 Task: Search one way flight ticket for 3 adults in first from North Platte: North Platte Regional Airport (lee Bird Field) to Greenville: Pitt-greenville Airport on 5-2-2023. Choice of flights is Southwest. Number of bags: 11 checked bags. Price is upto 72000. Outbound departure time preference is 8:45.
Action: Mouse moved to (407, 345)
Screenshot: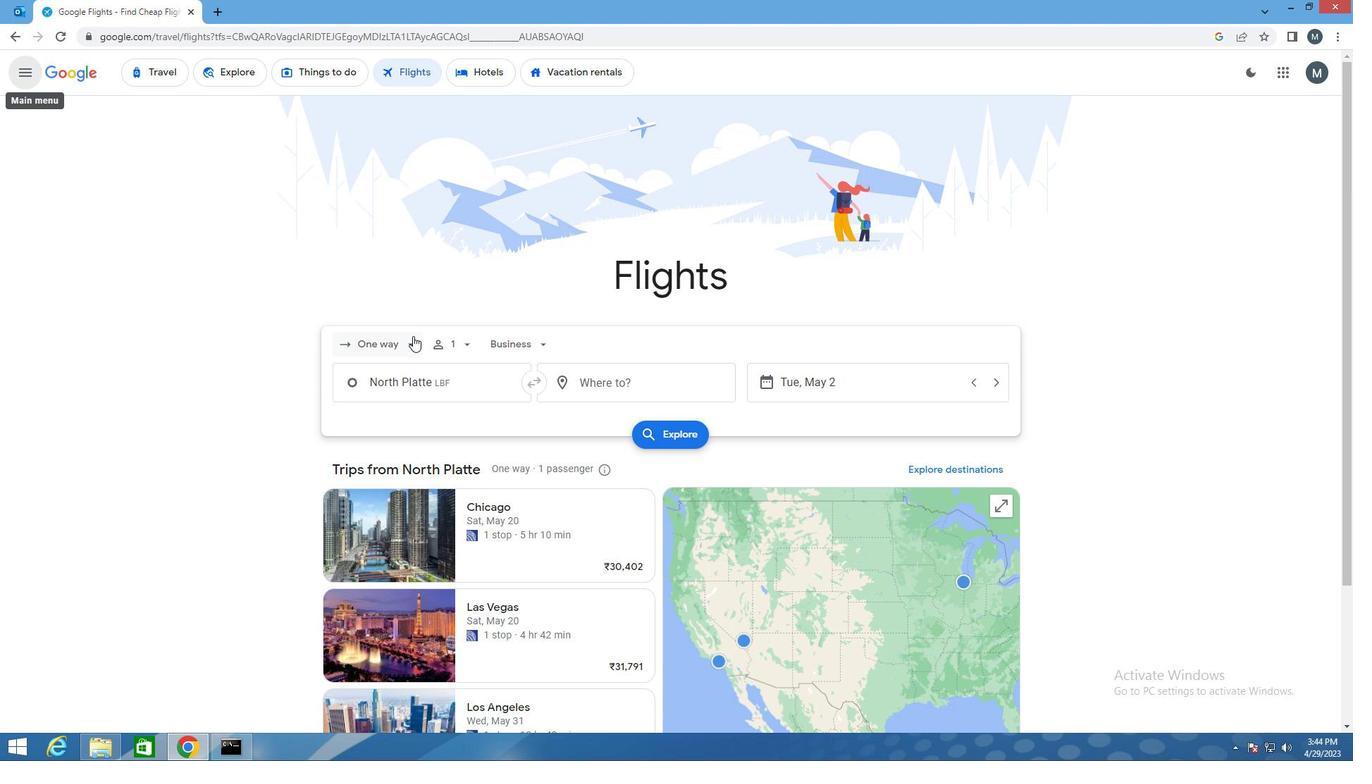 
Action: Mouse pressed left at (407, 345)
Screenshot: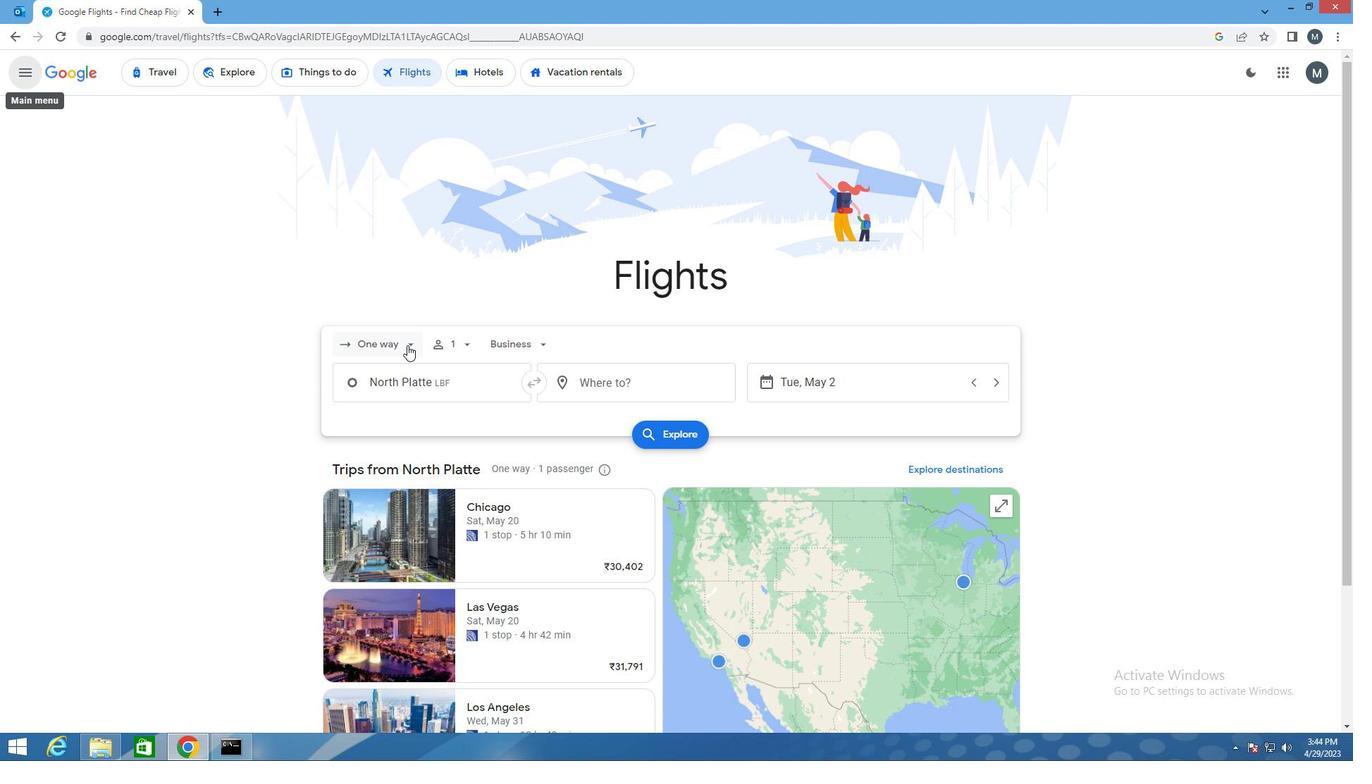 
Action: Mouse moved to (414, 401)
Screenshot: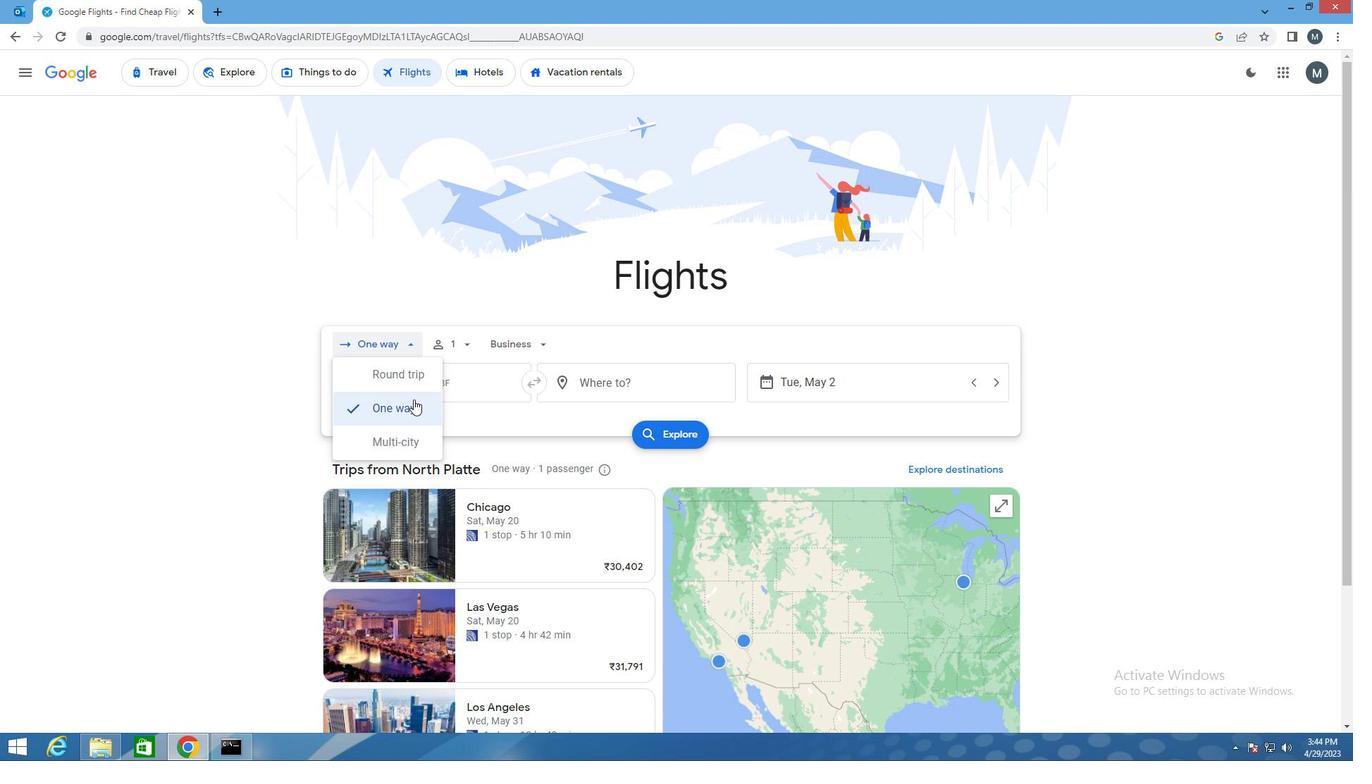 
Action: Mouse pressed left at (414, 401)
Screenshot: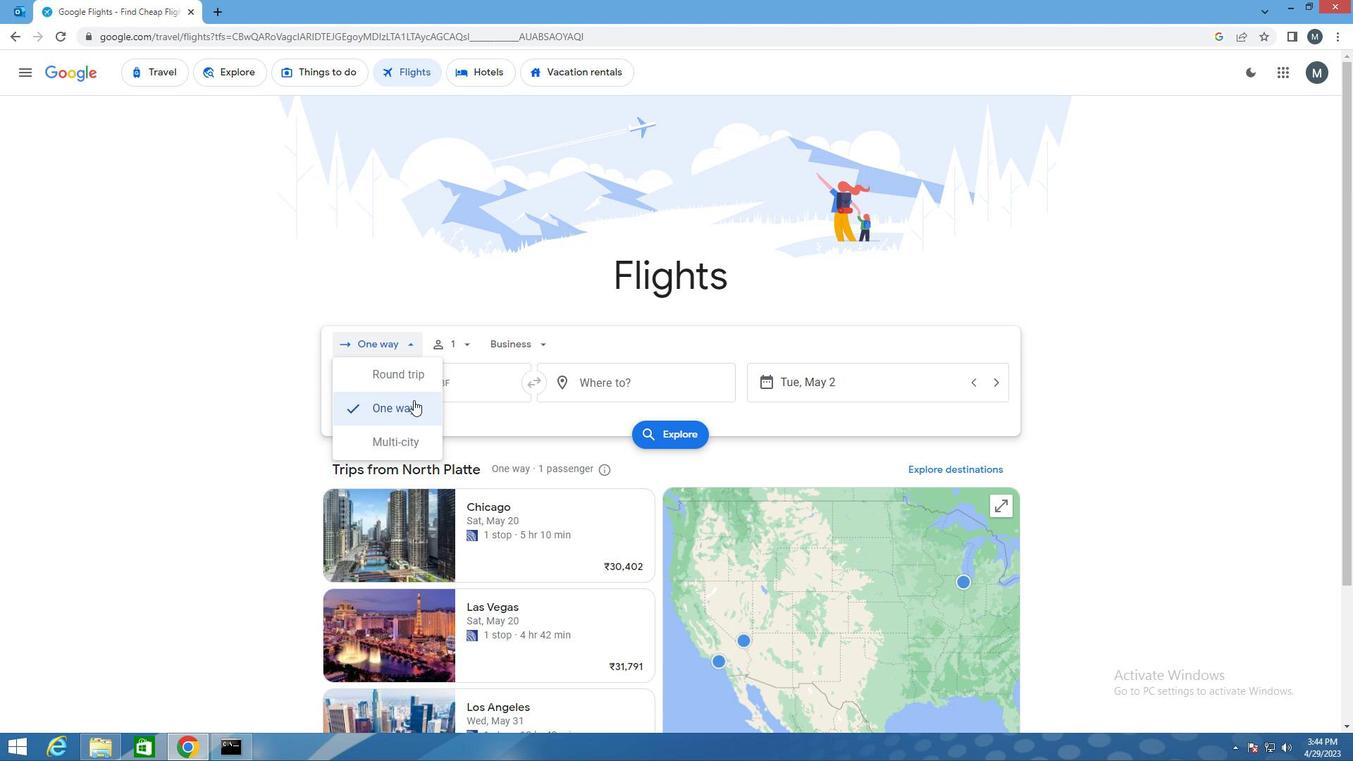 
Action: Mouse moved to (466, 349)
Screenshot: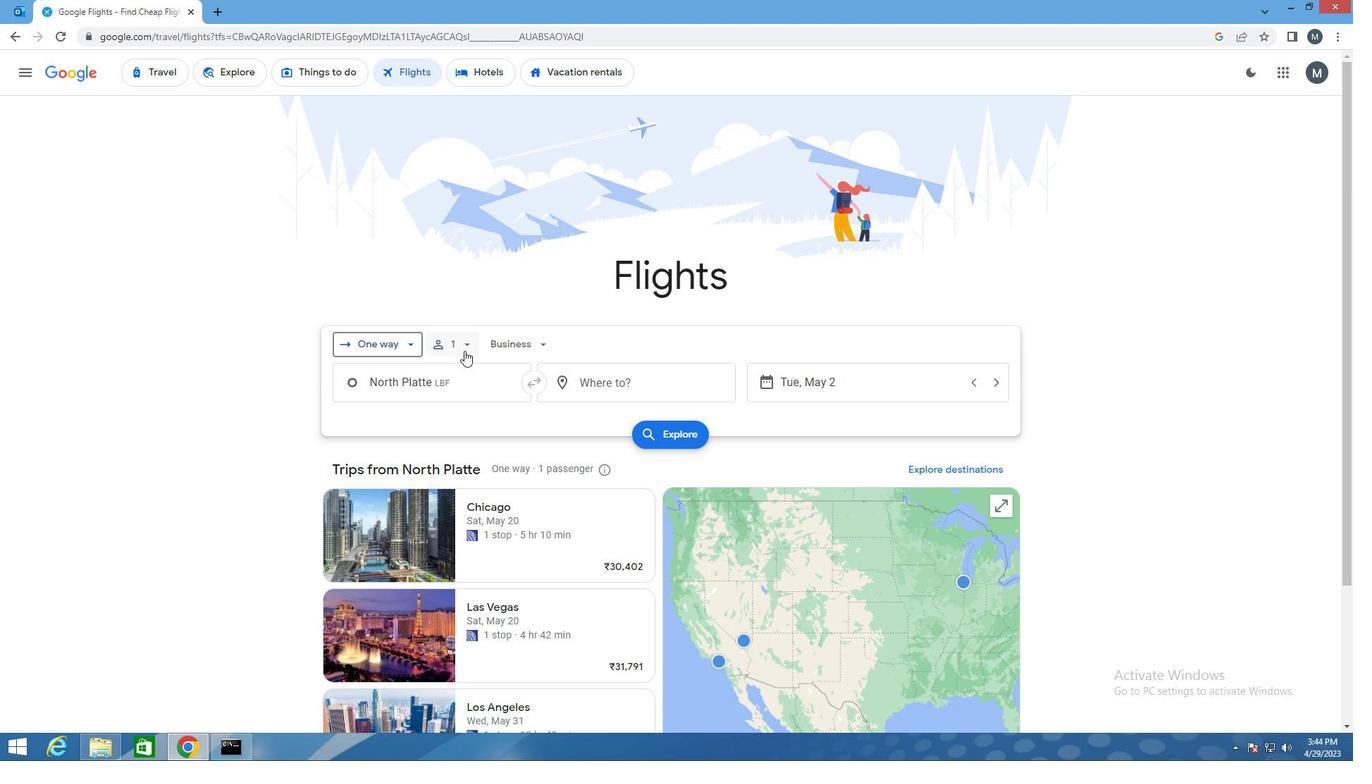 
Action: Mouse pressed left at (466, 349)
Screenshot: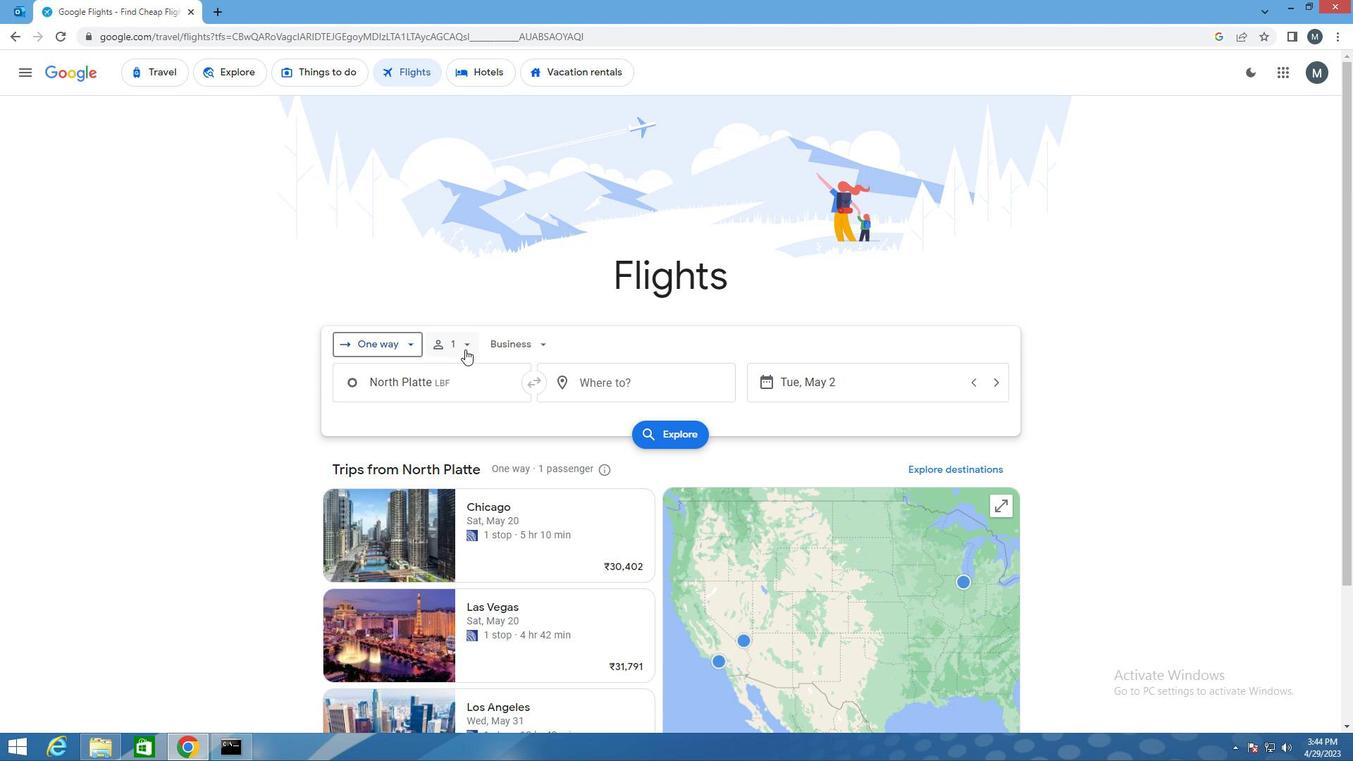 
Action: Mouse moved to (576, 381)
Screenshot: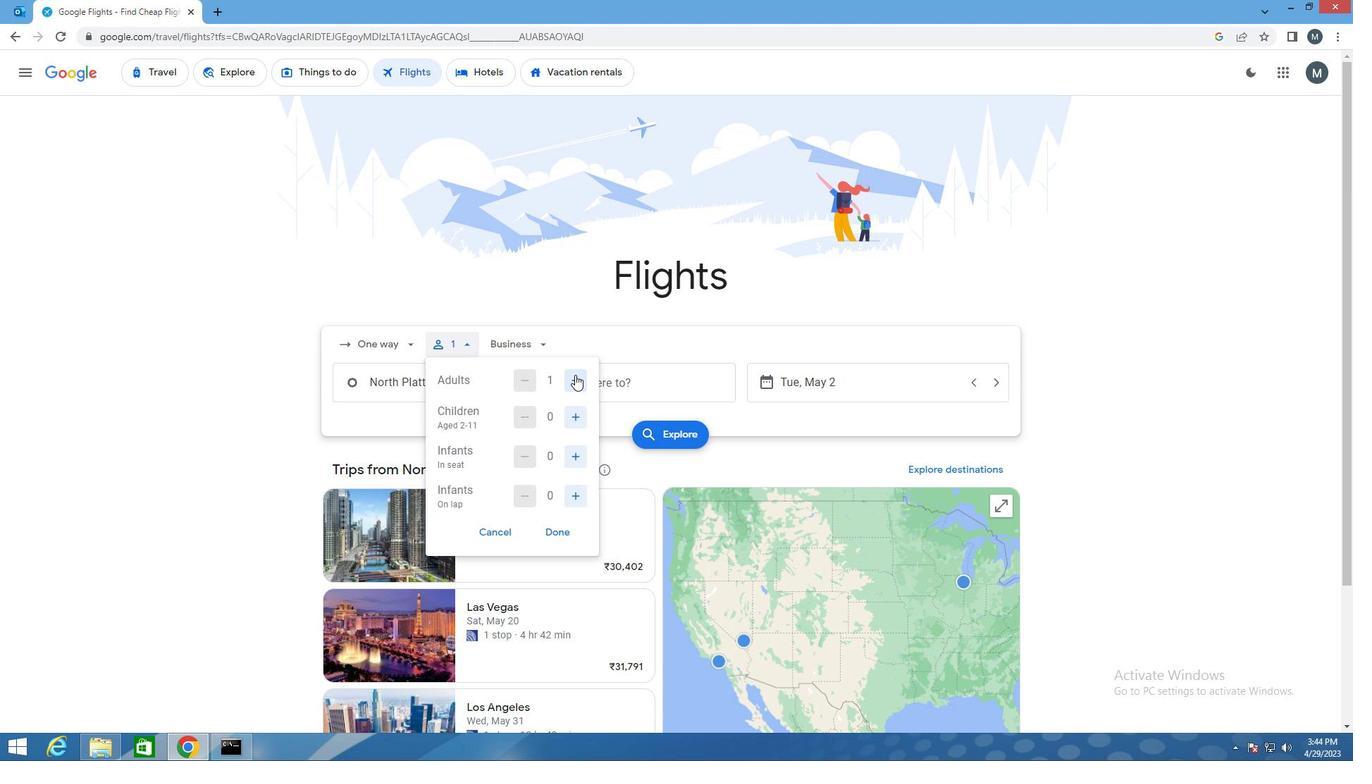 
Action: Mouse pressed left at (576, 381)
Screenshot: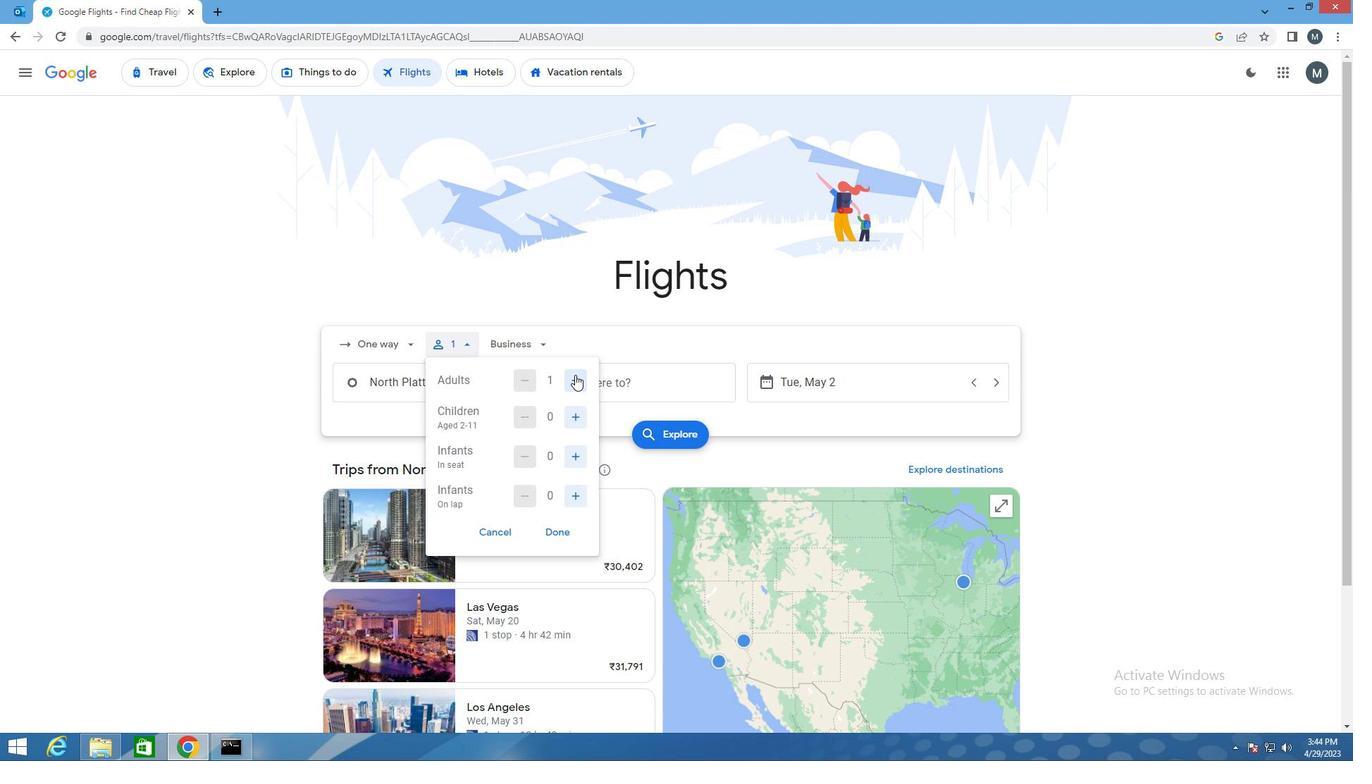 
Action: Mouse moved to (577, 381)
Screenshot: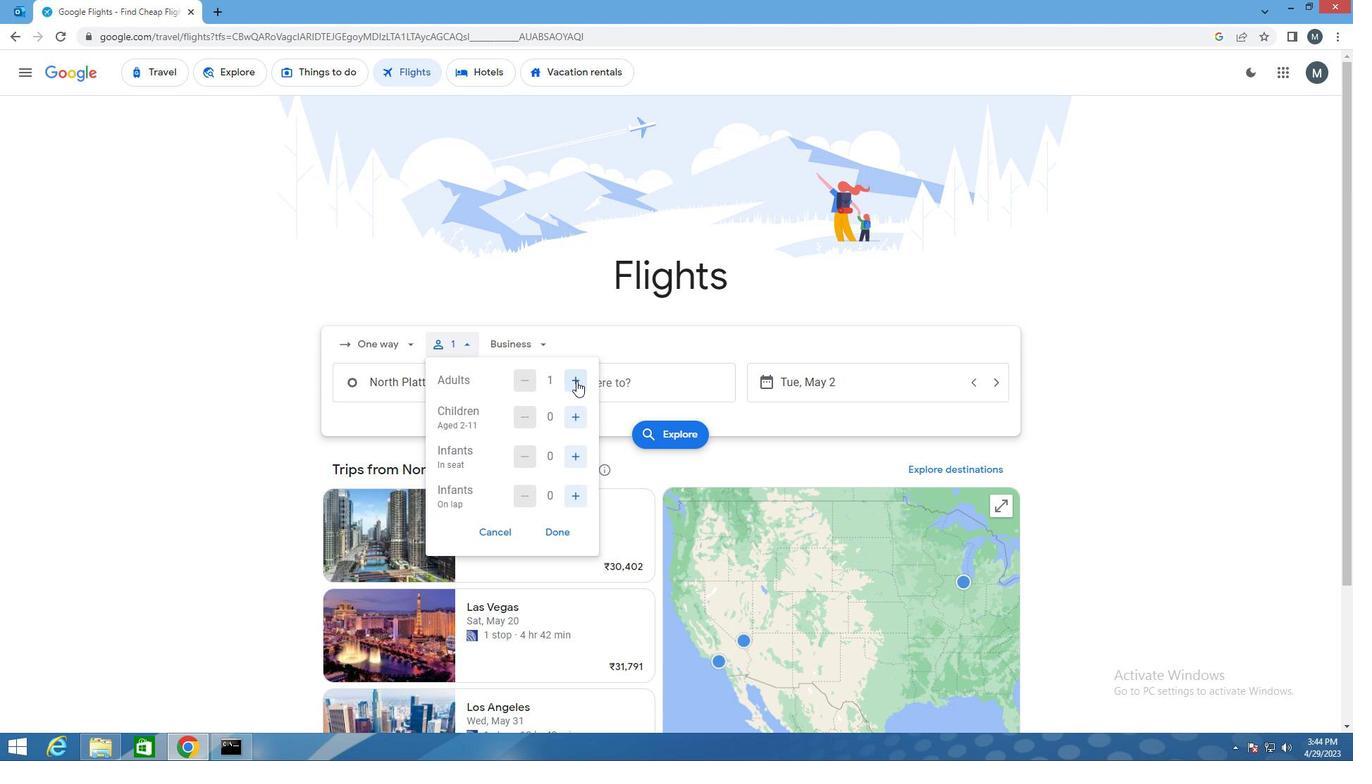 
Action: Mouse pressed left at (577, 381)
Screenshot: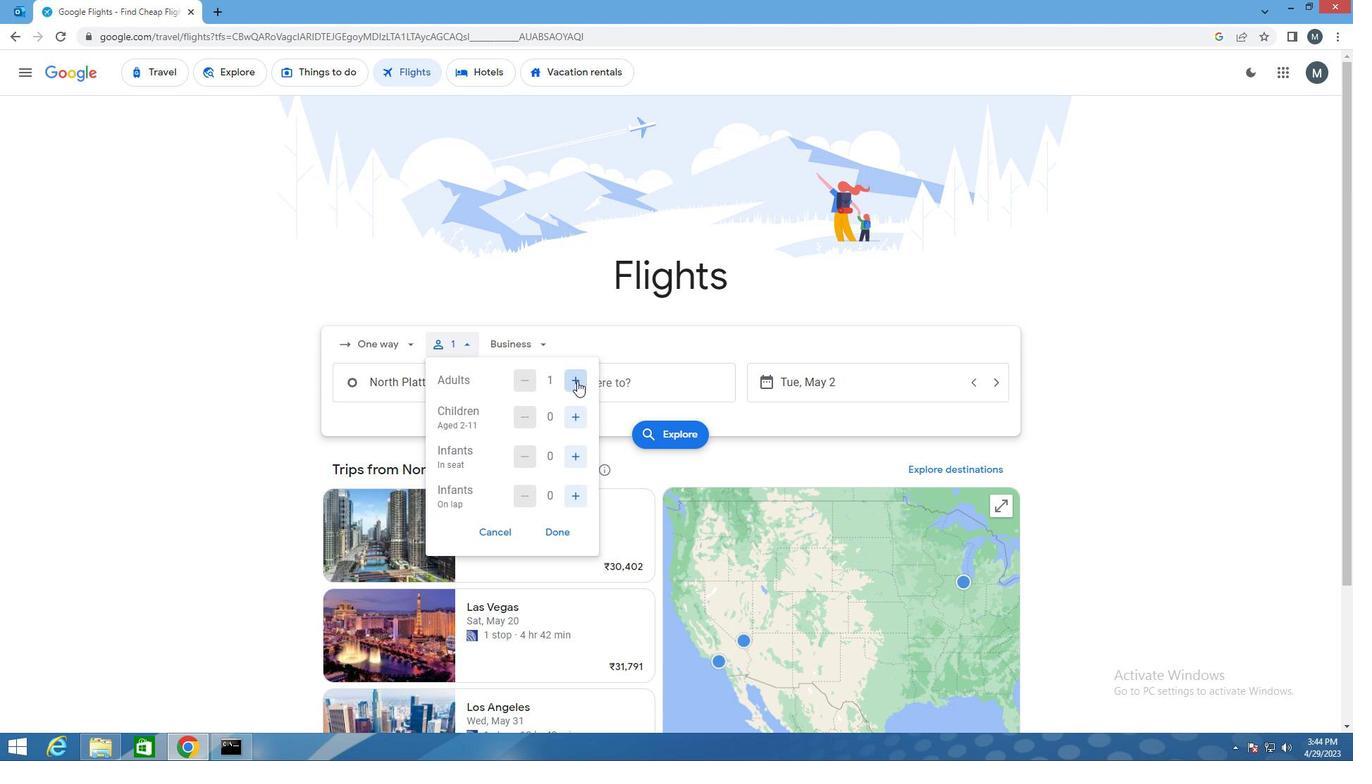 
Action: Mouse moved to (557, 537)
Screenshot: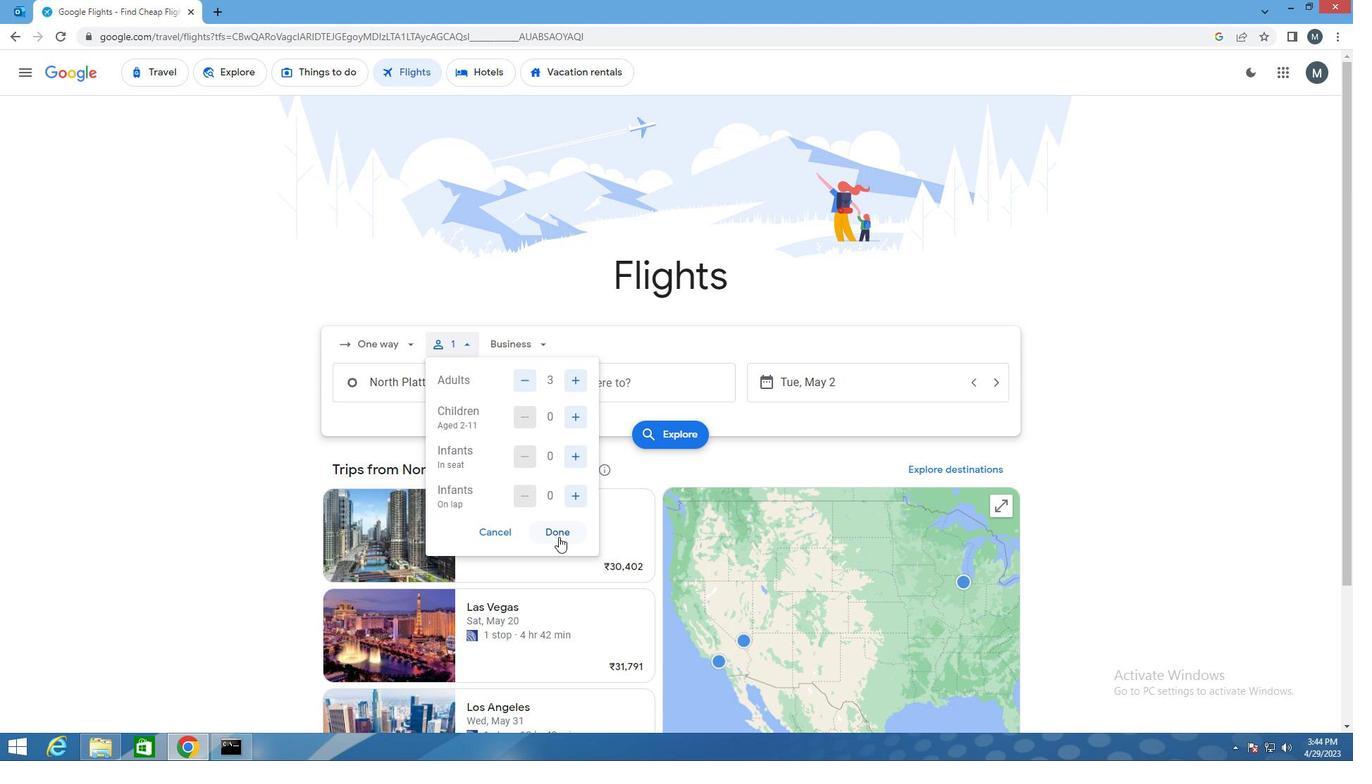 
Action: Mouse pressed left at (557, 537)
Screenshot: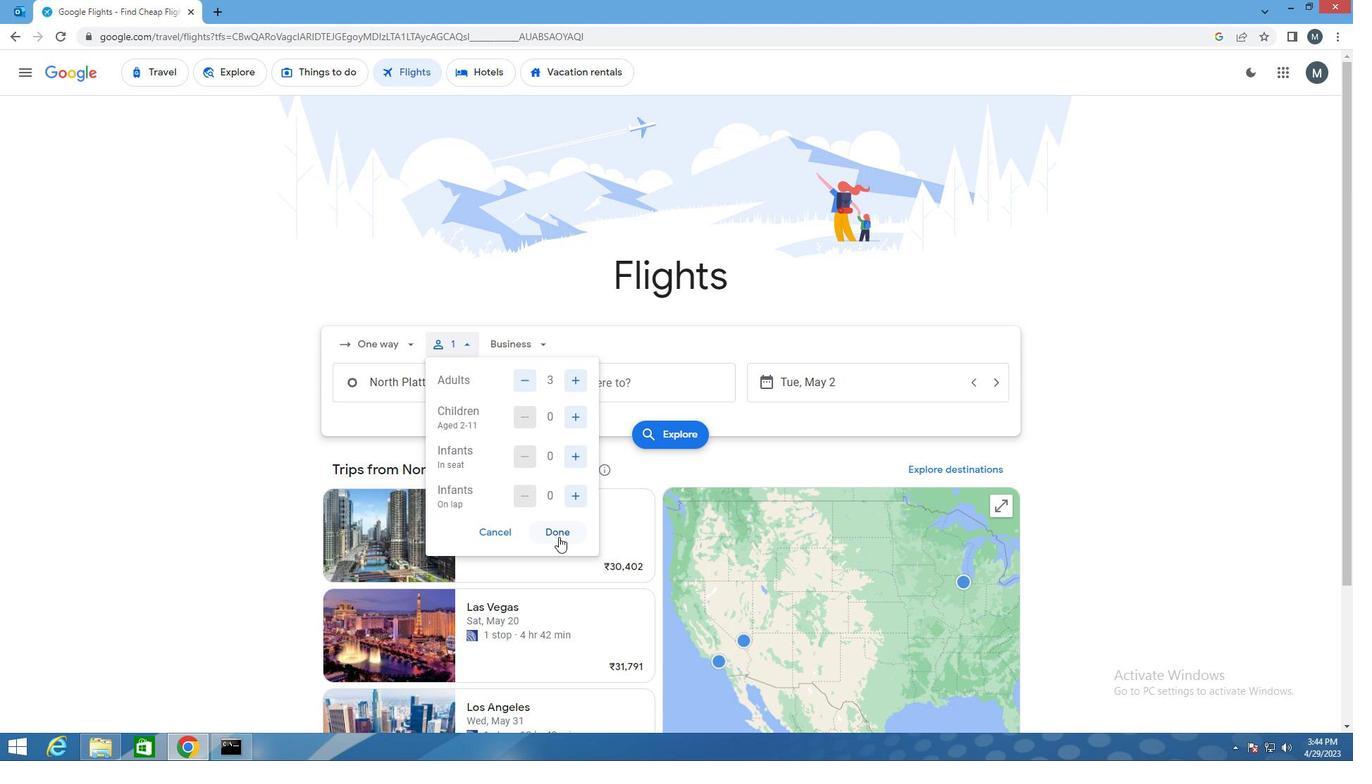 
Action: Mouse moved to (535, 351)
Screenshot: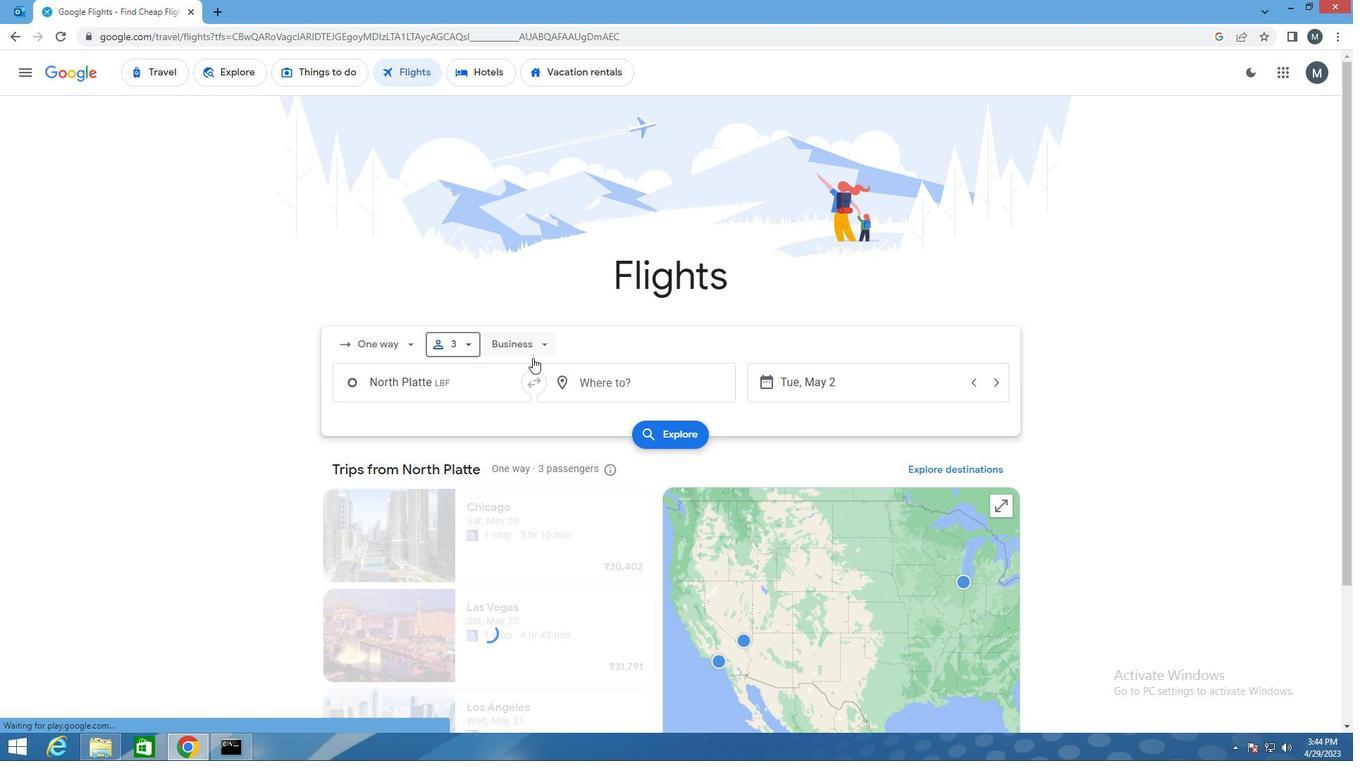 
Action: Mouse pressed left at (535, 351)
Screenshot: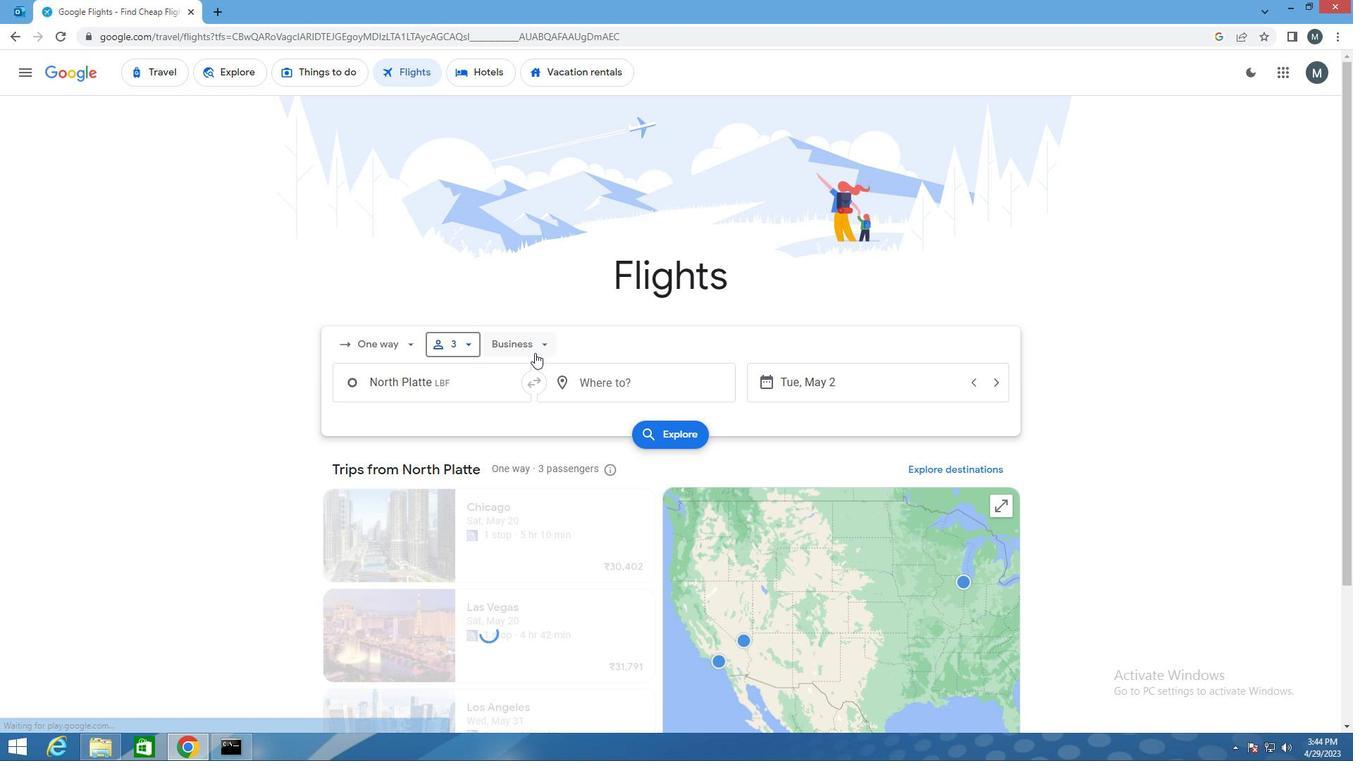 
Action: Mouse moved to (532, 485)
Screenshot: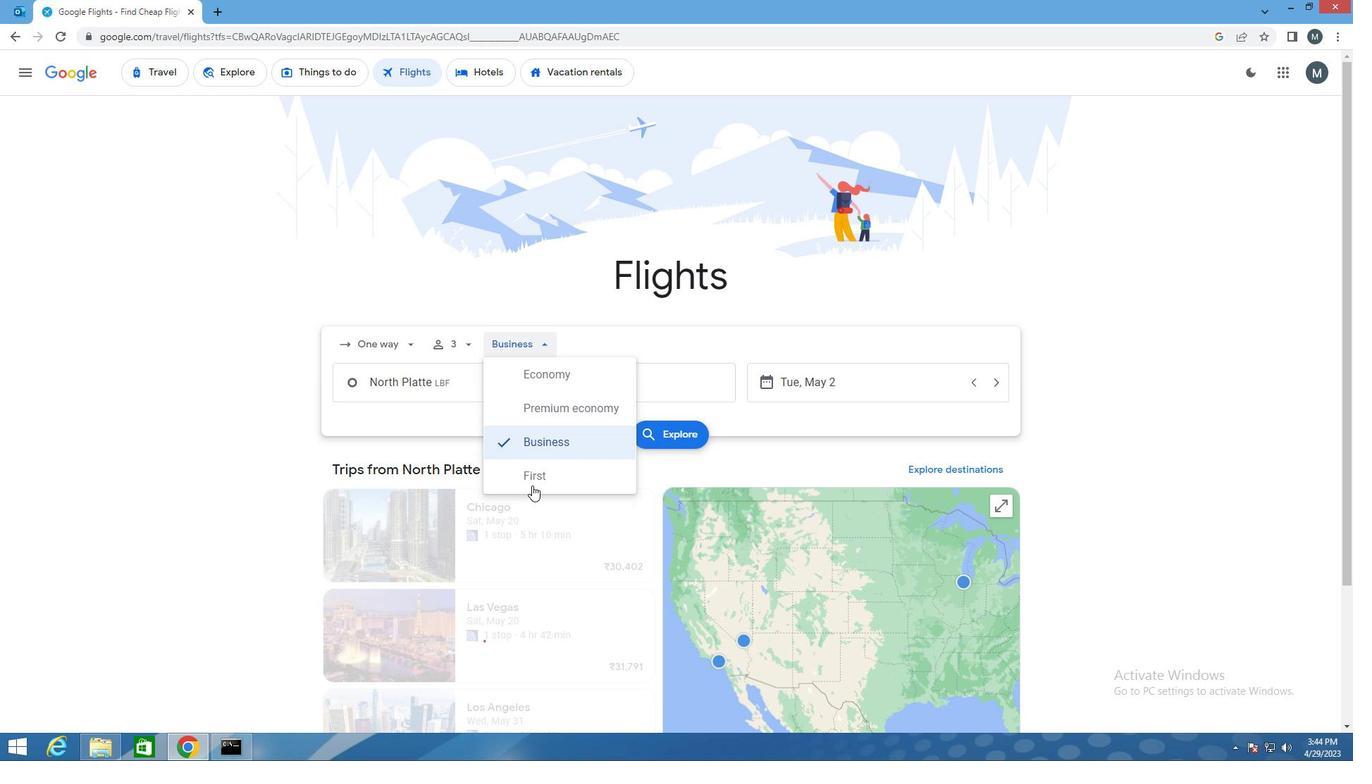 
Action: Mouse pressed left at (532, 485)
Screenshot: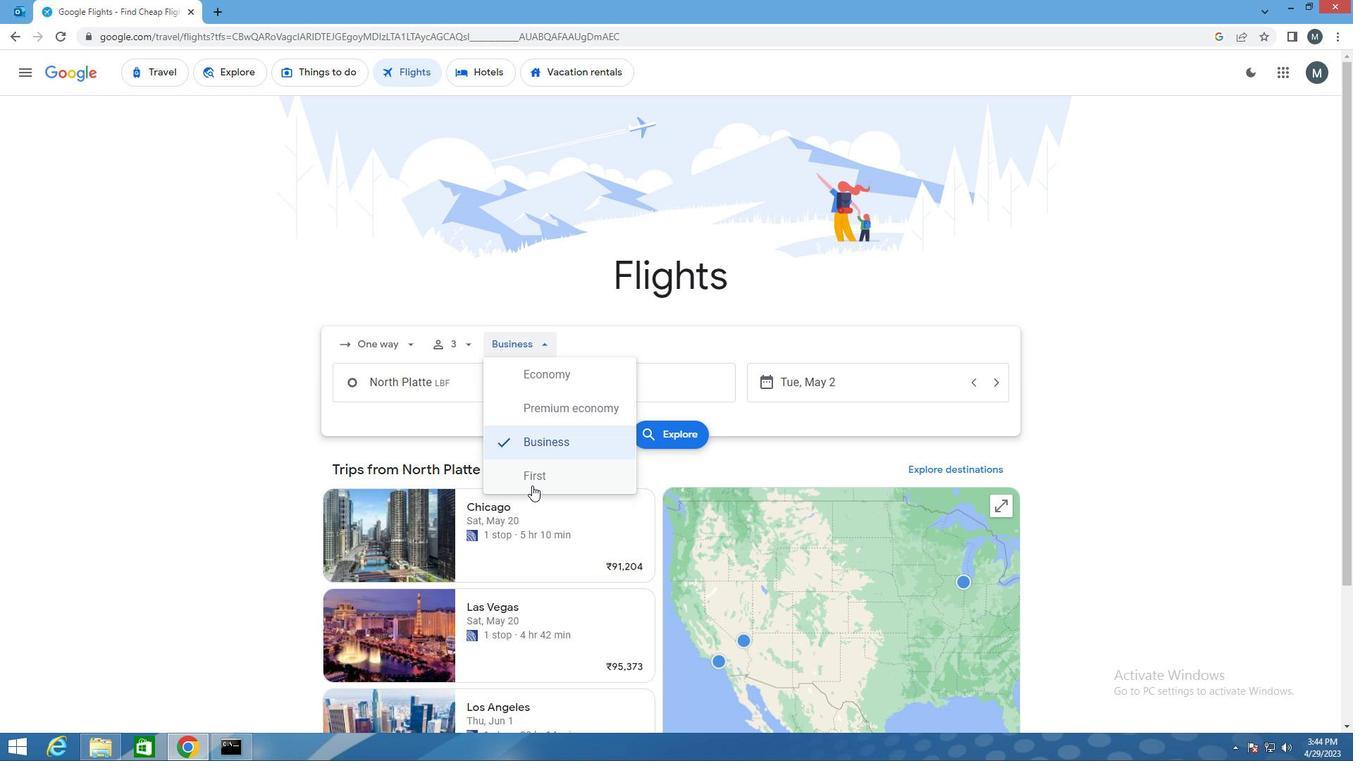 
Action: Mouse moved to (447, 391)
Screenshot: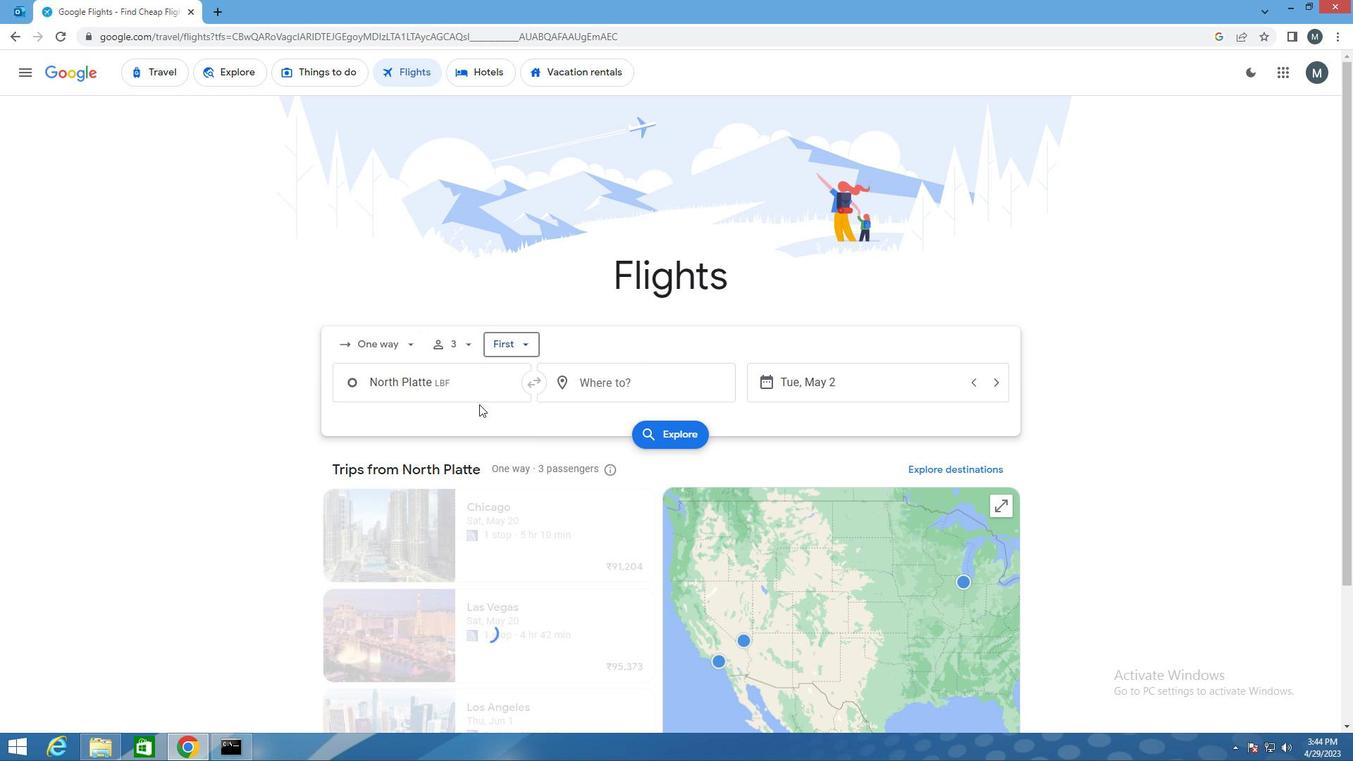 
Action: Mouse pressed left at (447, 391)
Screenshot: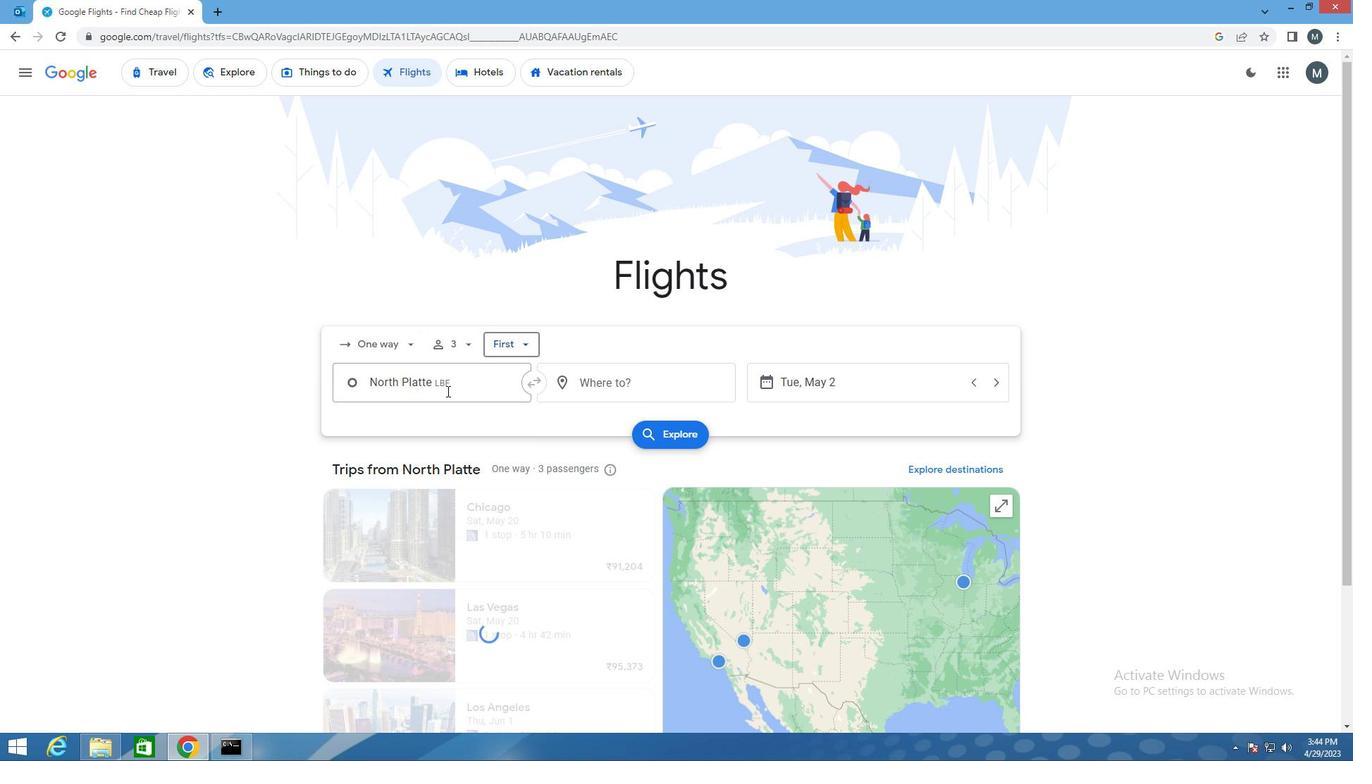 
Action: Key pressed lbf
Screenshot: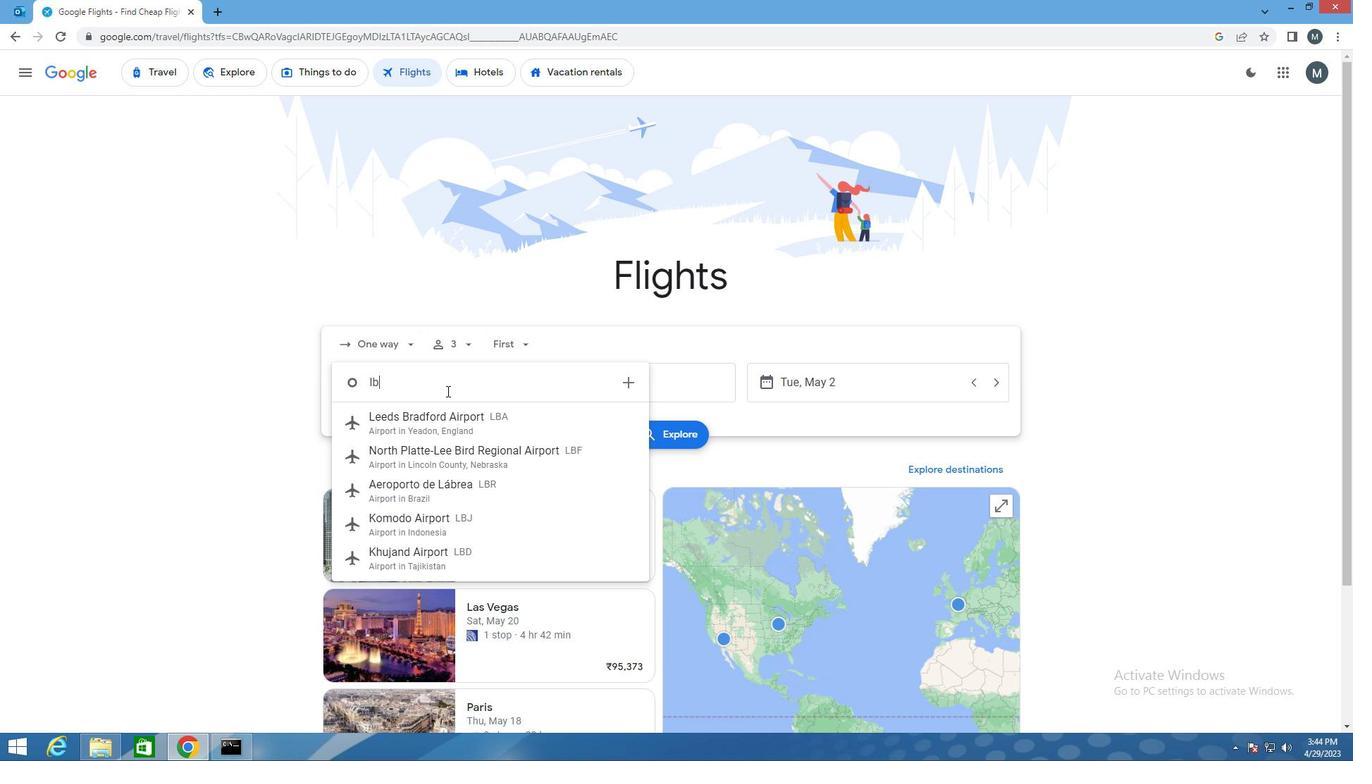 
Action: Mouse moved to (502, 432)
Screenshot: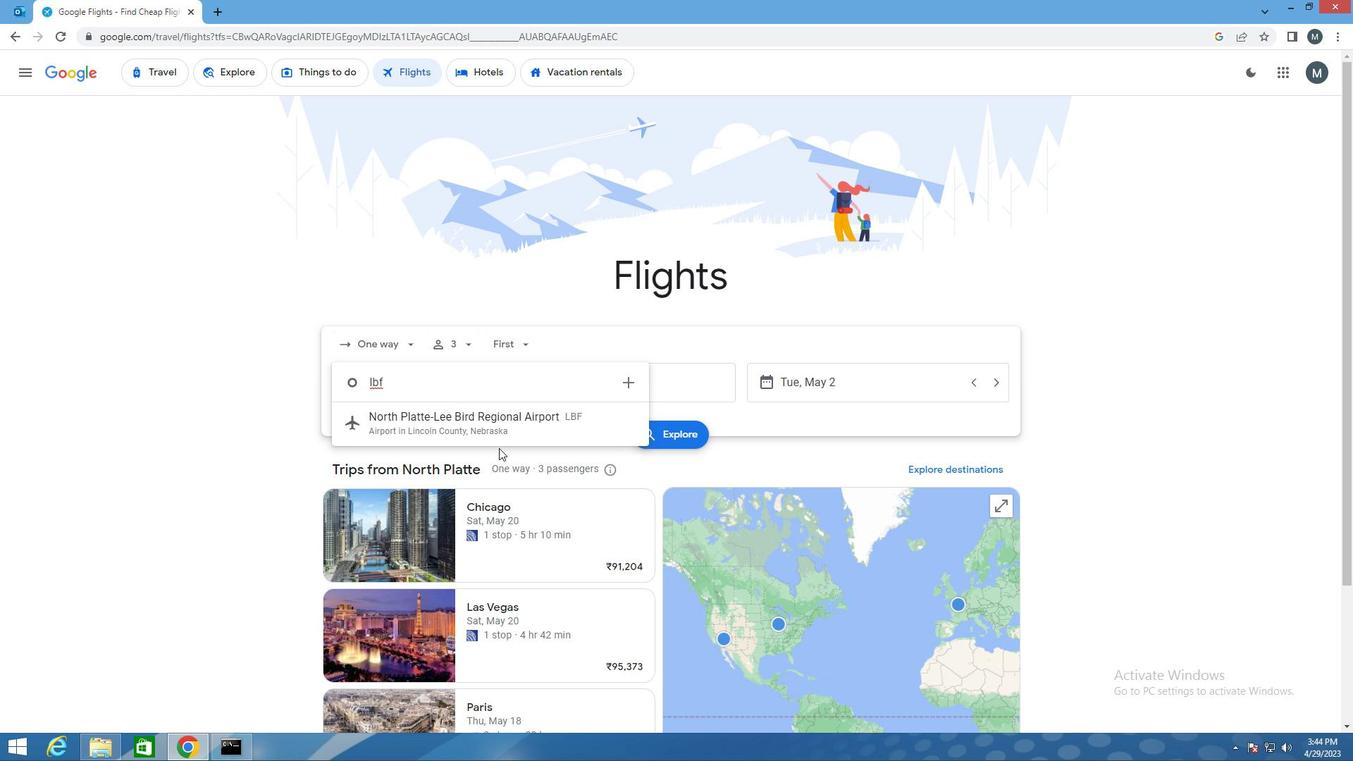 
Action: Mouse pressed left at (502, 432)
Screenshot: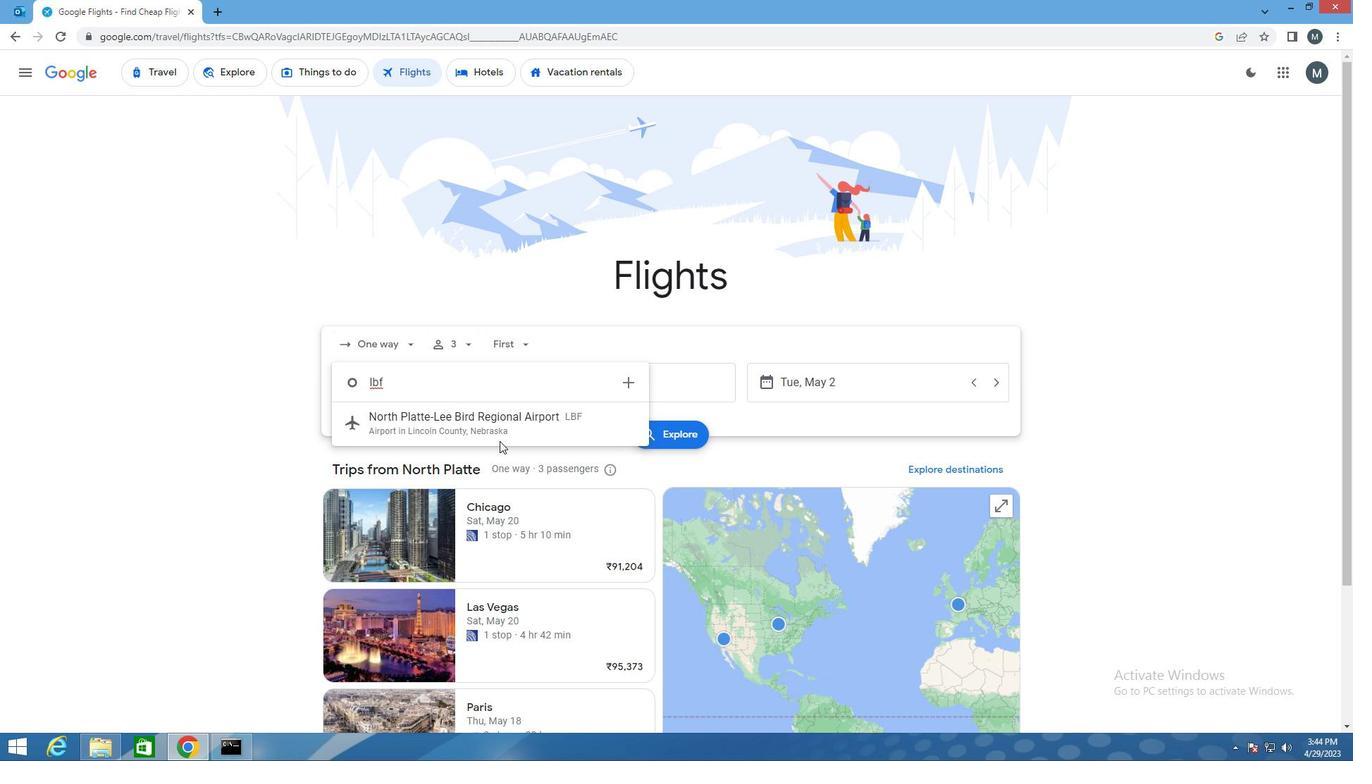 
Action: Mouse moved to (658, 382)
Screenshot: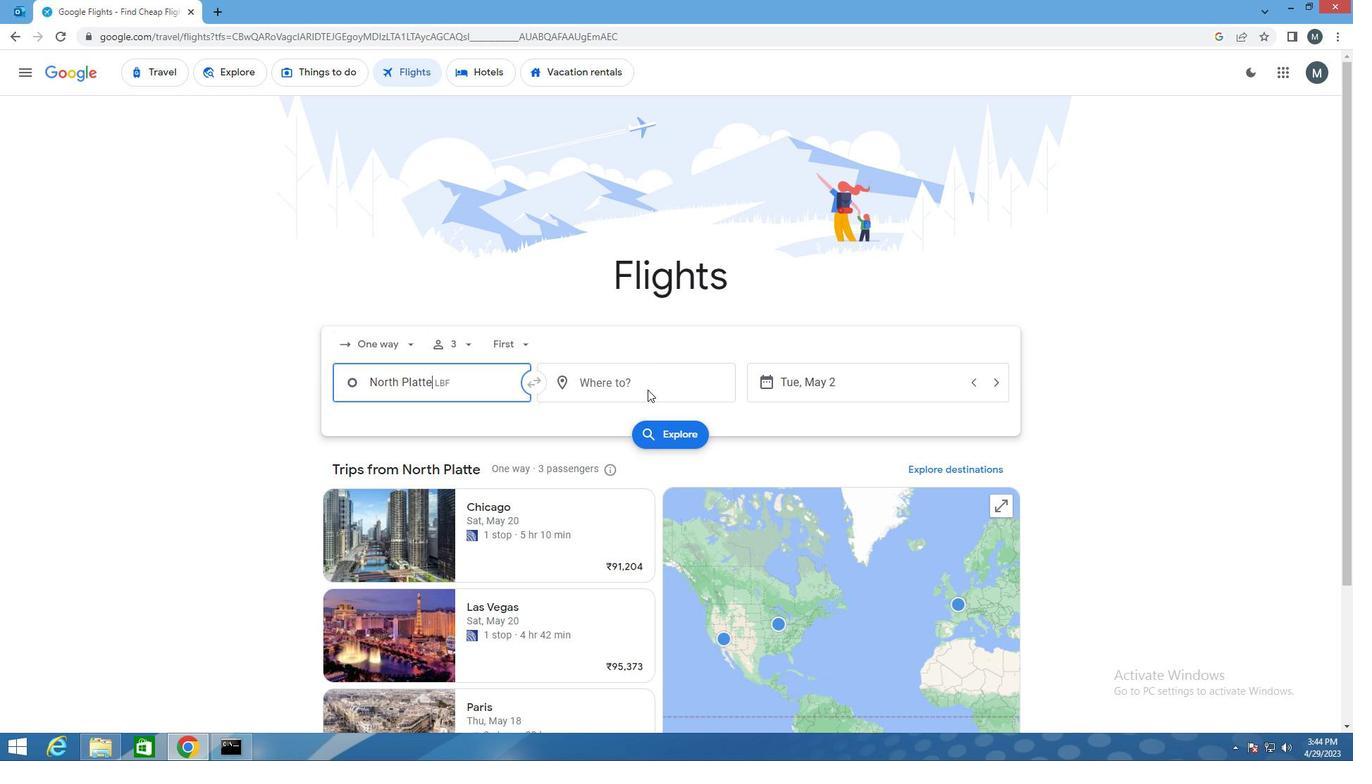 
Action: Mouse pressed left at (658, 382)
Screenshot: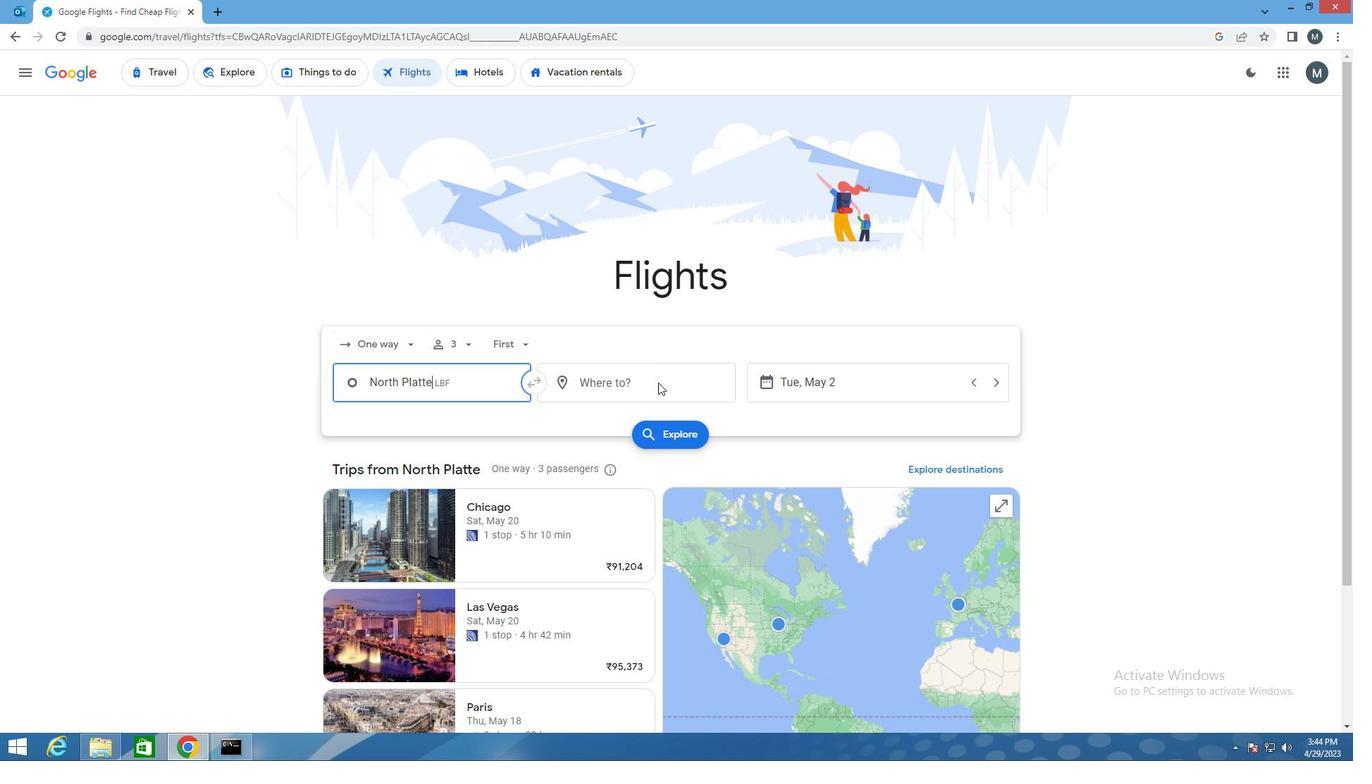 
Action: Key pressed pgv
Screenshot: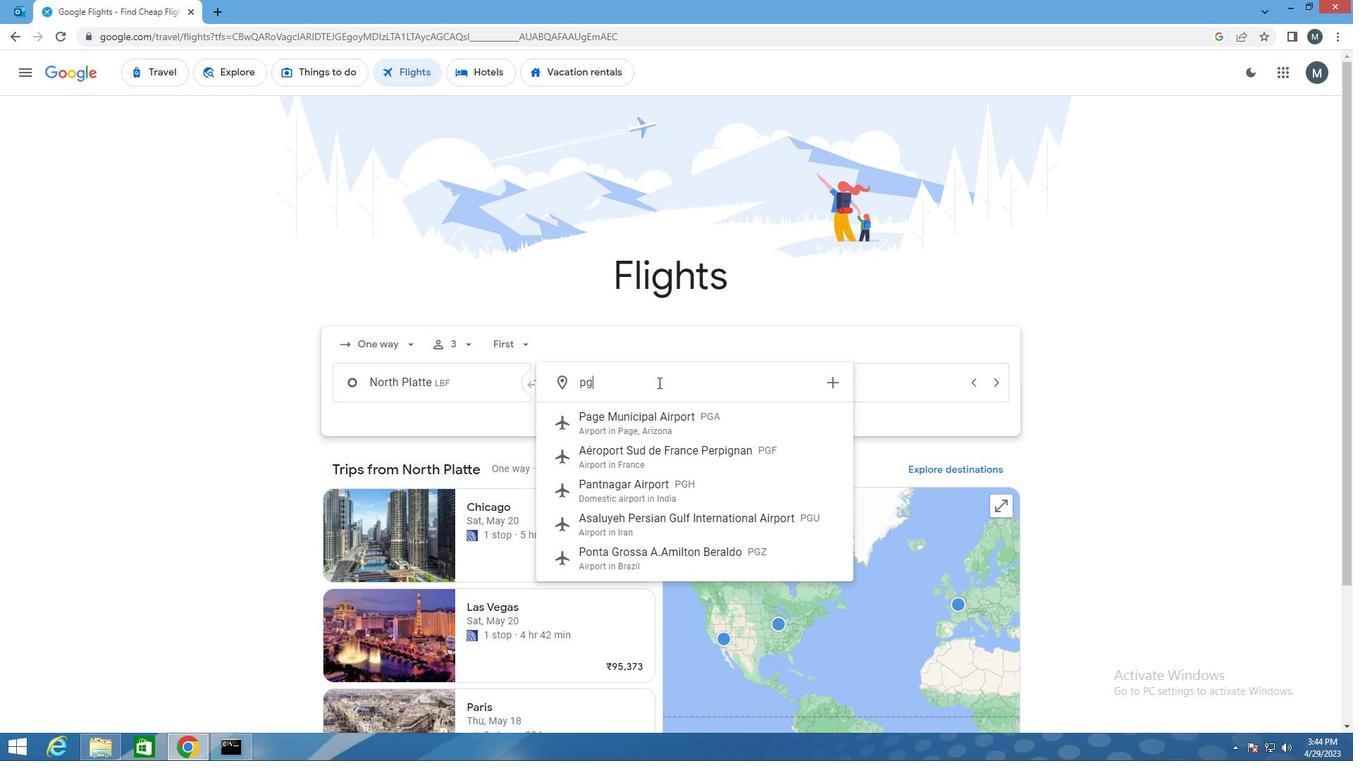 
Action: Mouse moved to (642, 423)
Screenshot: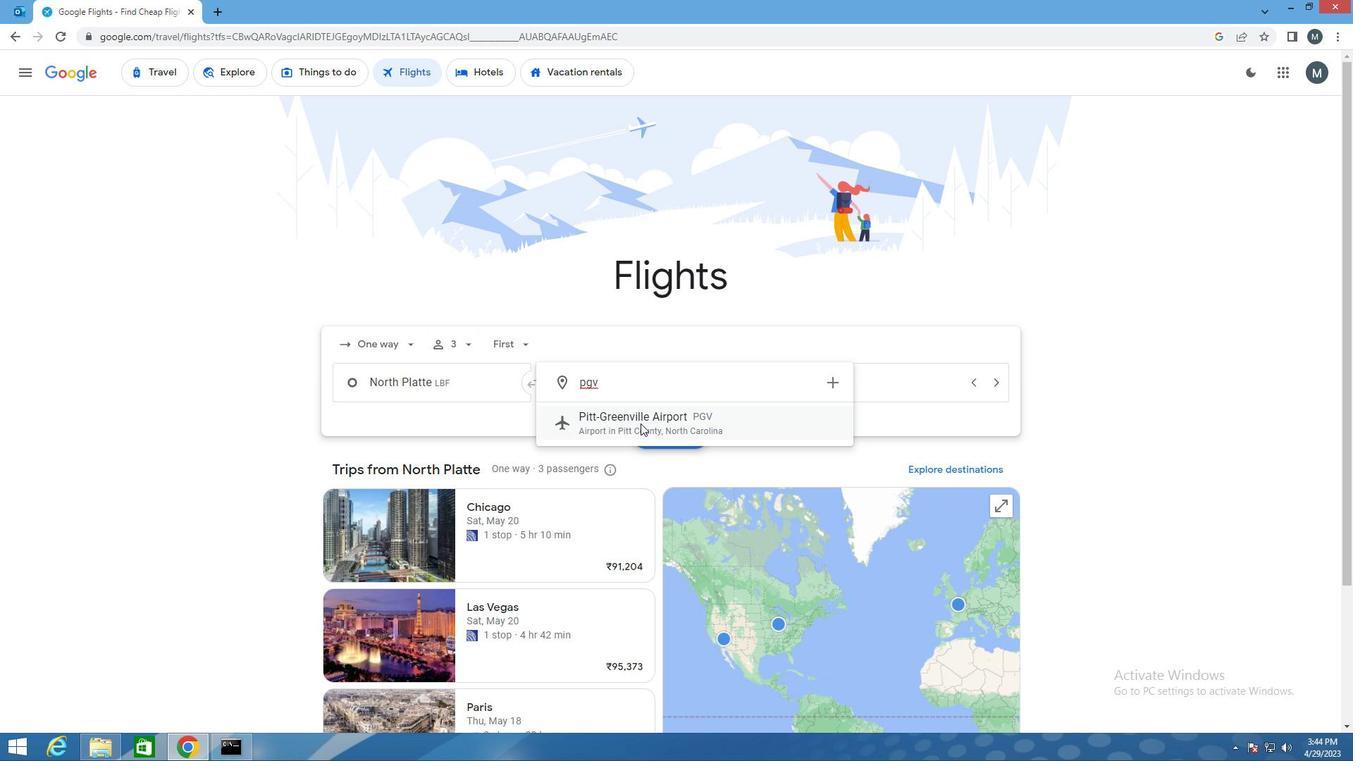 
Action: Mouse pressed left at (642, 423)
Screenshot: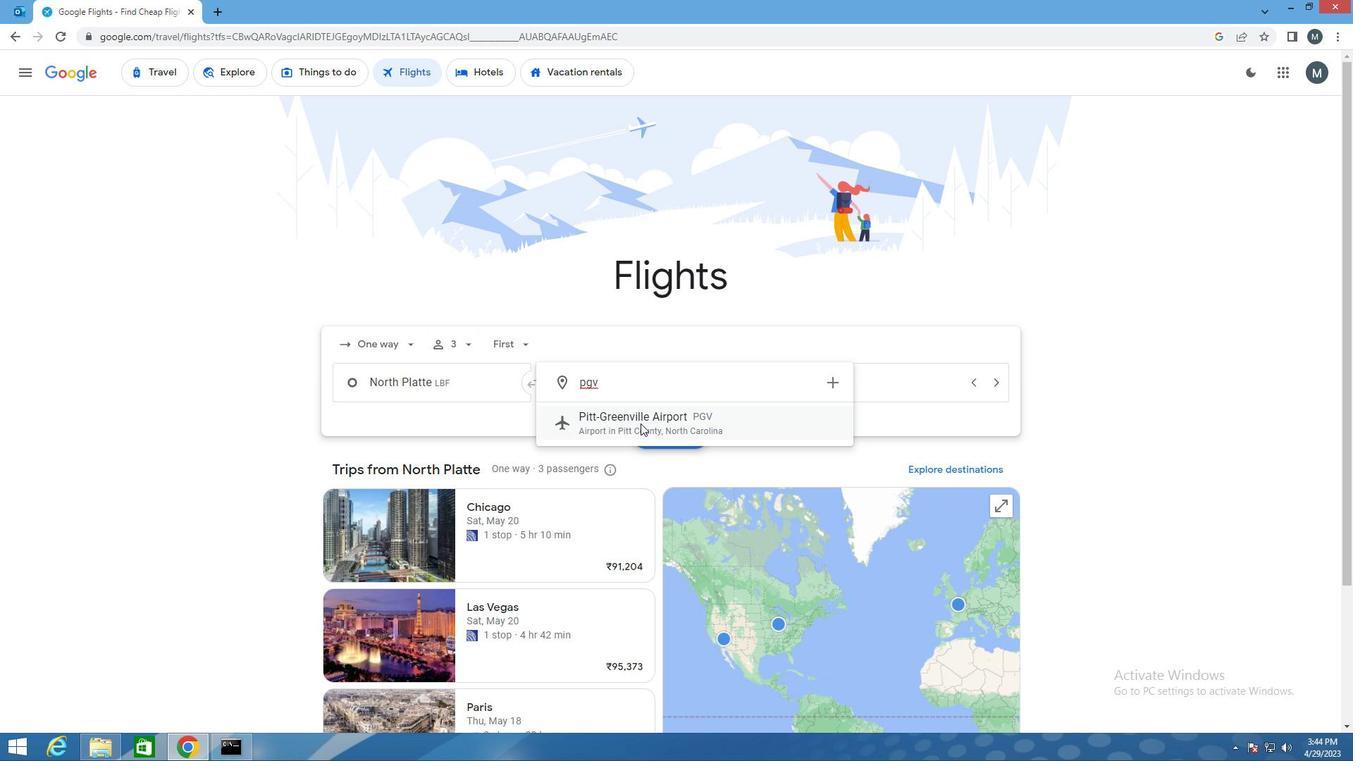 
Action: Mouse moved to (852, 394)
Screenshot: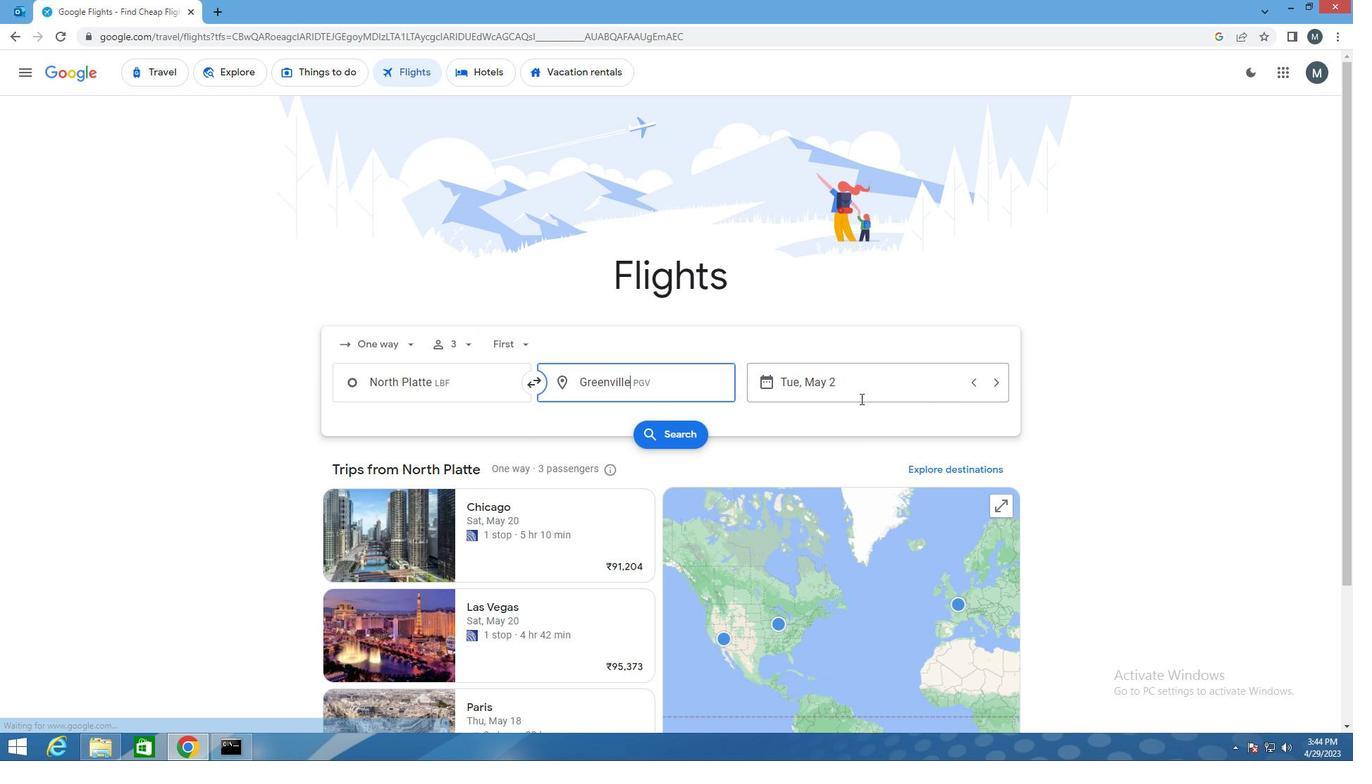 
Action: Mouse pressed left at (852, 394)
Screenshot: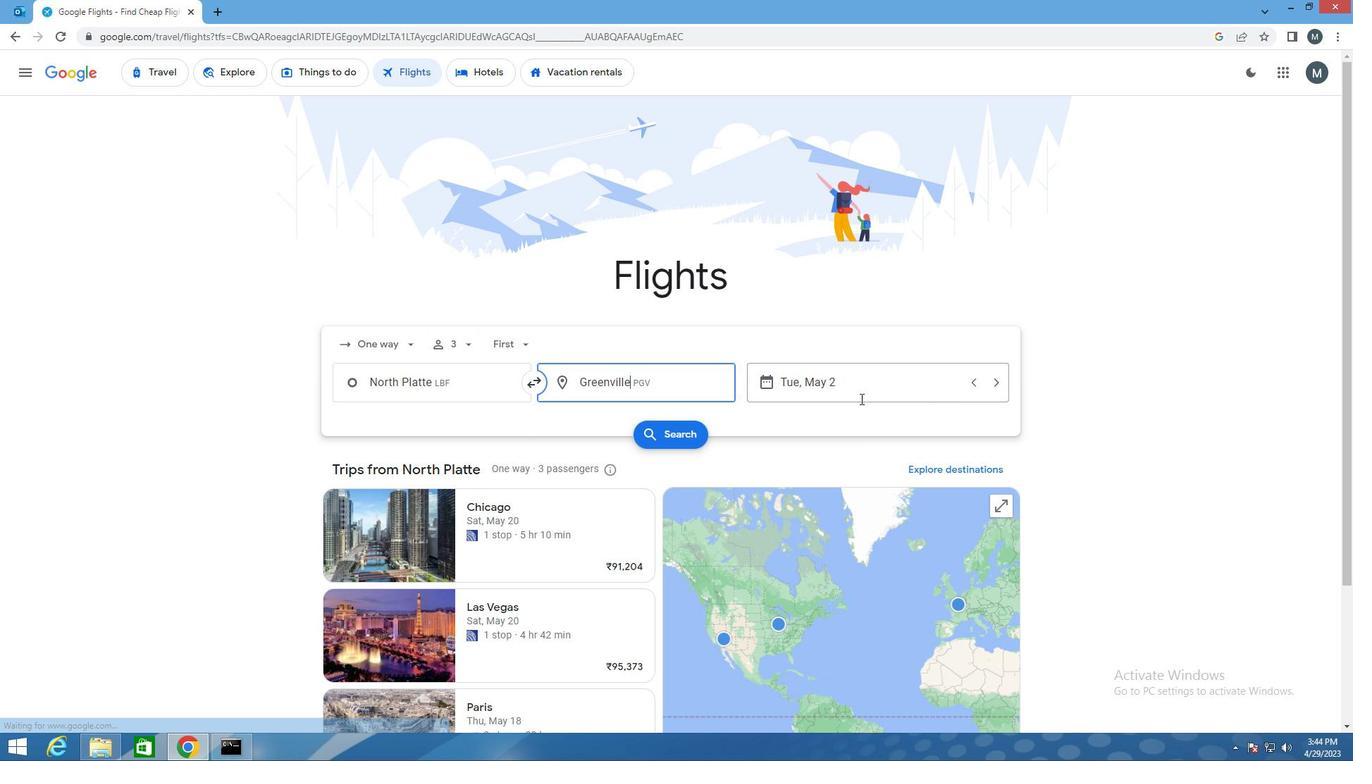 
Action: Mouse moved to (842, 486)
Screenshot: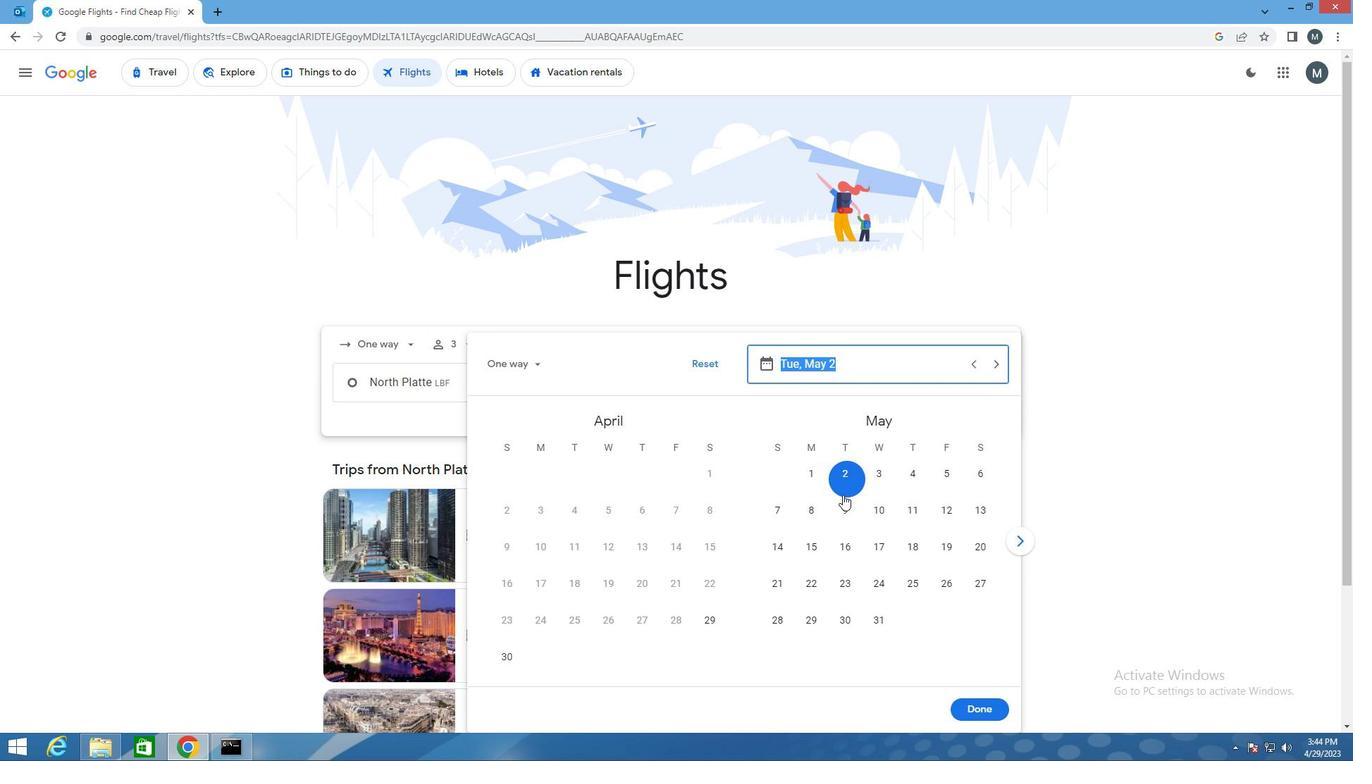 
Action: Mouse pressed left at (842, 486)
Screenshot: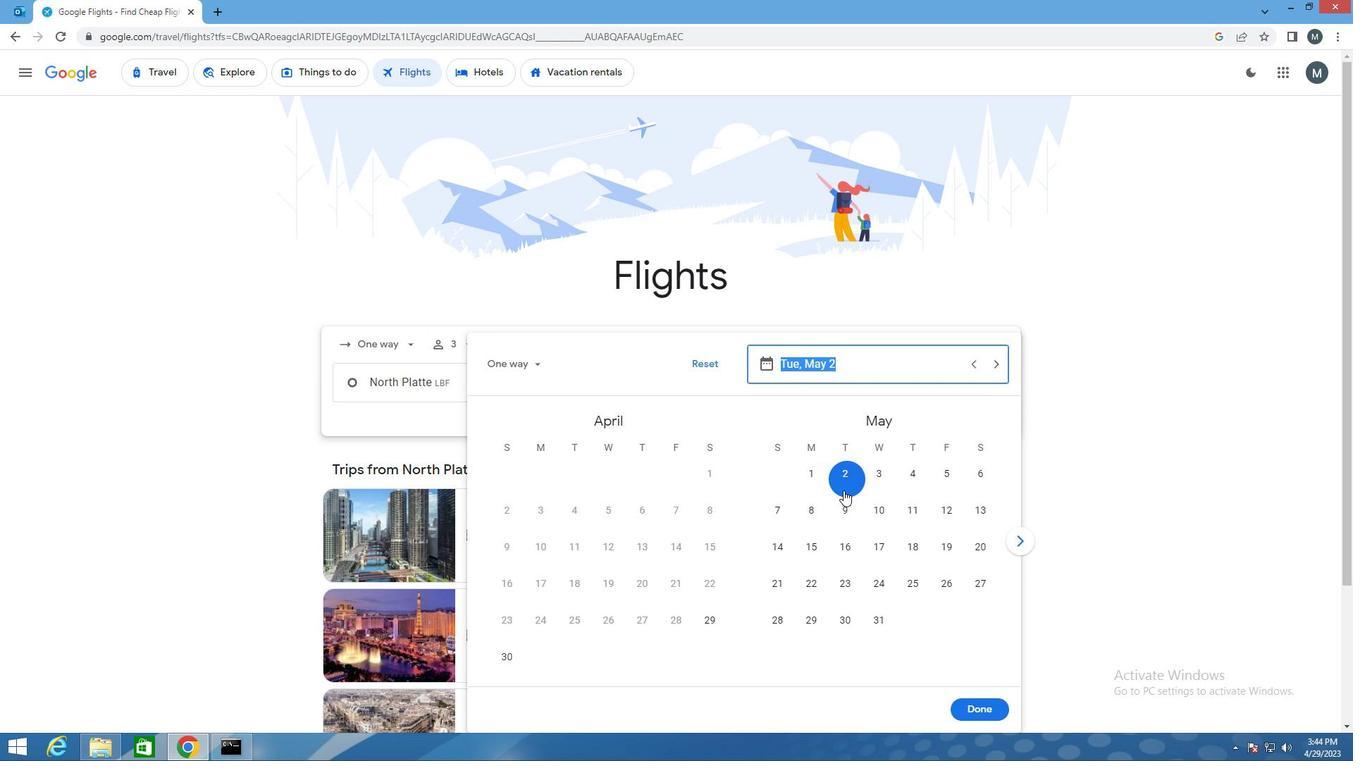
Action: Mouse moved to (999, 714)
Screenshot: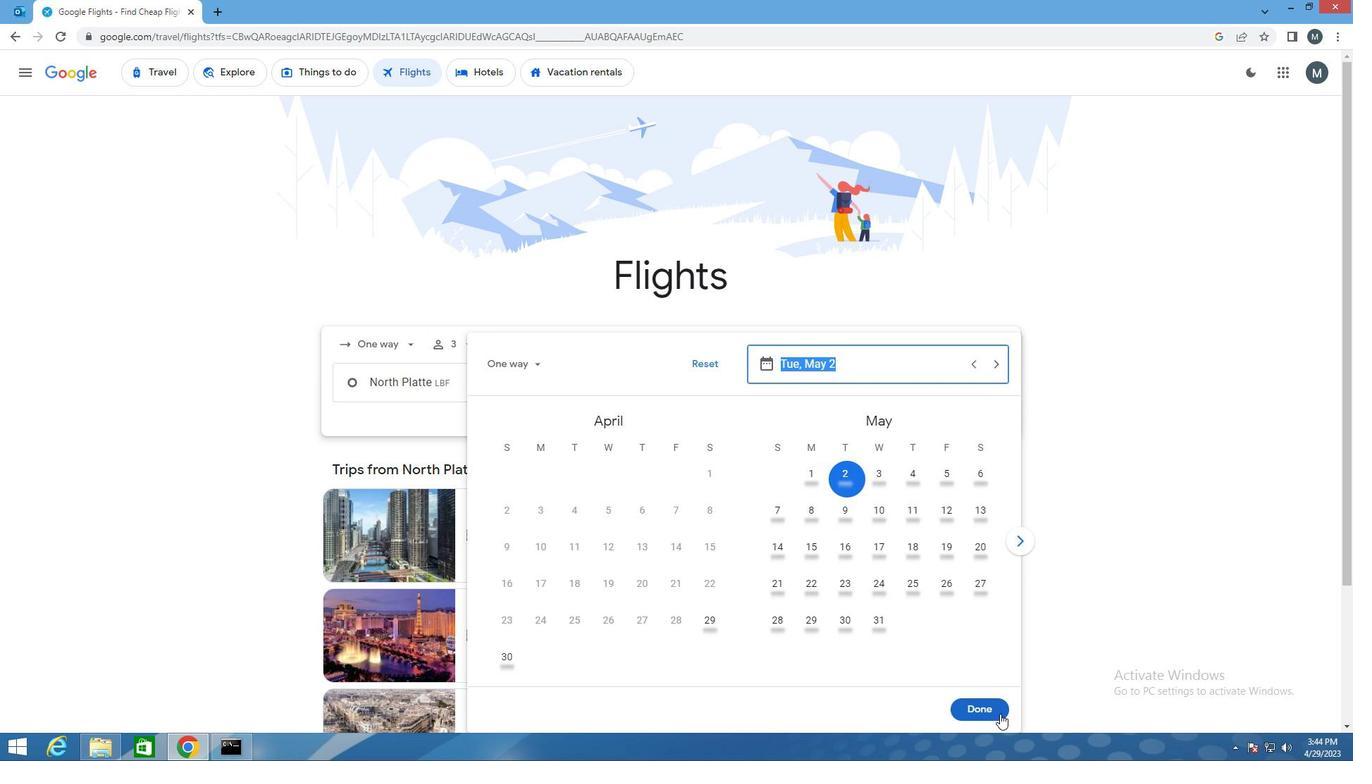 
Action: Mouse pressed left at (999, 714)
Screenshot: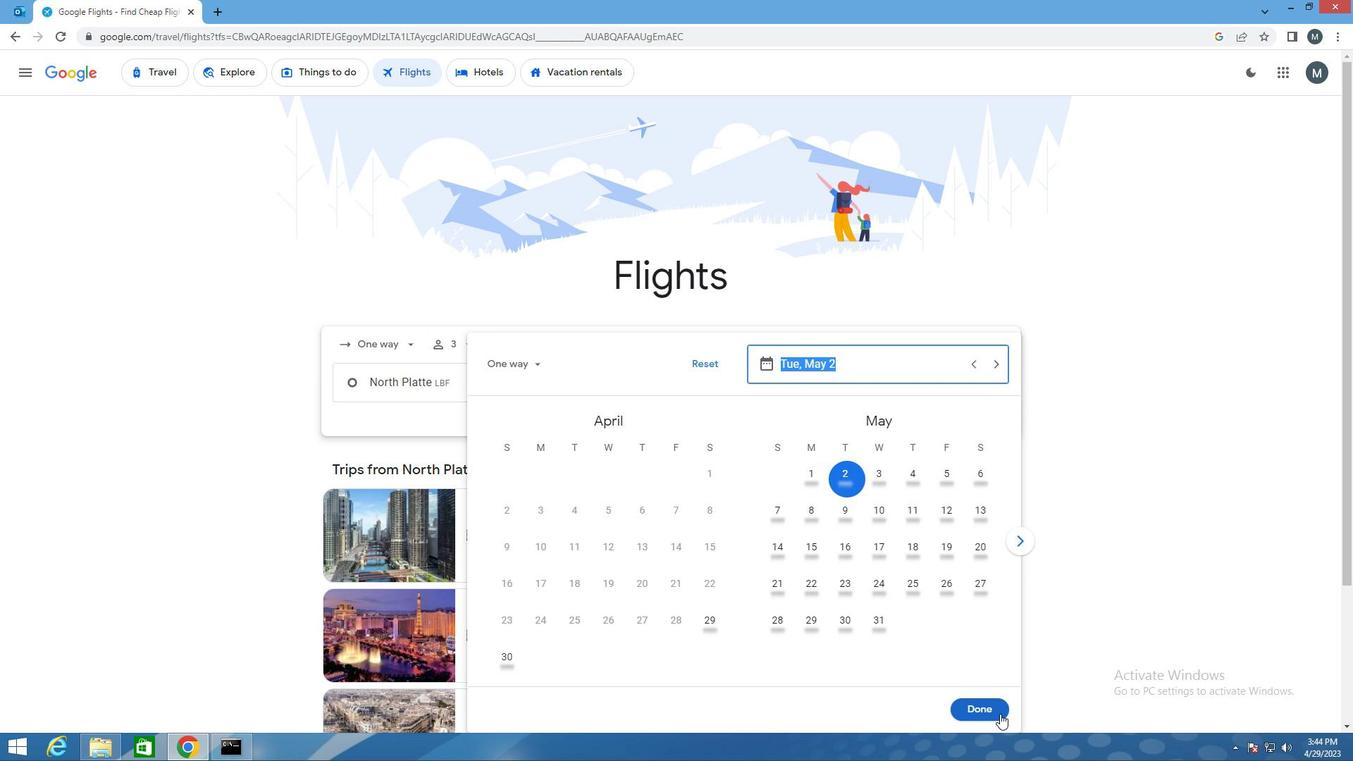 
Action: Mouse moved to (84, 296)
Screenshot: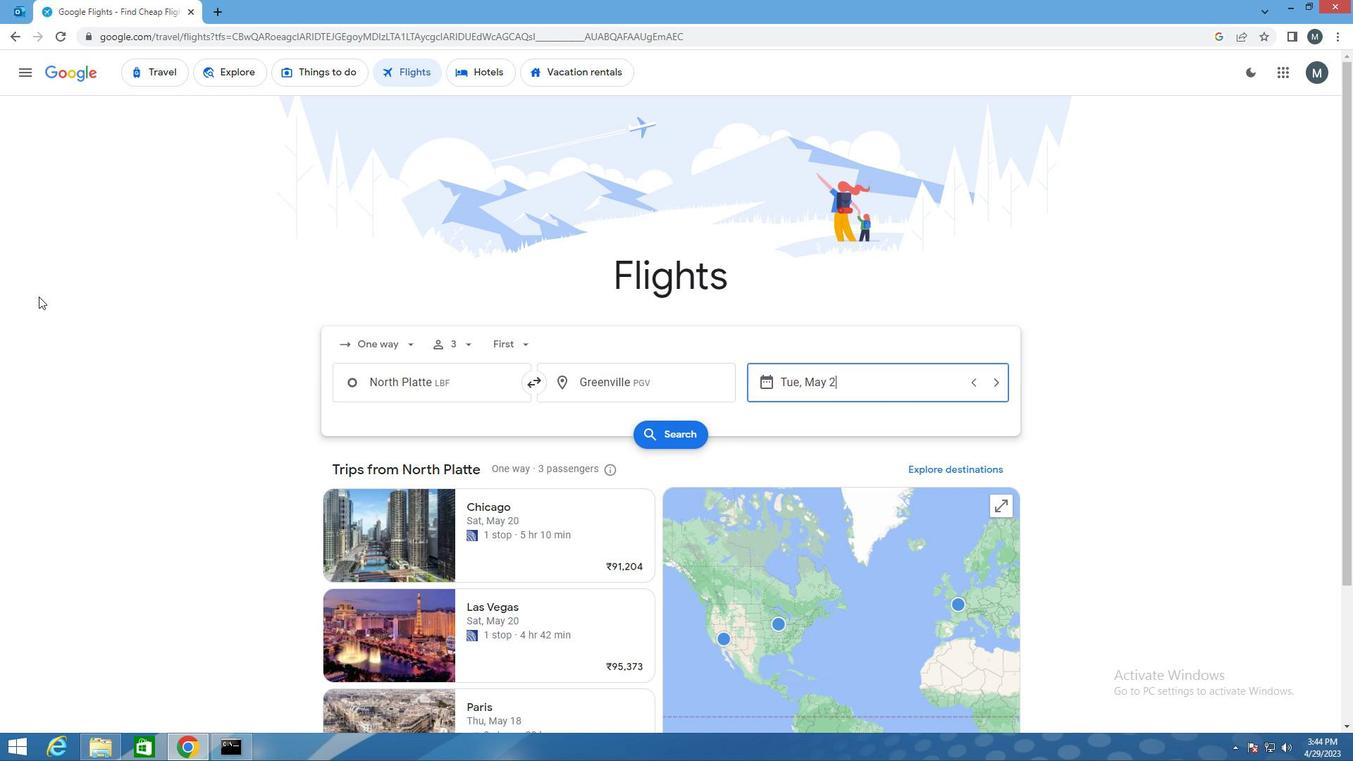 
Action: Mouse scrolled (84, 296) with delta (0, 0)
Screenshot: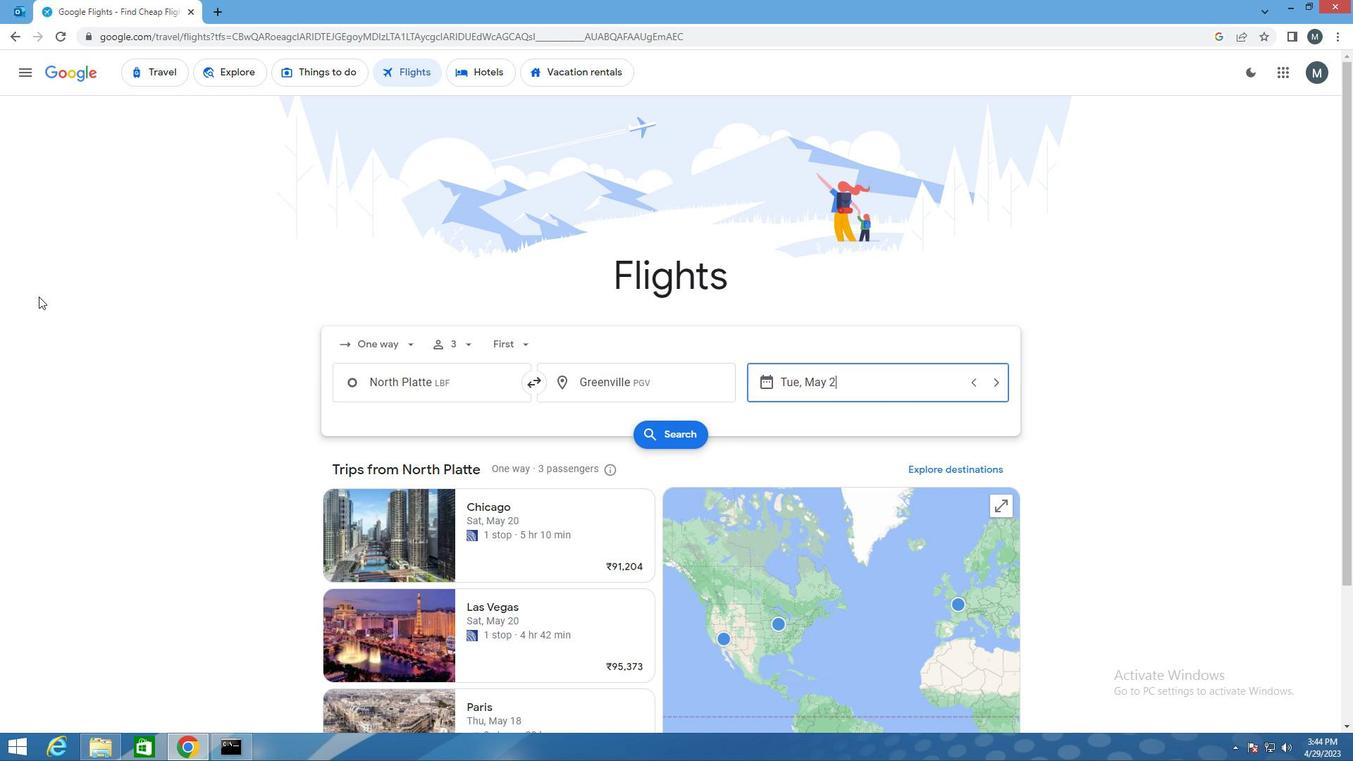
Action: Mouse moved to (94, 305)
Screenshot: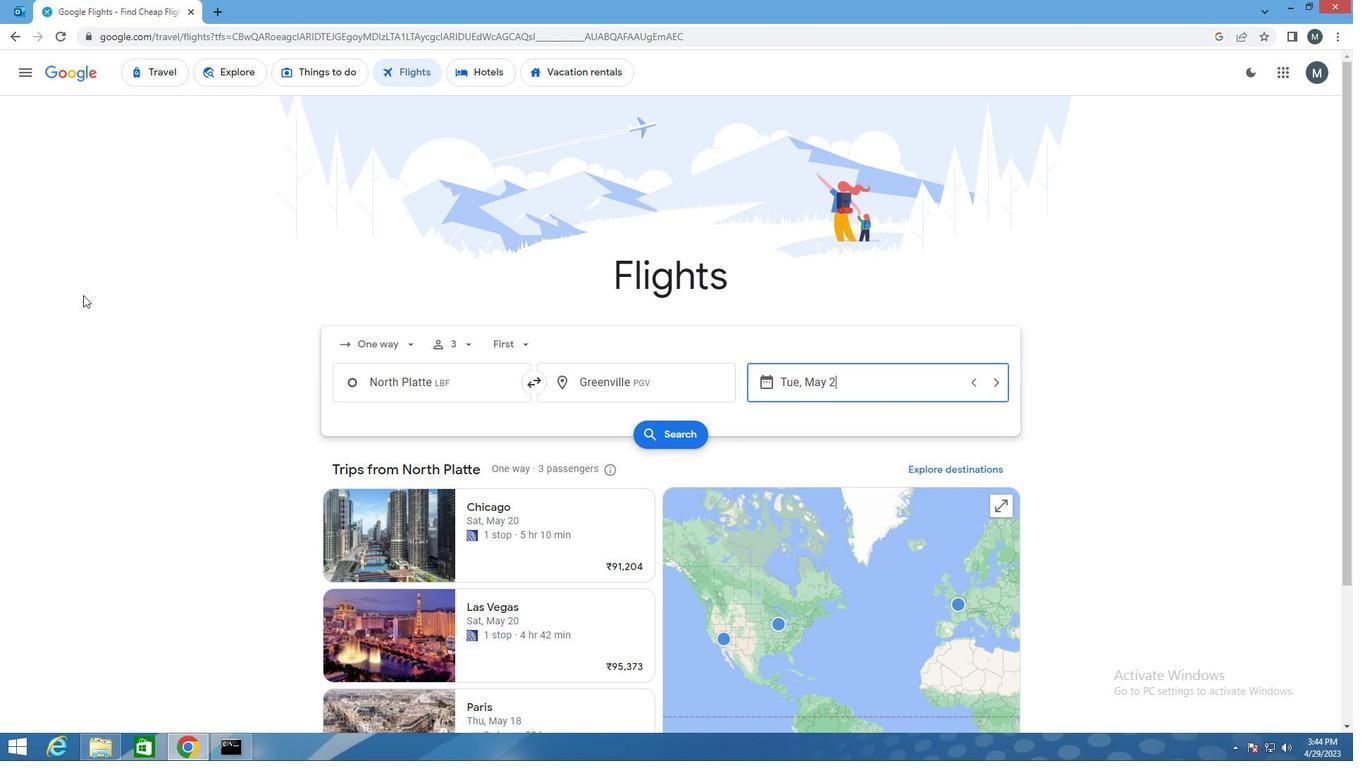 
Action: Mouse scrolled (94, 305) with delta (0, 0)
Screenshot: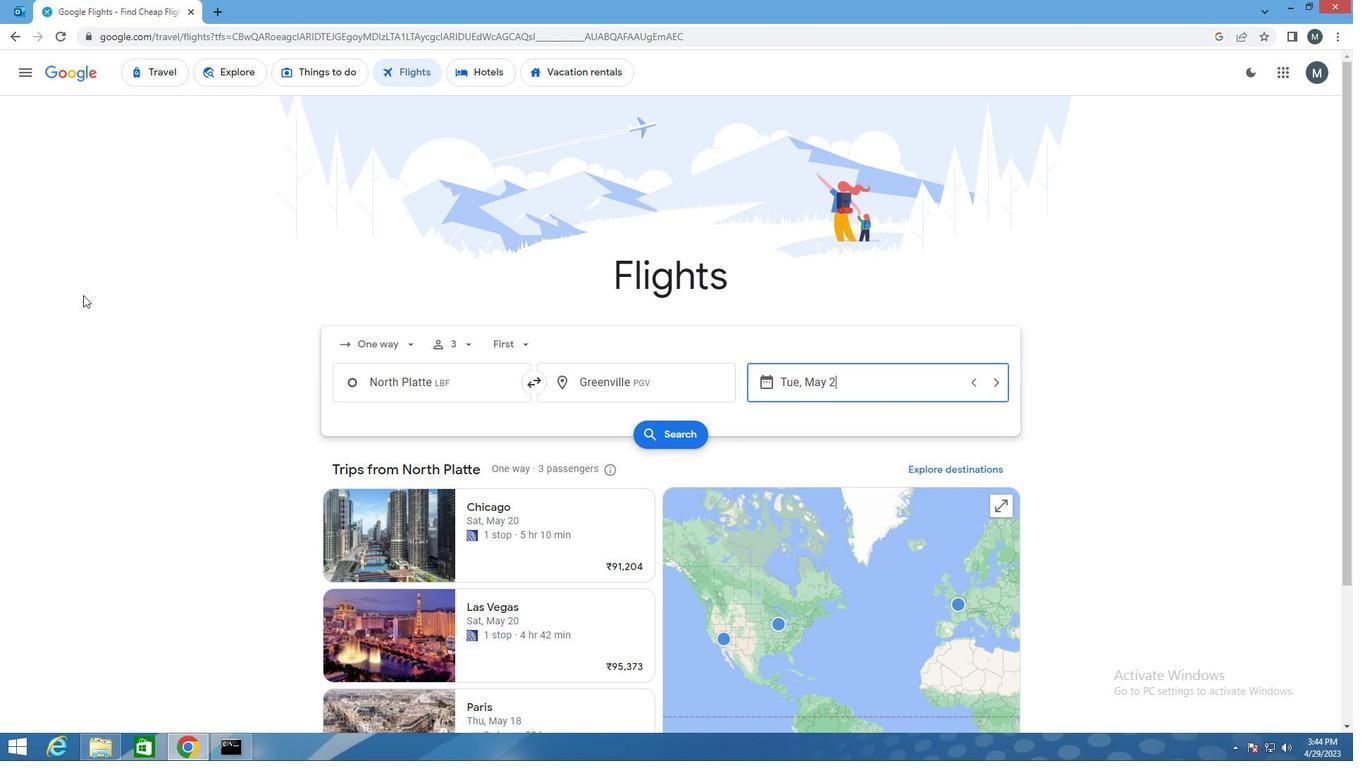 
Action: Mouse moved to (674, 305)
Screenshot: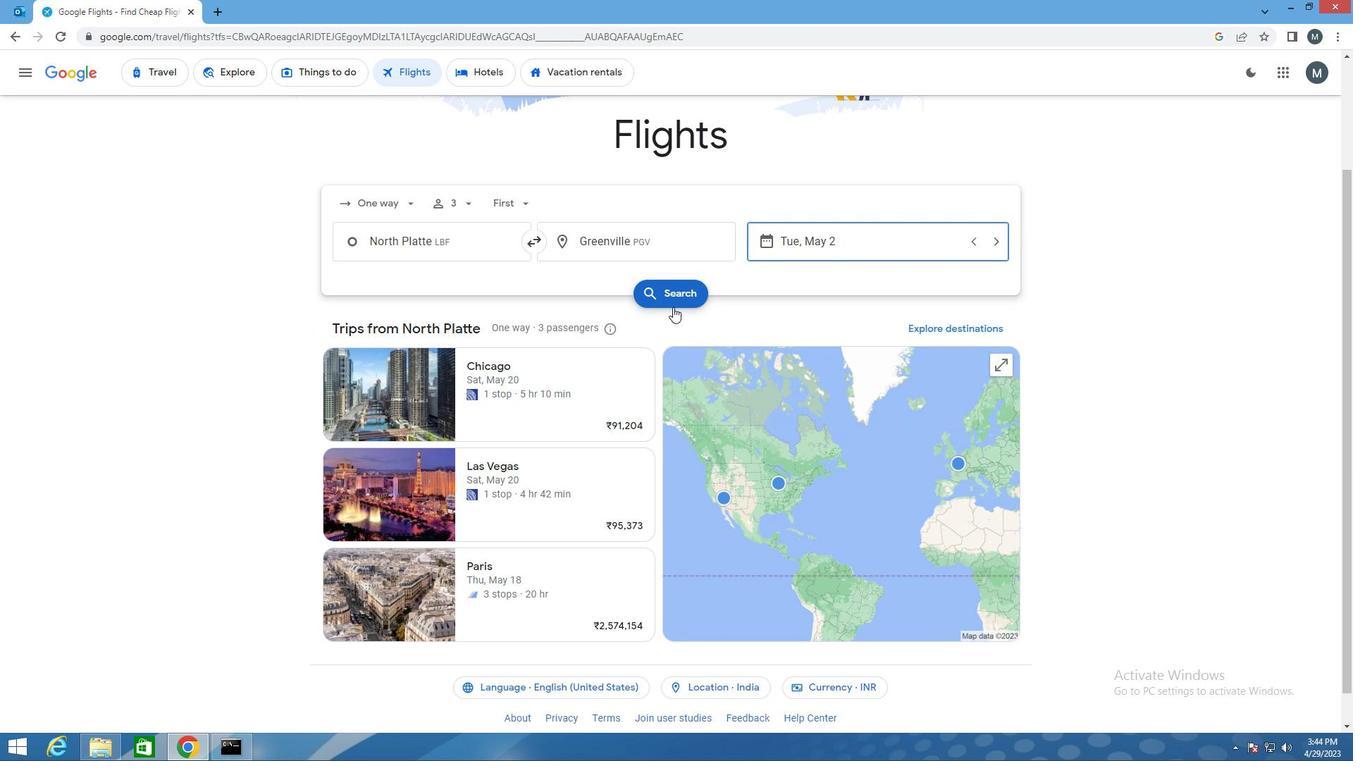
Action: Mouse pressed left at (674, 305)
Screenshot: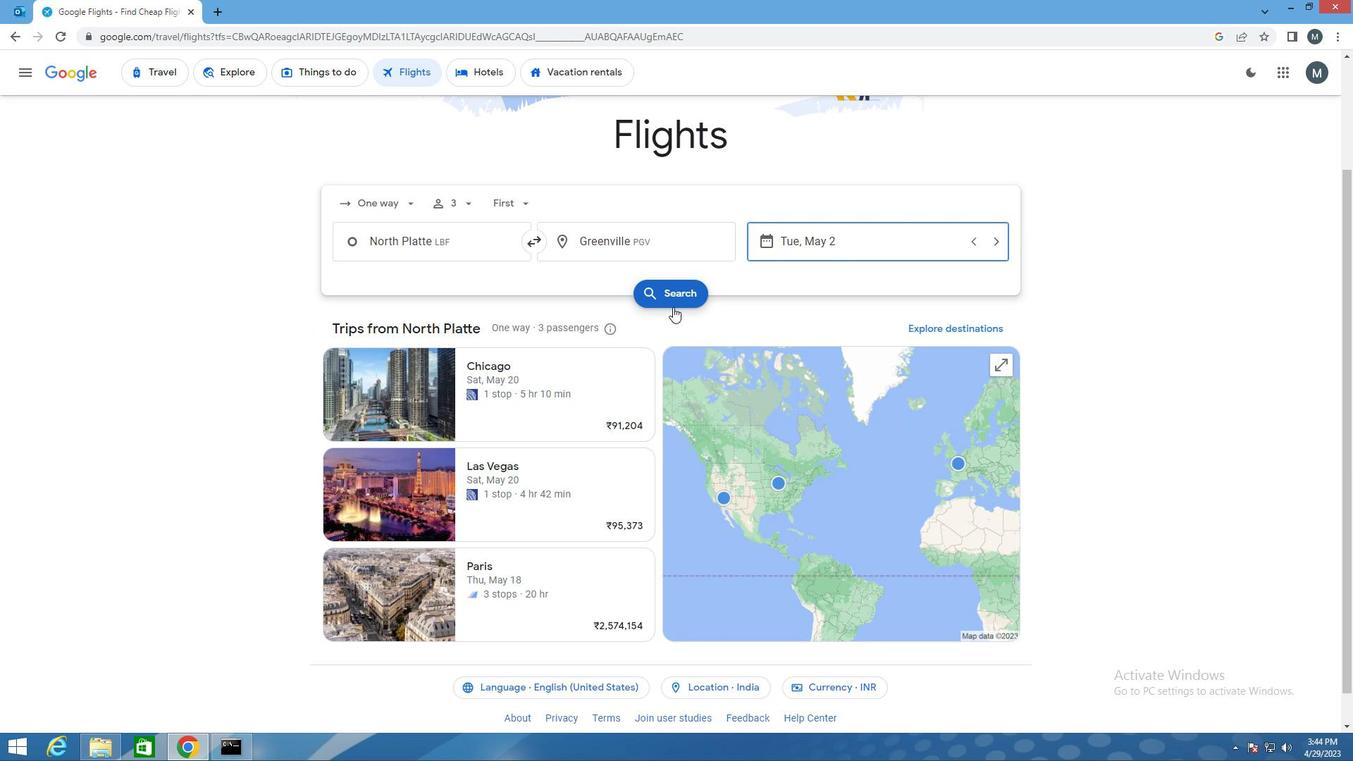 
Action: Mouse moved to (345, 215)
Screenshot: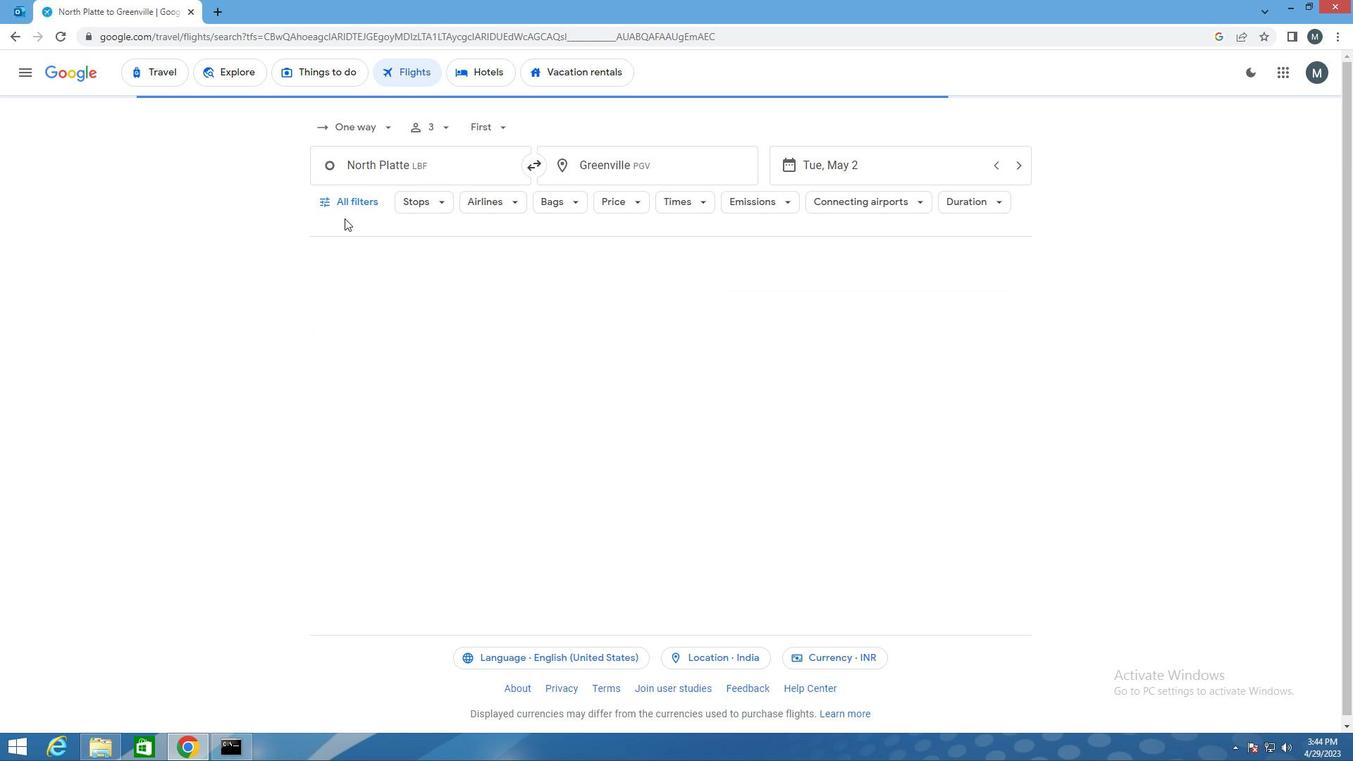 
Action: Mouse pressed left at (345, 215)
Screenshot: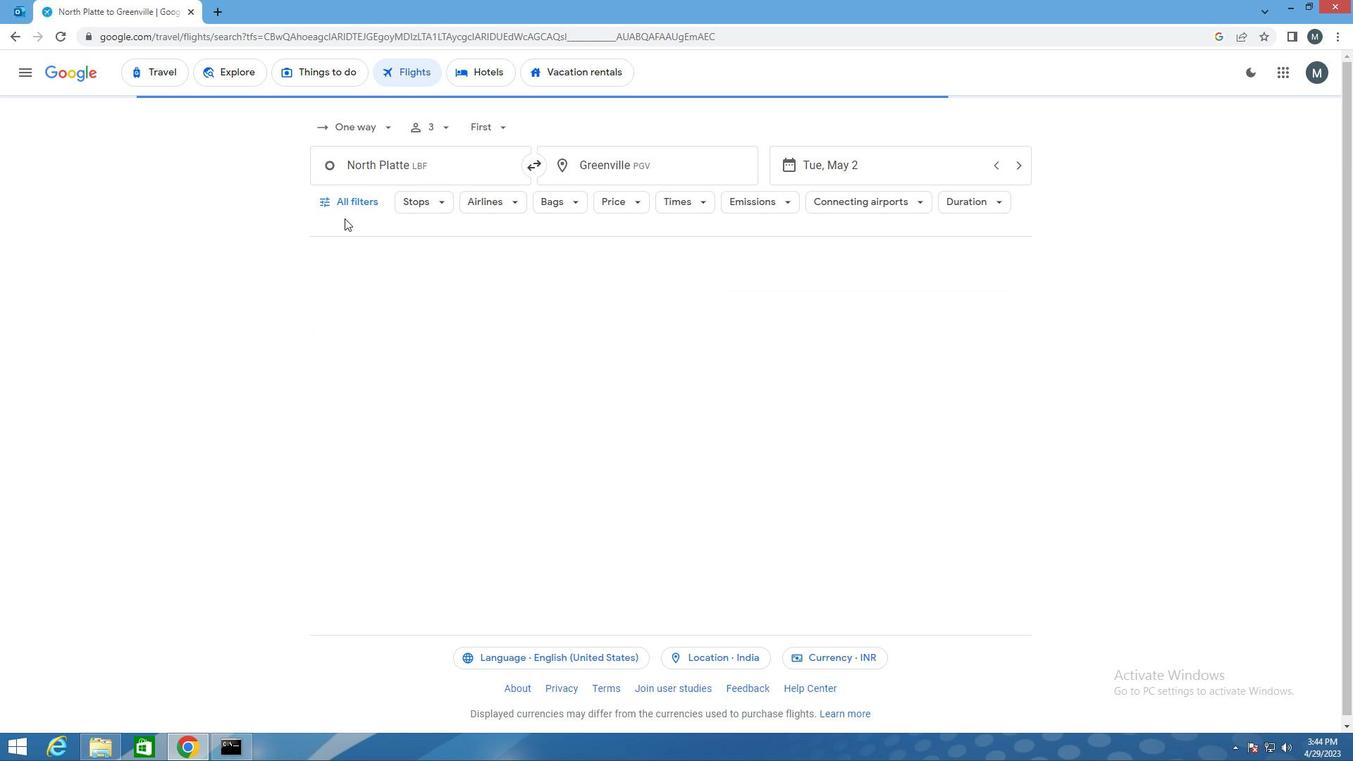 
Action: Mouse moved to (426, 426)
Screenshot: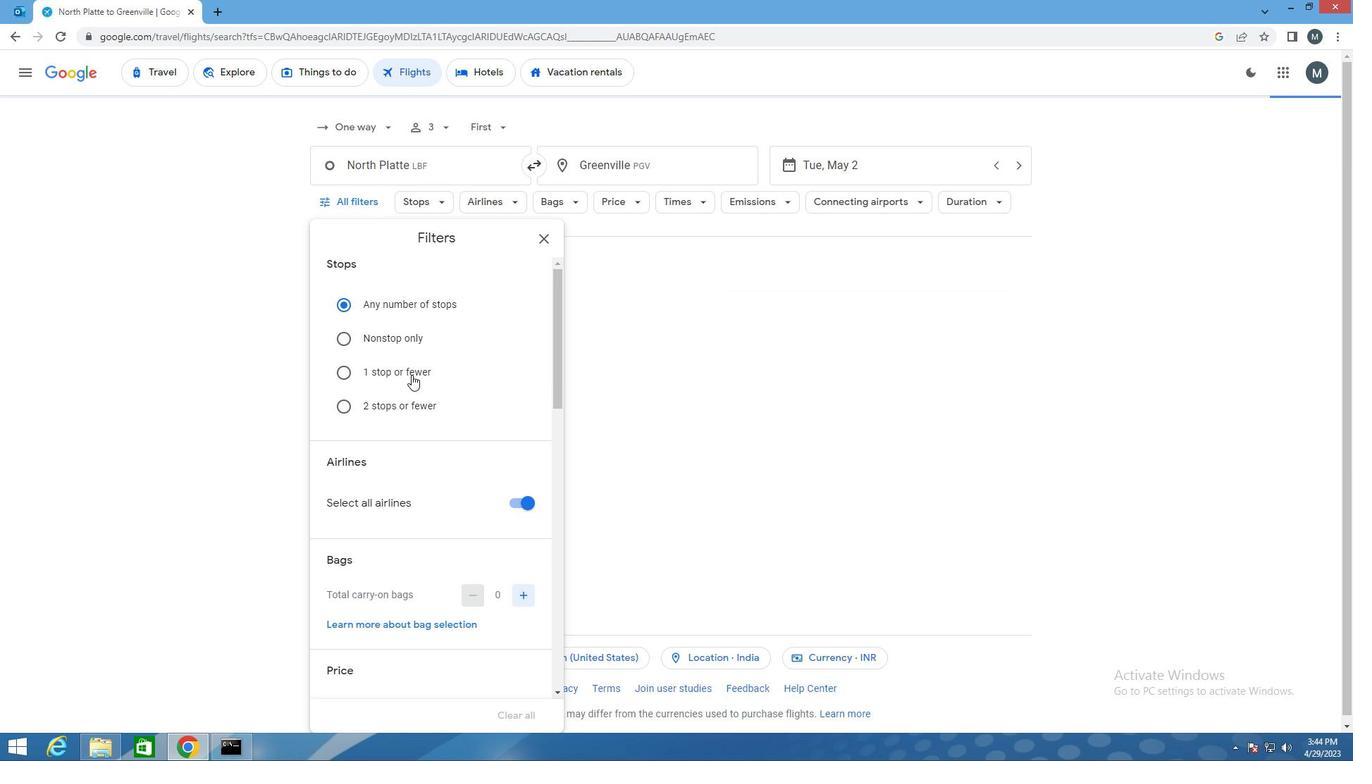 
Action: Mouse scrolled (426, 425) with delta (0, 0)
Screenshot: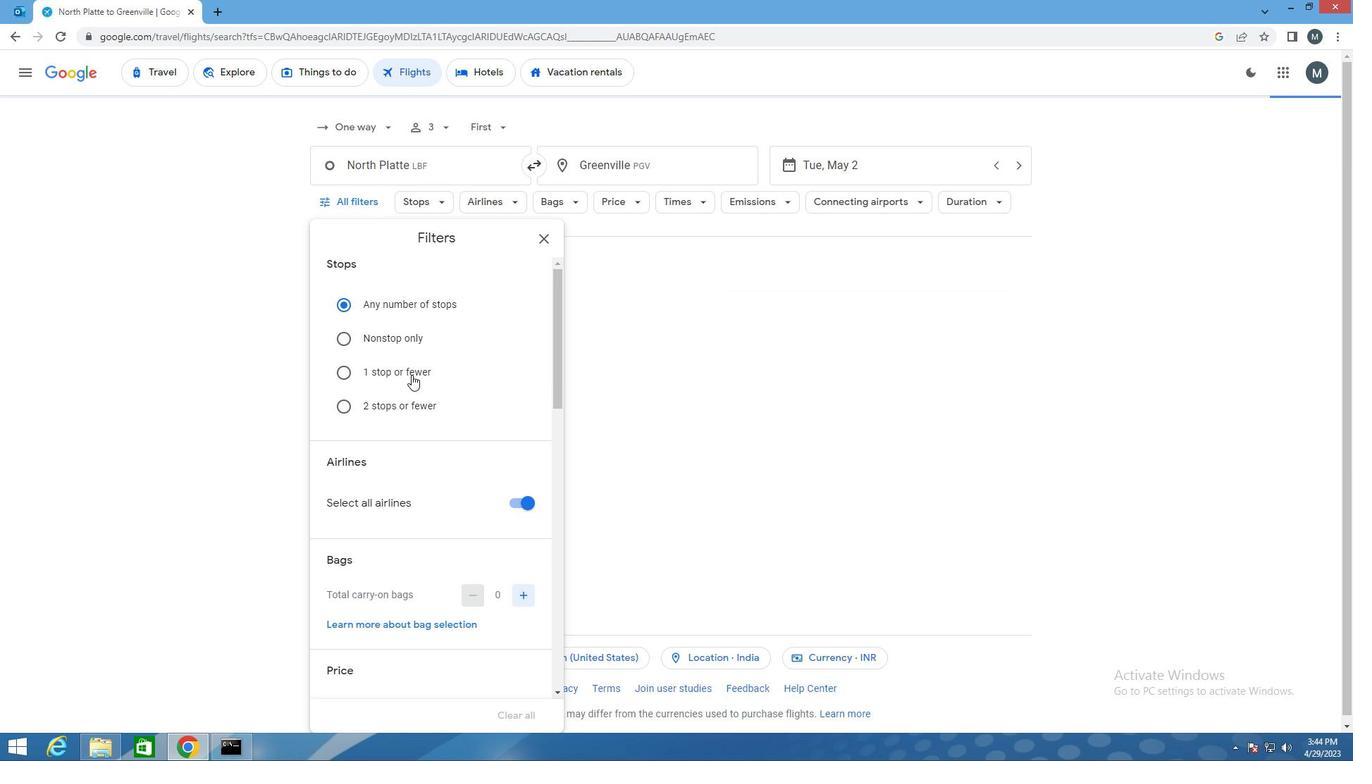 
Action: Mouse moved to (509, 430)
Screenshot: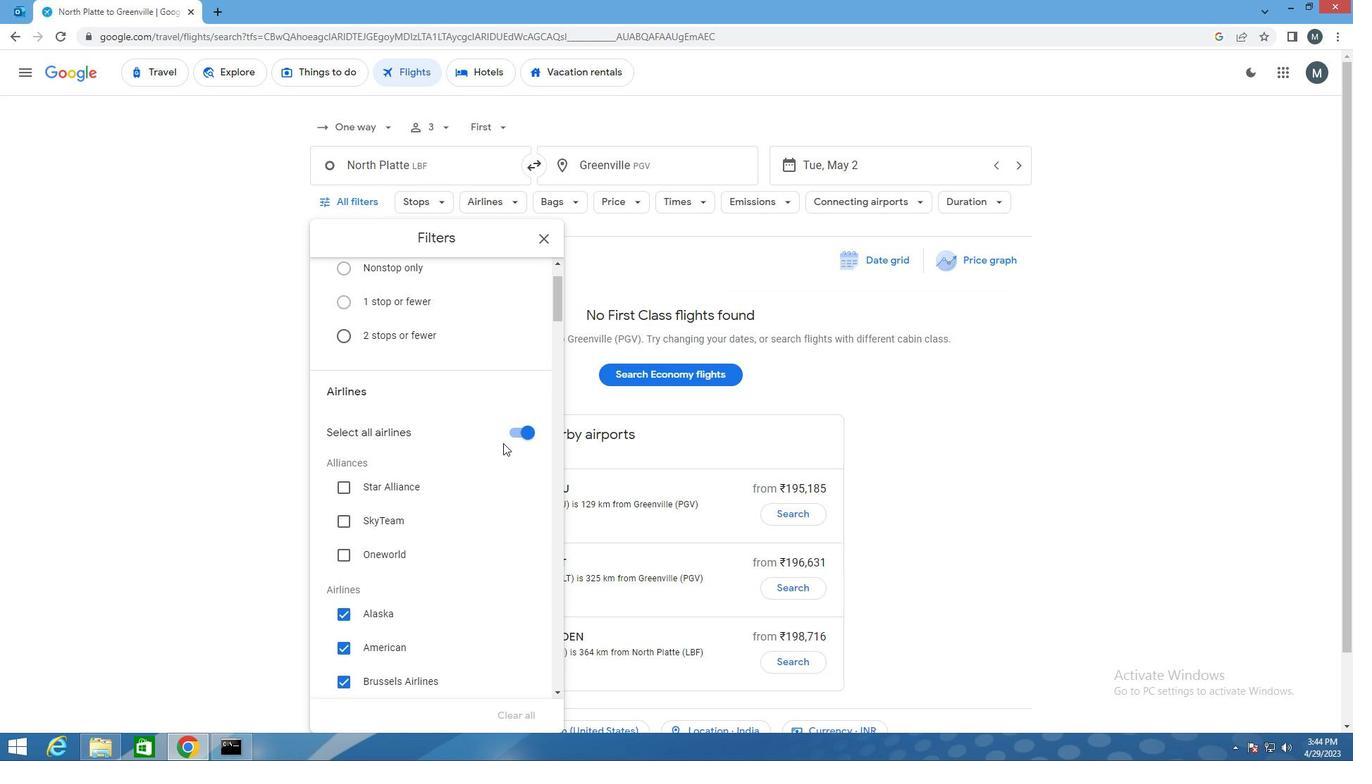 
Action: Mouse pressed left at (509, 430)
Screenshot: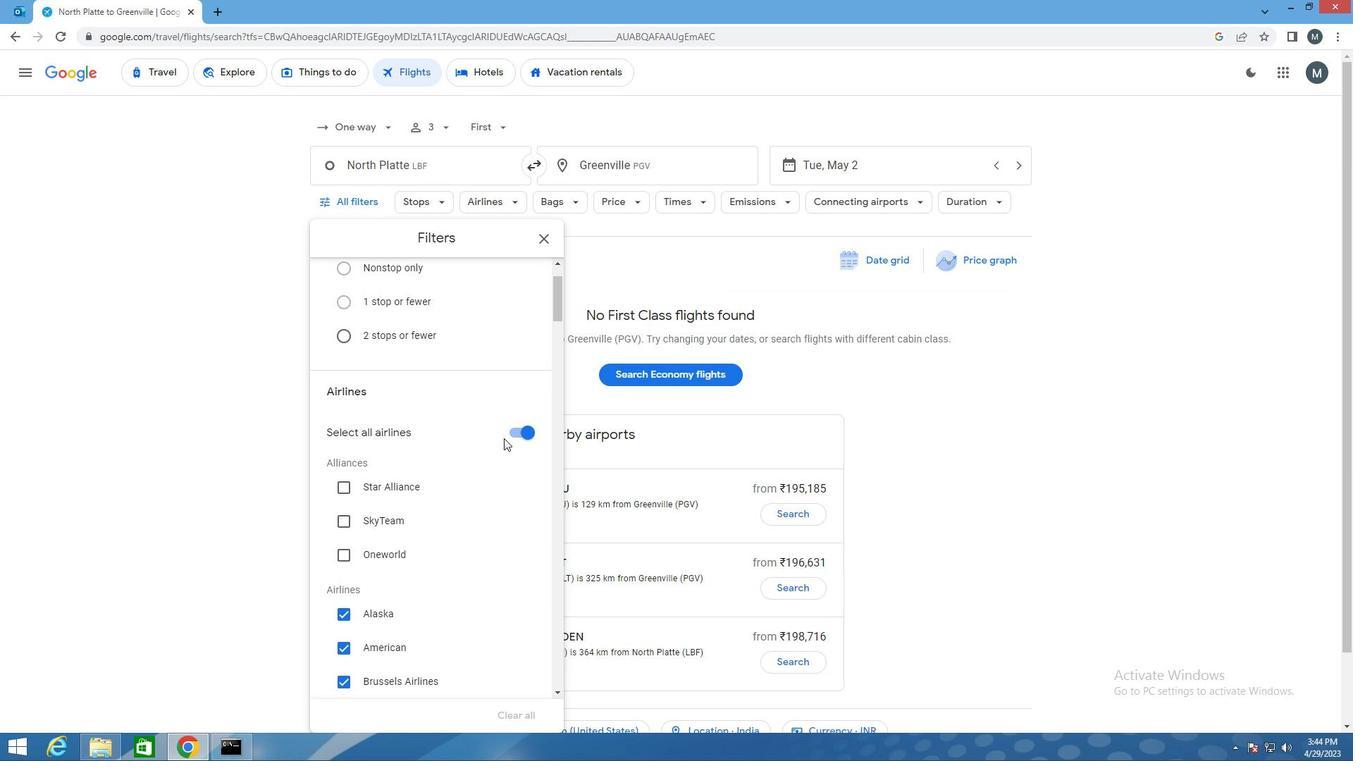 
Action: Mouse moved to (396, 425)
Screenshot: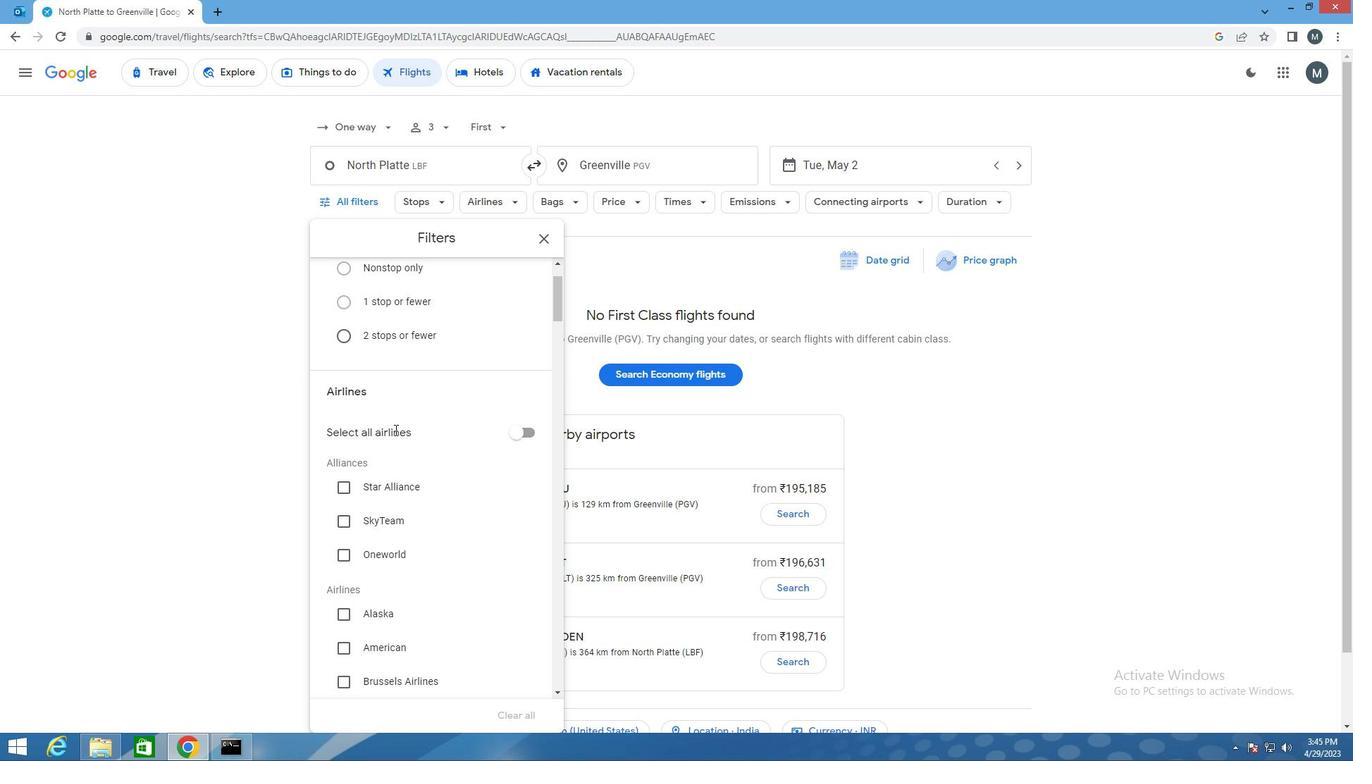
Action: Mouse scrolled (396, 425) with delta (0, 0)
Screenshot: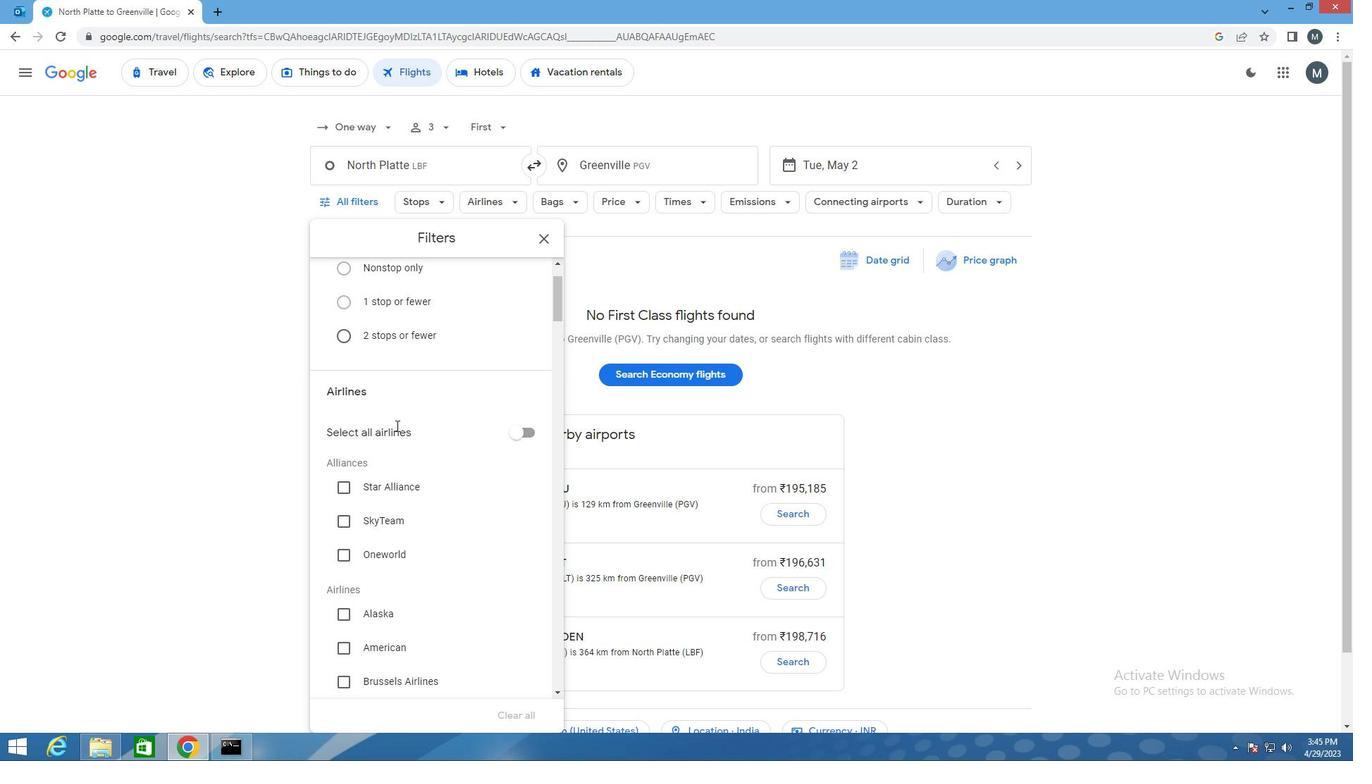 
Action: Mouse moved to (430, 442)
Screenshot: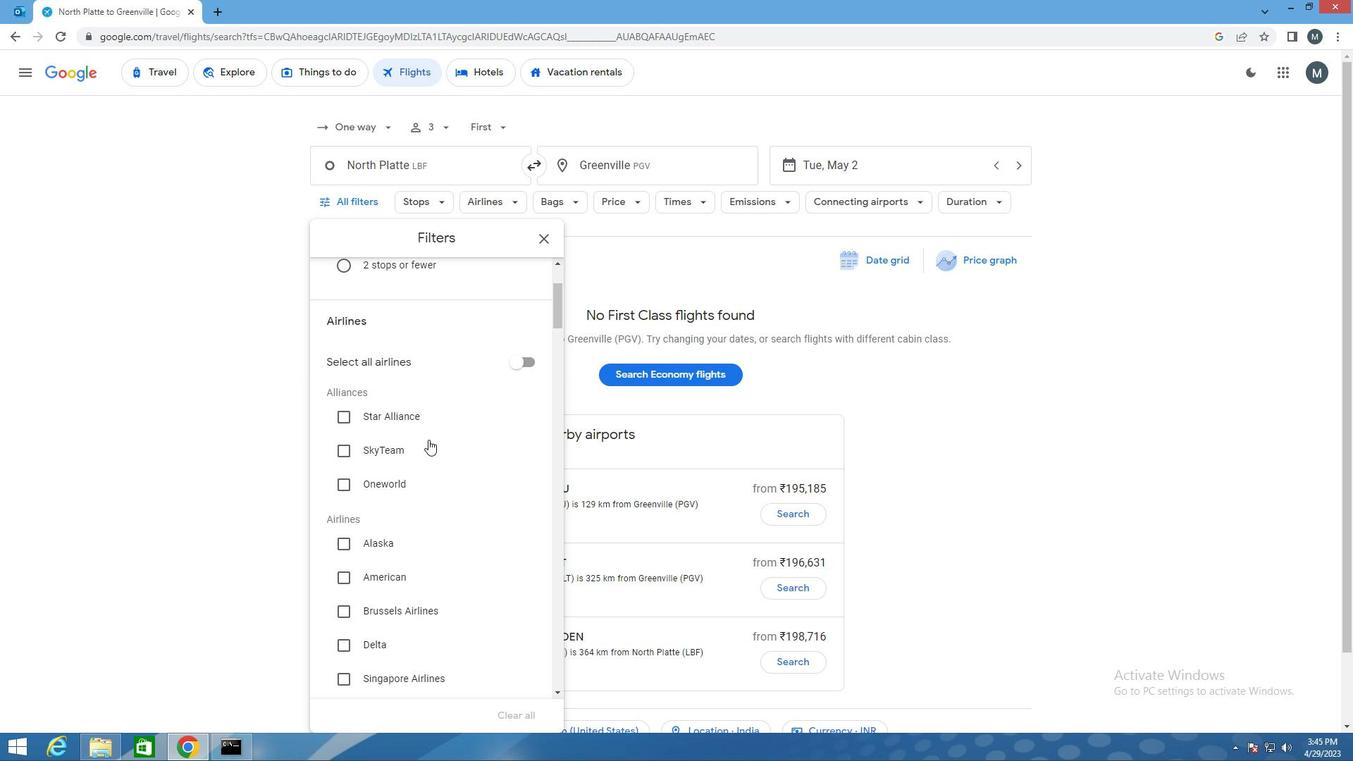 
Action: Mouse scrolled (430, 441) with delta (0, 0)
Screenshot: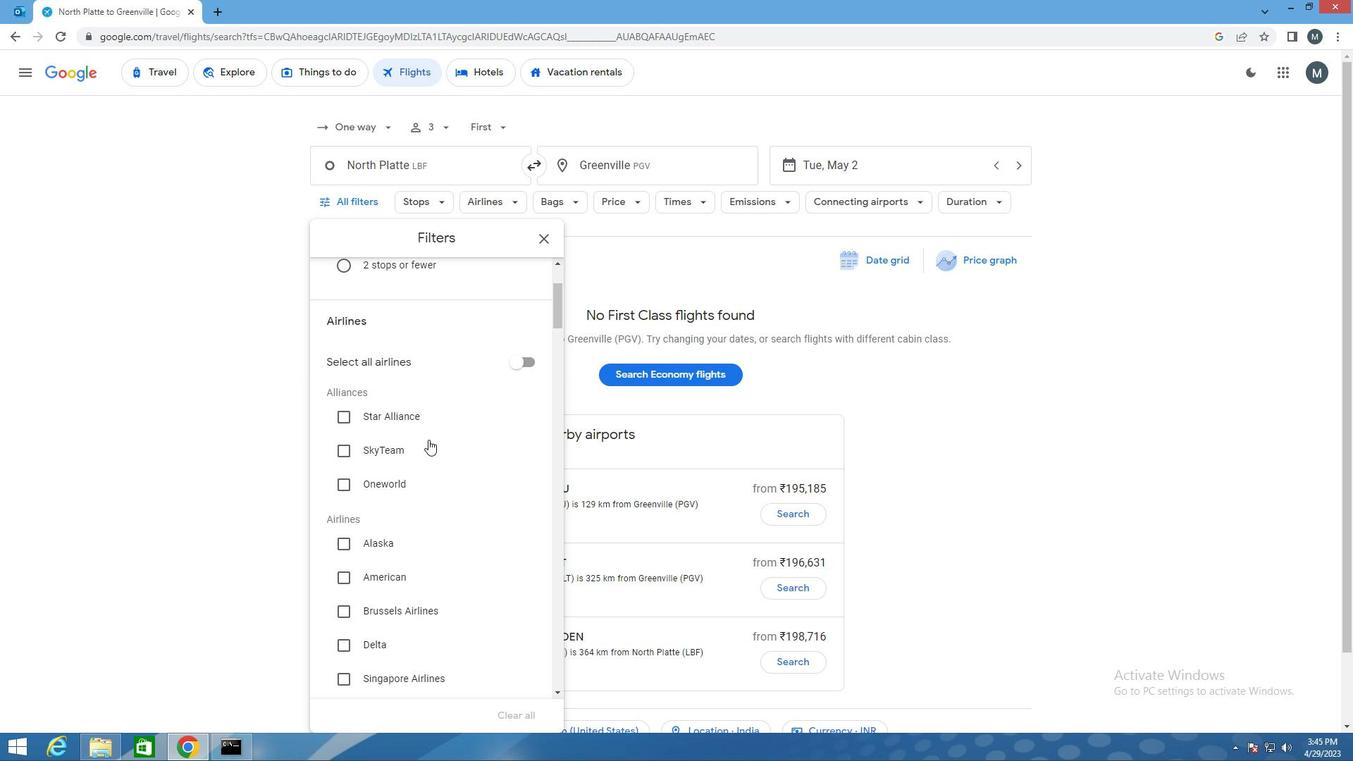 
Action: Mouse moved to (416, 450)
Screenshot: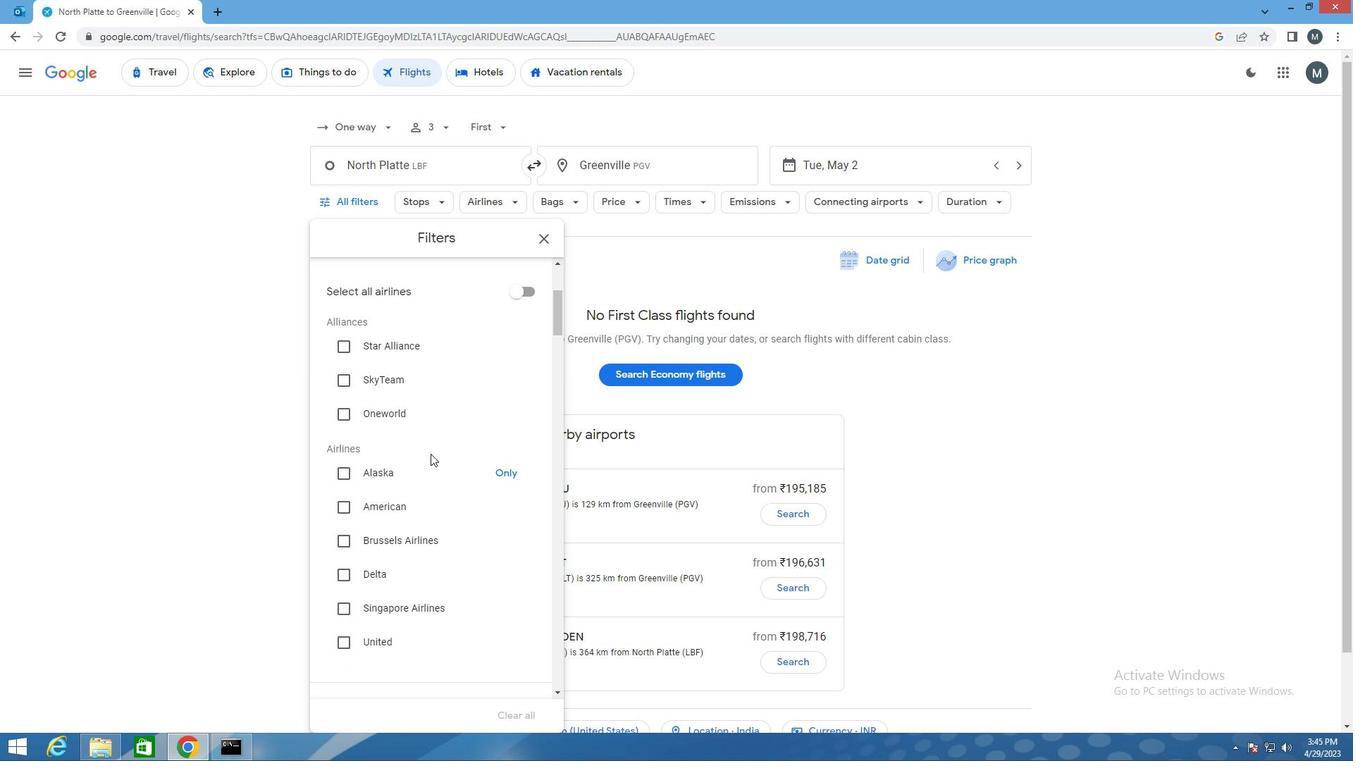
Action: Mouse scrolled (416, 449) with delta (0, 0)
Screenshot: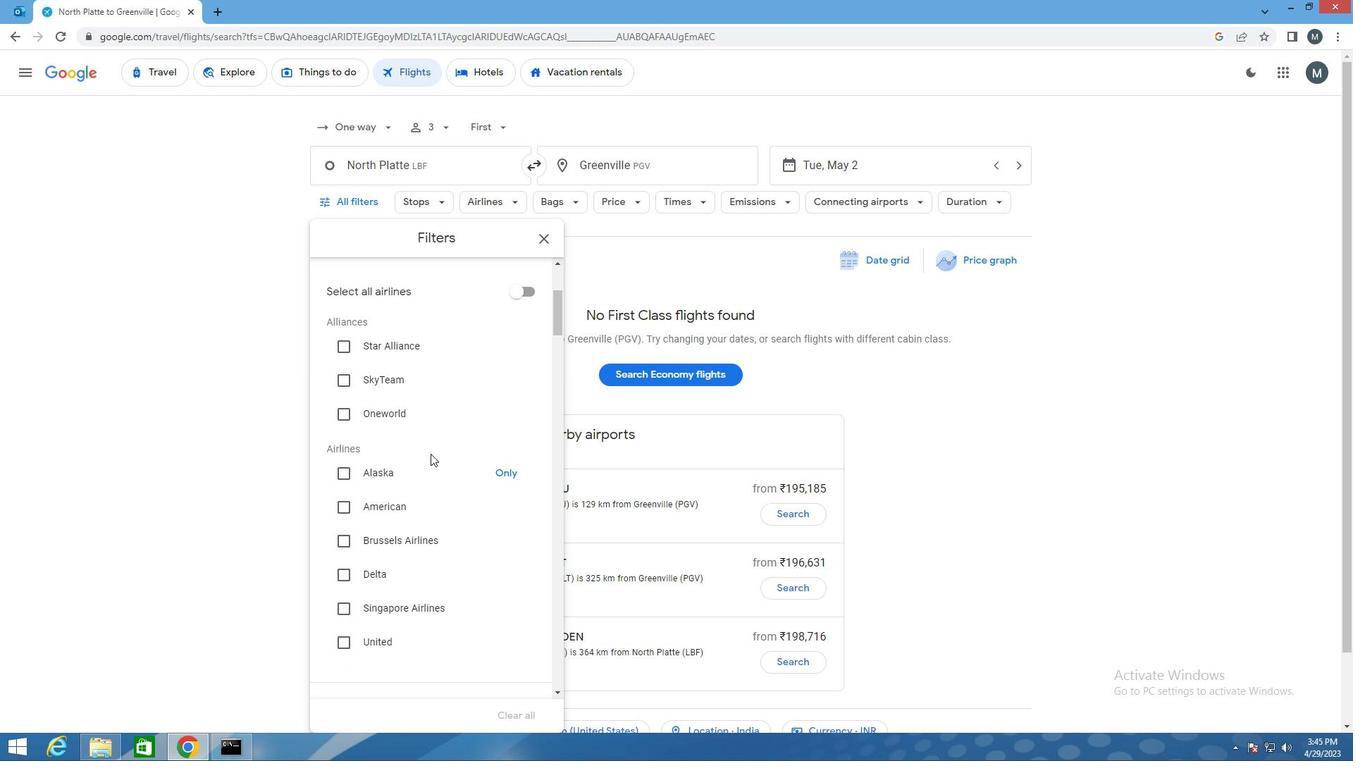 
Action: Mouse moved to (415, 454)
Screenshot: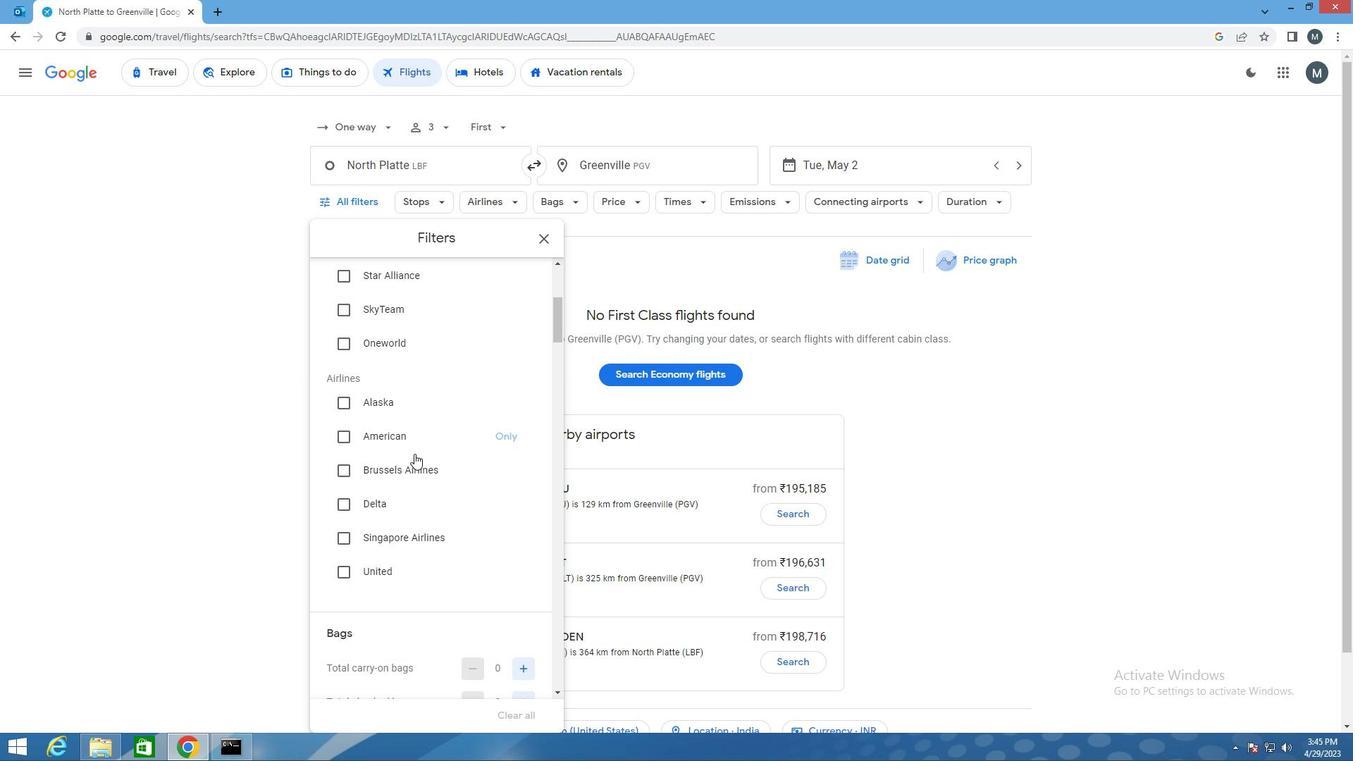 
Action: Mouse scrolled (415, 453) with delta (0, 0)
Screenshot: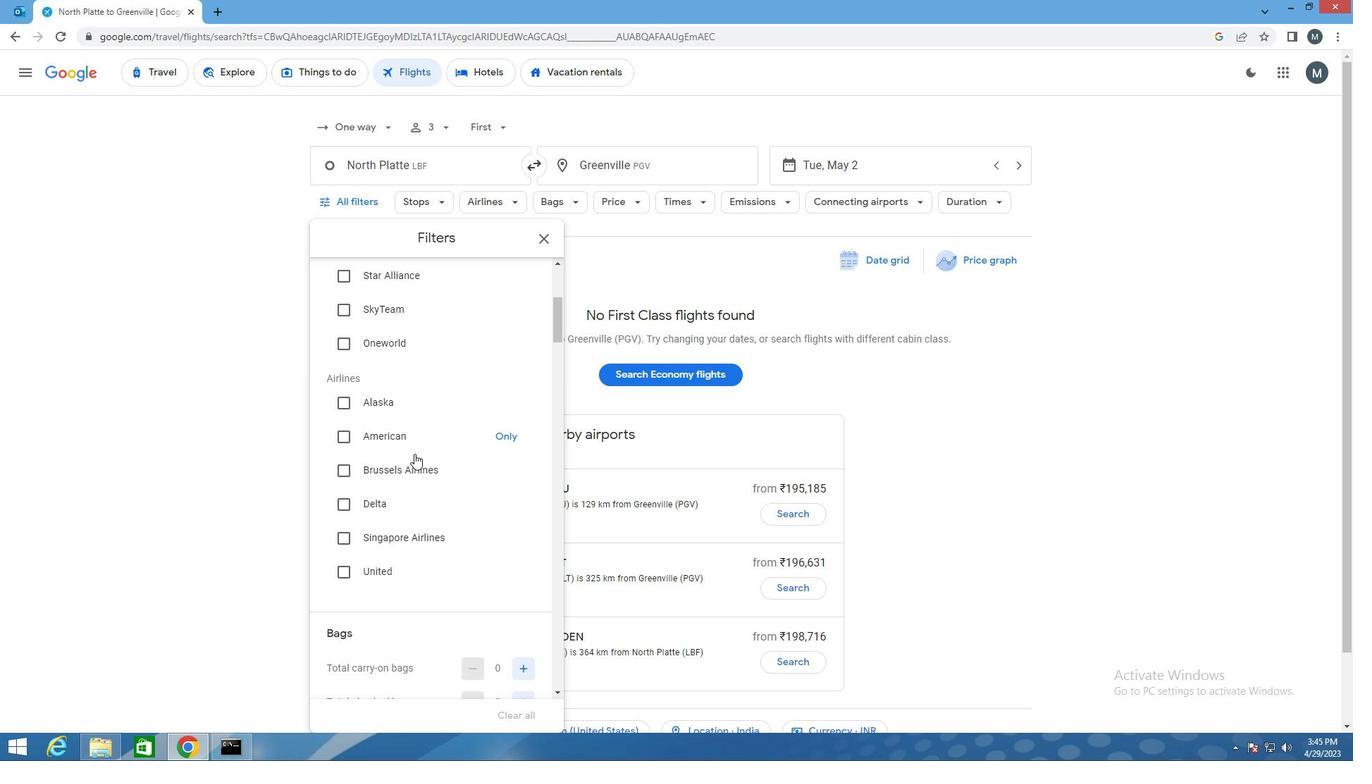 
Action: Mouse moved to (425, 410)
Screenshot: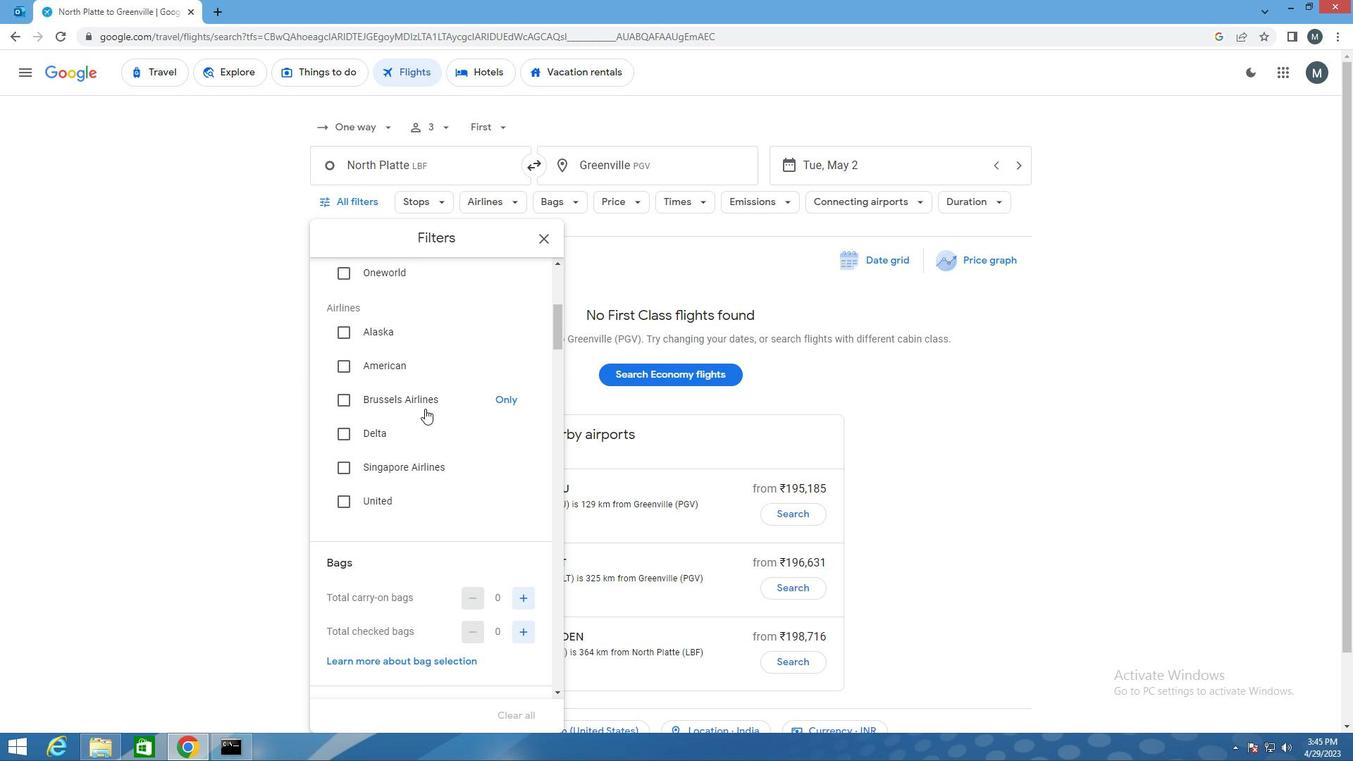 
Action: Mouse scrolled (425, 409) with delta (0, 0)
Screenshot: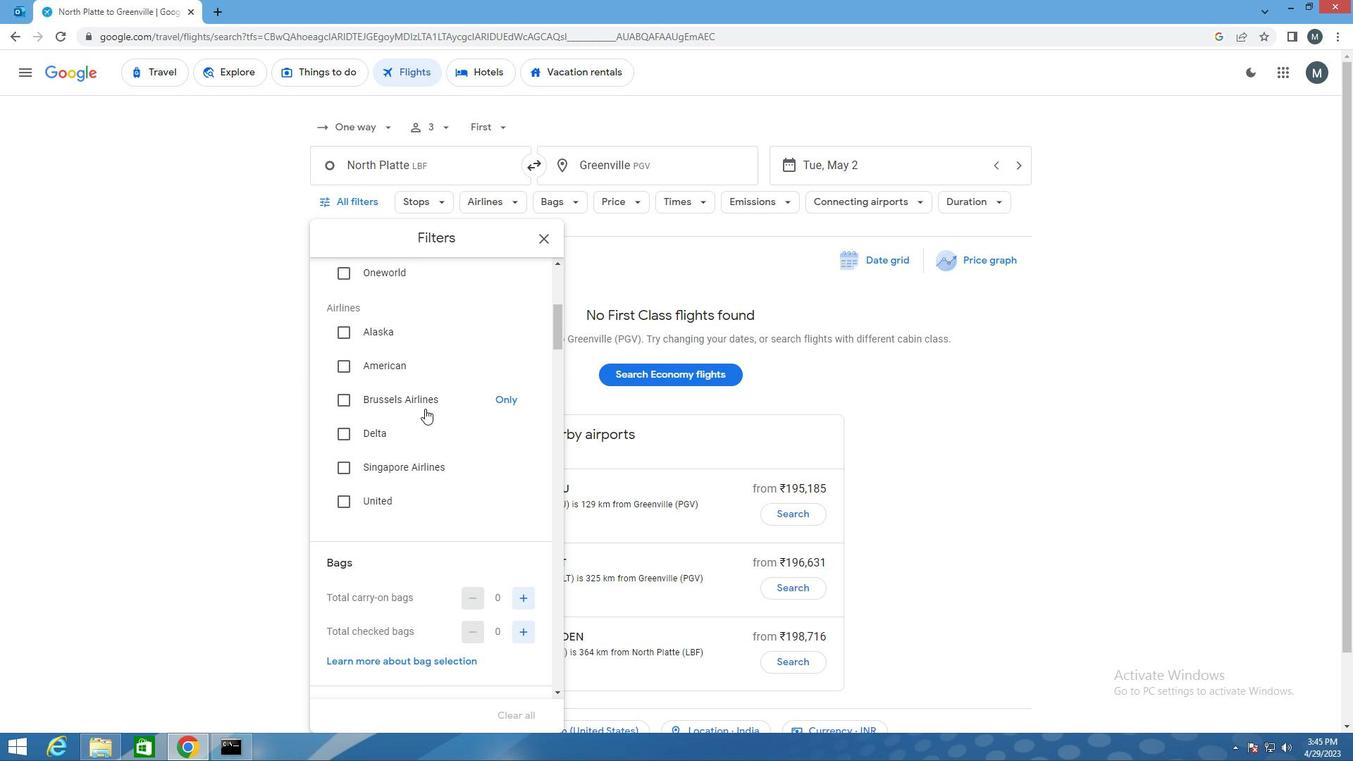 
Action: Mouse moved to (429, 411)
Screenshot: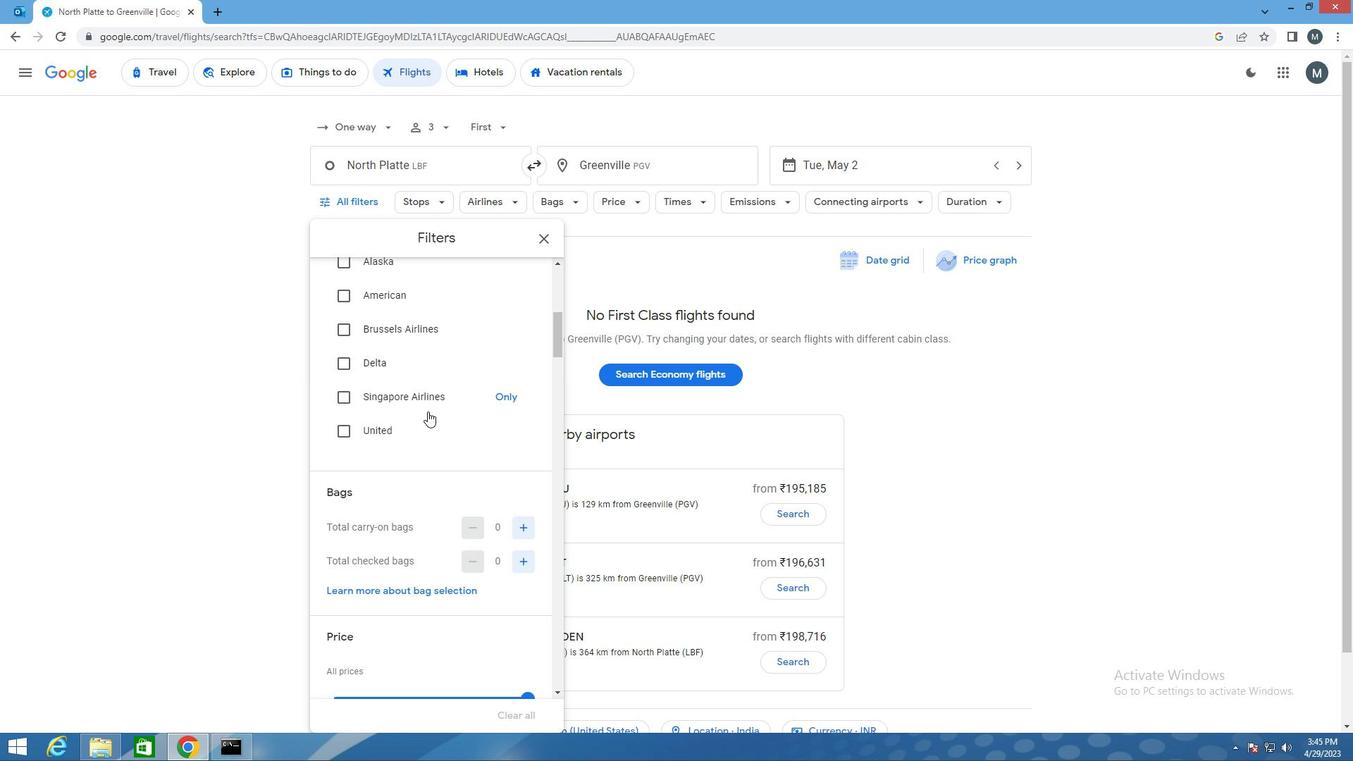 
Action: Mouse scrolled (429, 411) with delta (0, 0)
Screenshot: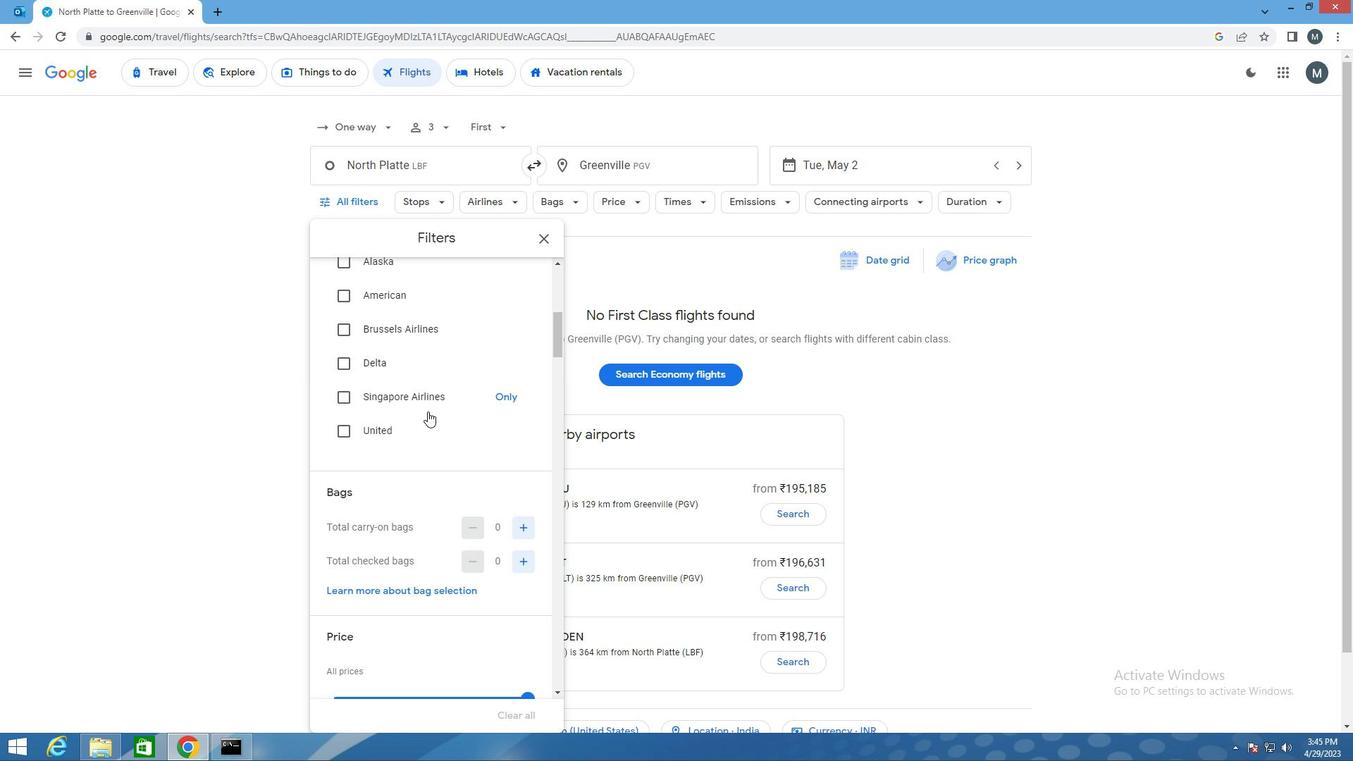 
Action: Mouse moved to (513, 490)
Screenshot: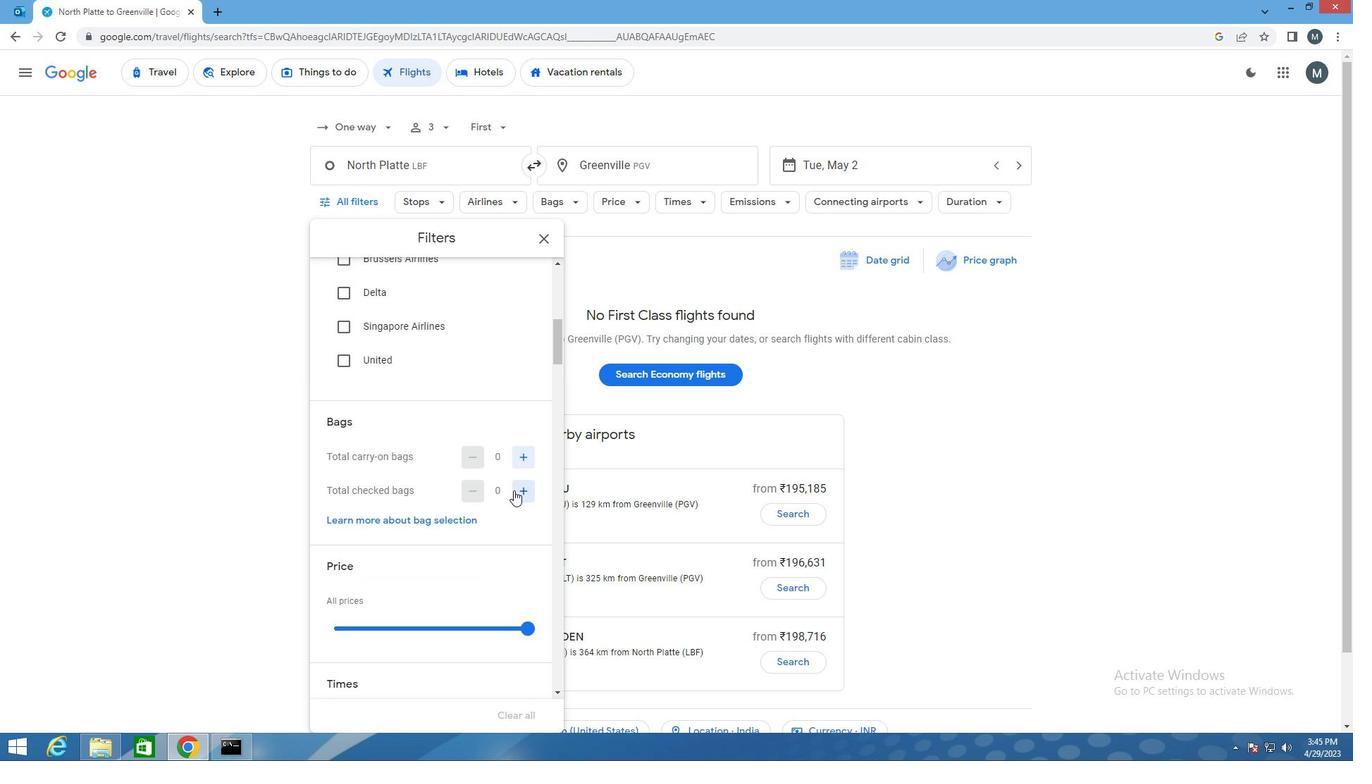 
Action: Mouse pressed left at (513, 490)
Screenshot: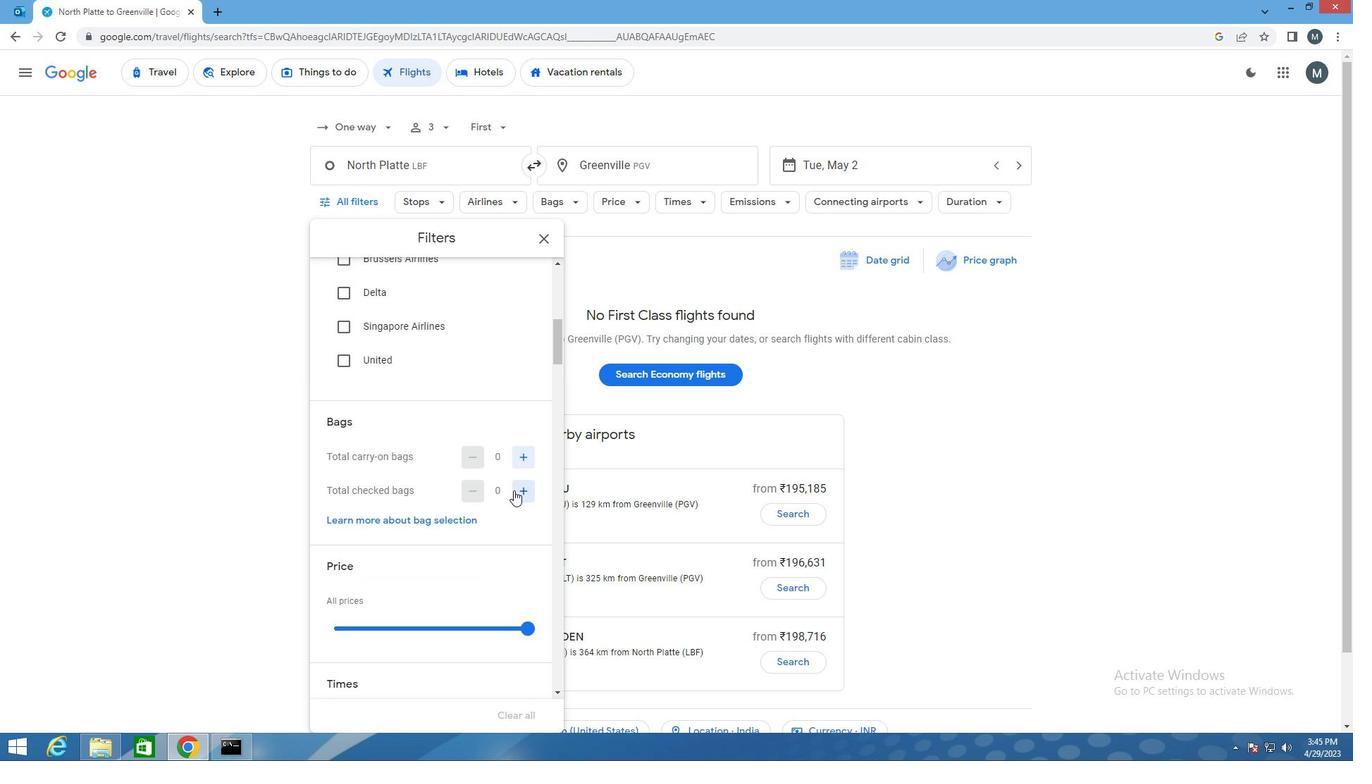 
Action: Mouse moved to (516, 491)
Screenshot: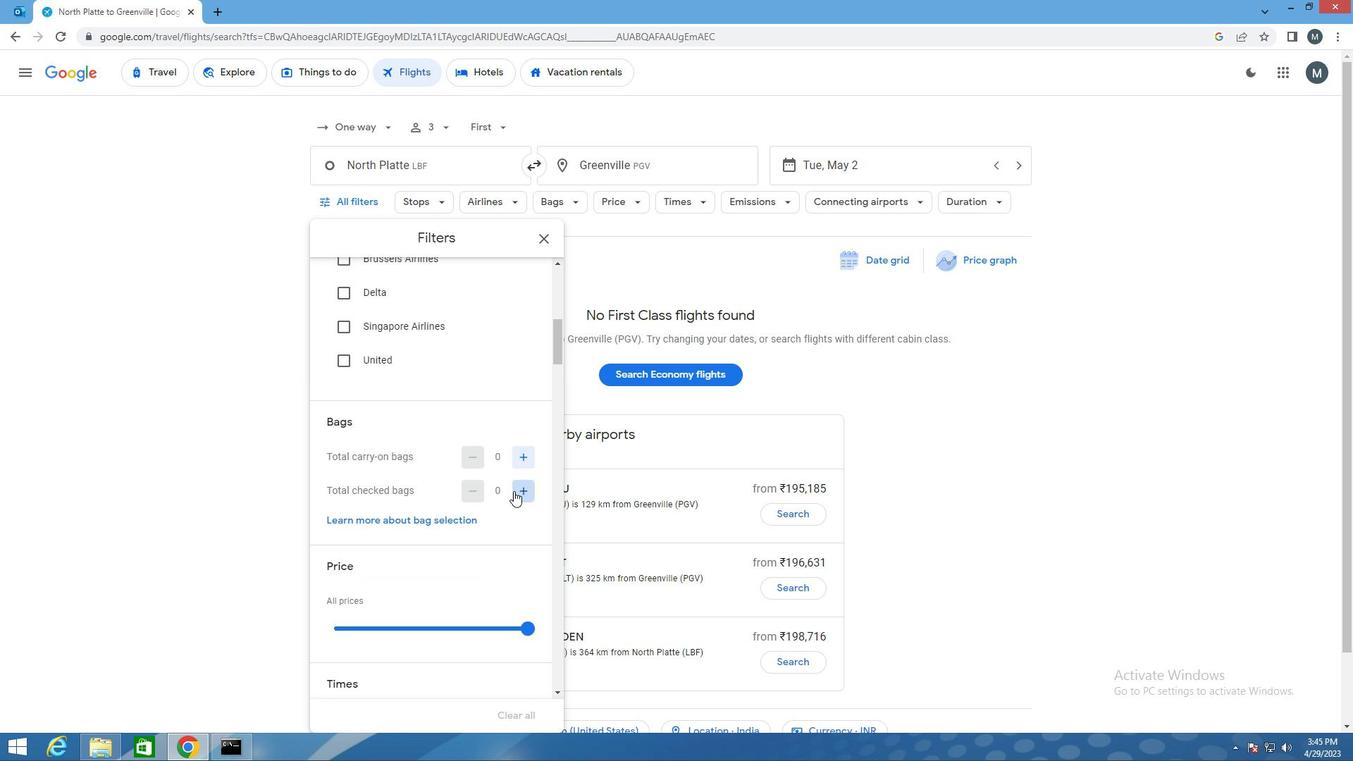 
Action: Mouse pressed left at (516, 491)
Screenshot: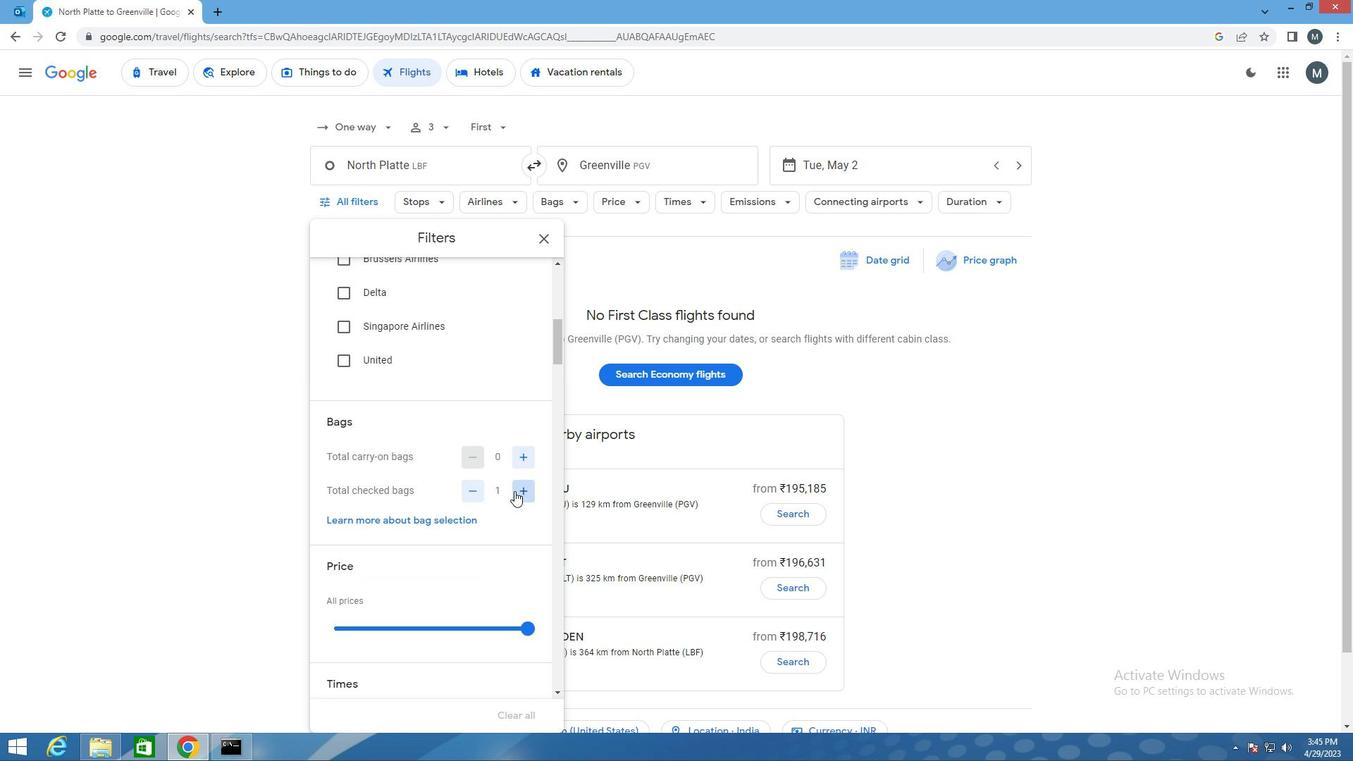 
Action: Mouse moved to (518, 490)
Screenshot: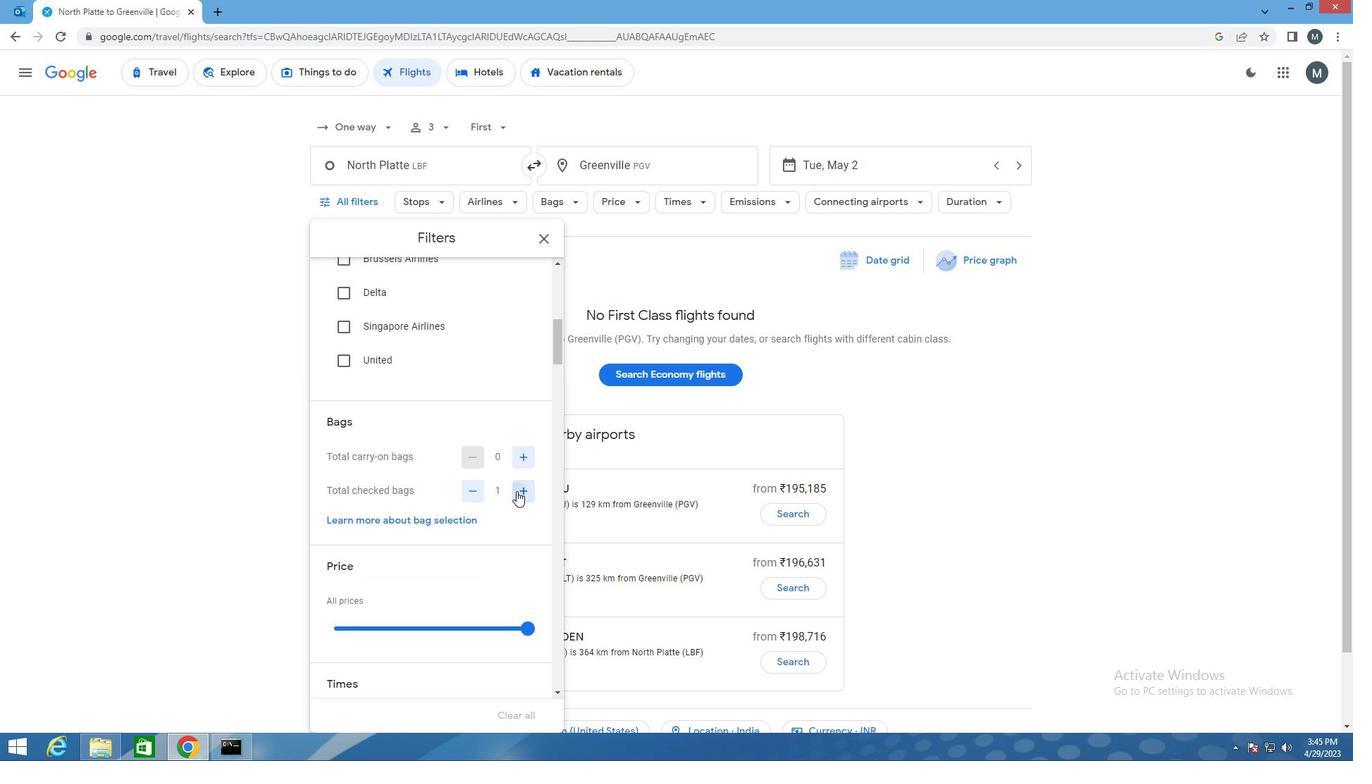 
Action: Mouse pressed left at (518, 490)
Screenshot: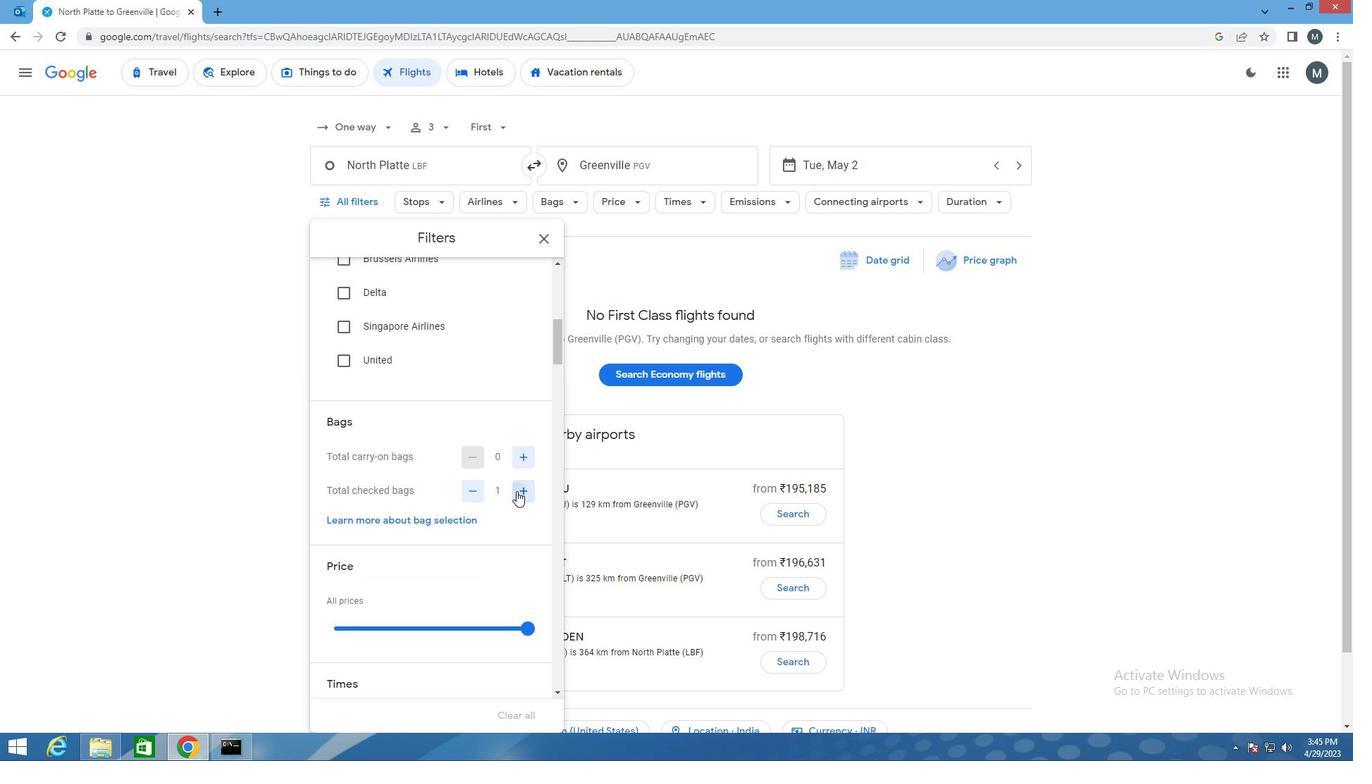 
Action: Mouse moved to (518, 490)
Screenshot: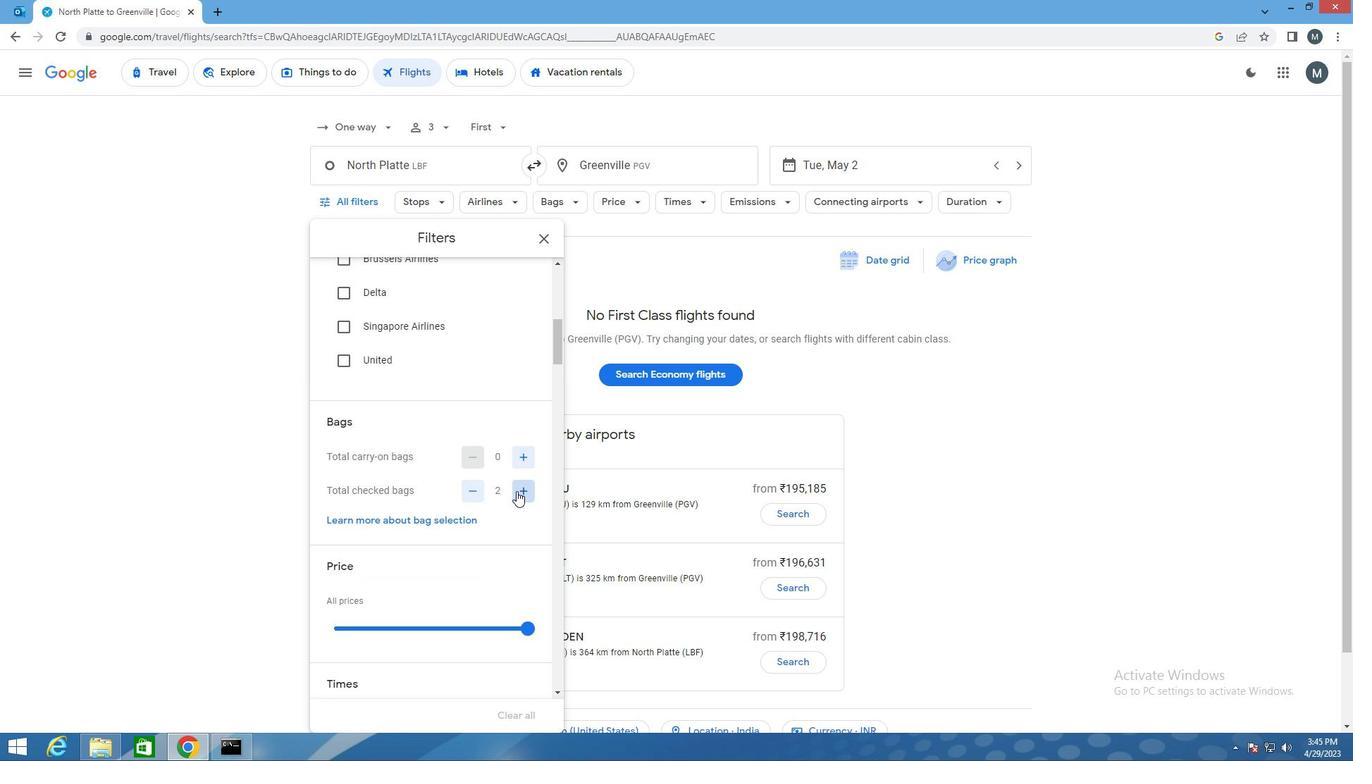 
Action: Mouse pressed left at (518, 490)
Screenshot: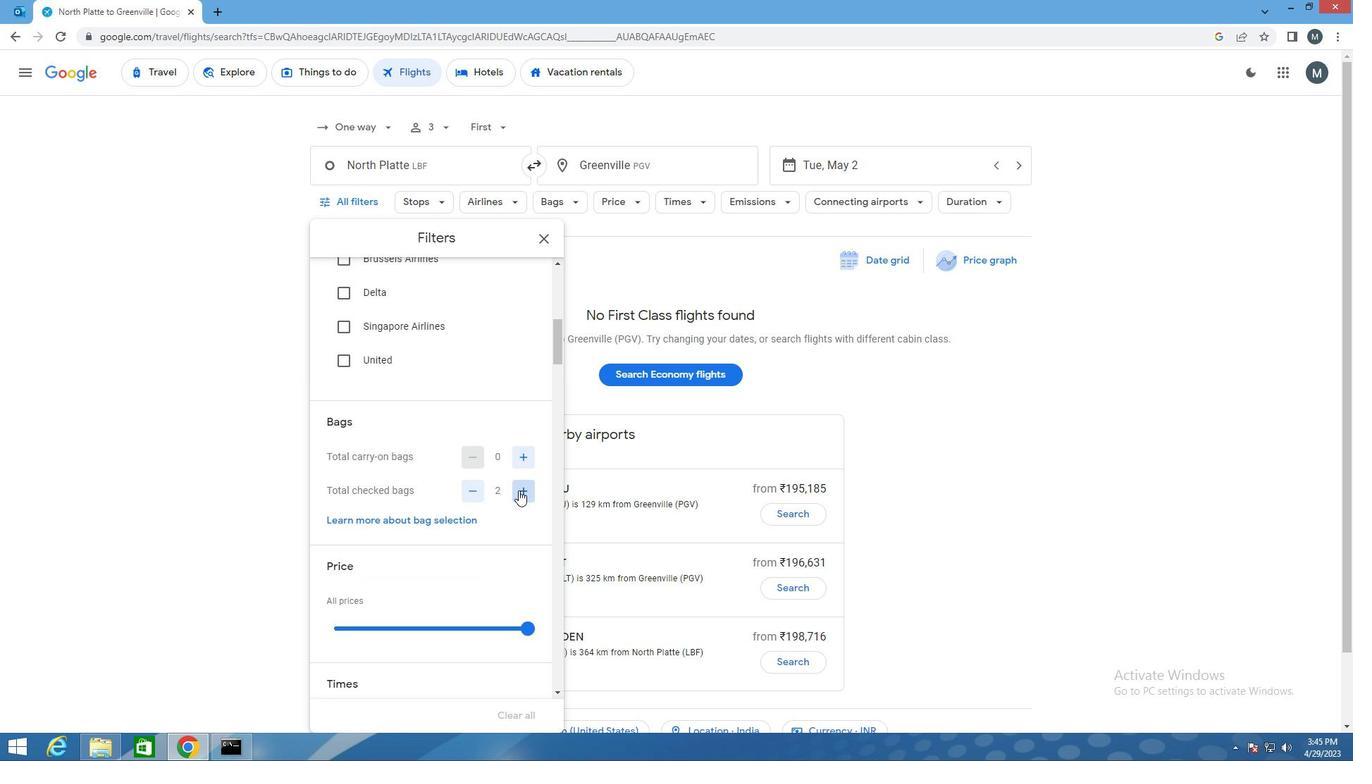 
Action: Mouse pressed left at (518, 490)
Screenshot: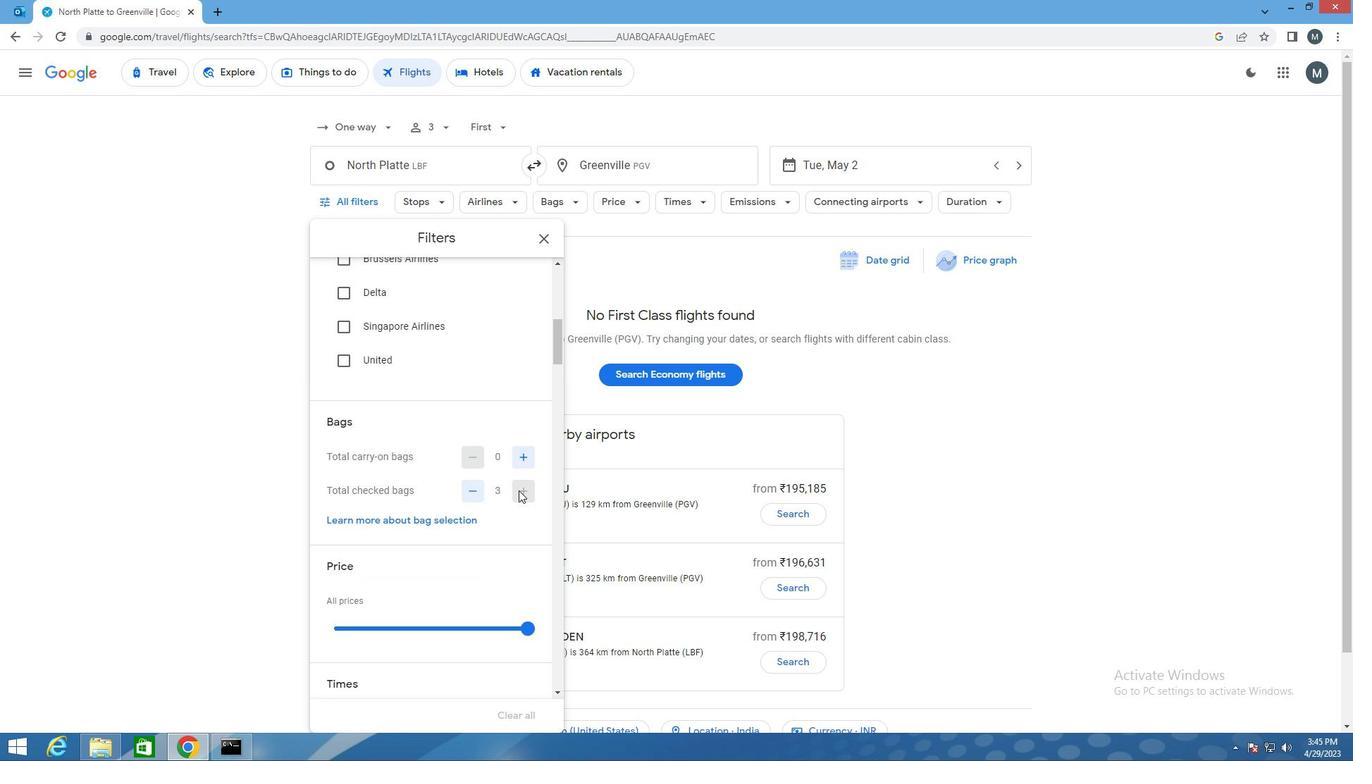 
Action: Mouse pressed left at (518, 490)
Screenshot: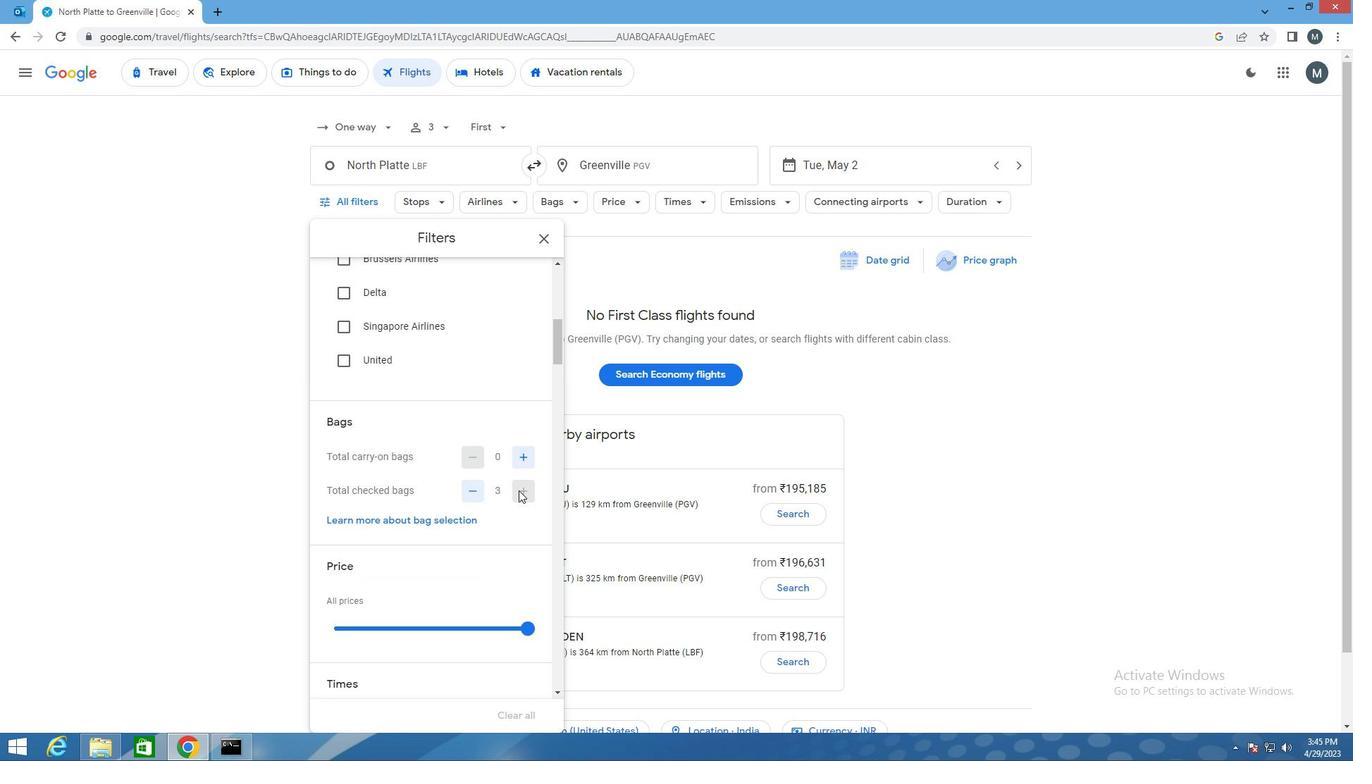 
Action: Mouse moved to (519, 490)
Screenshot: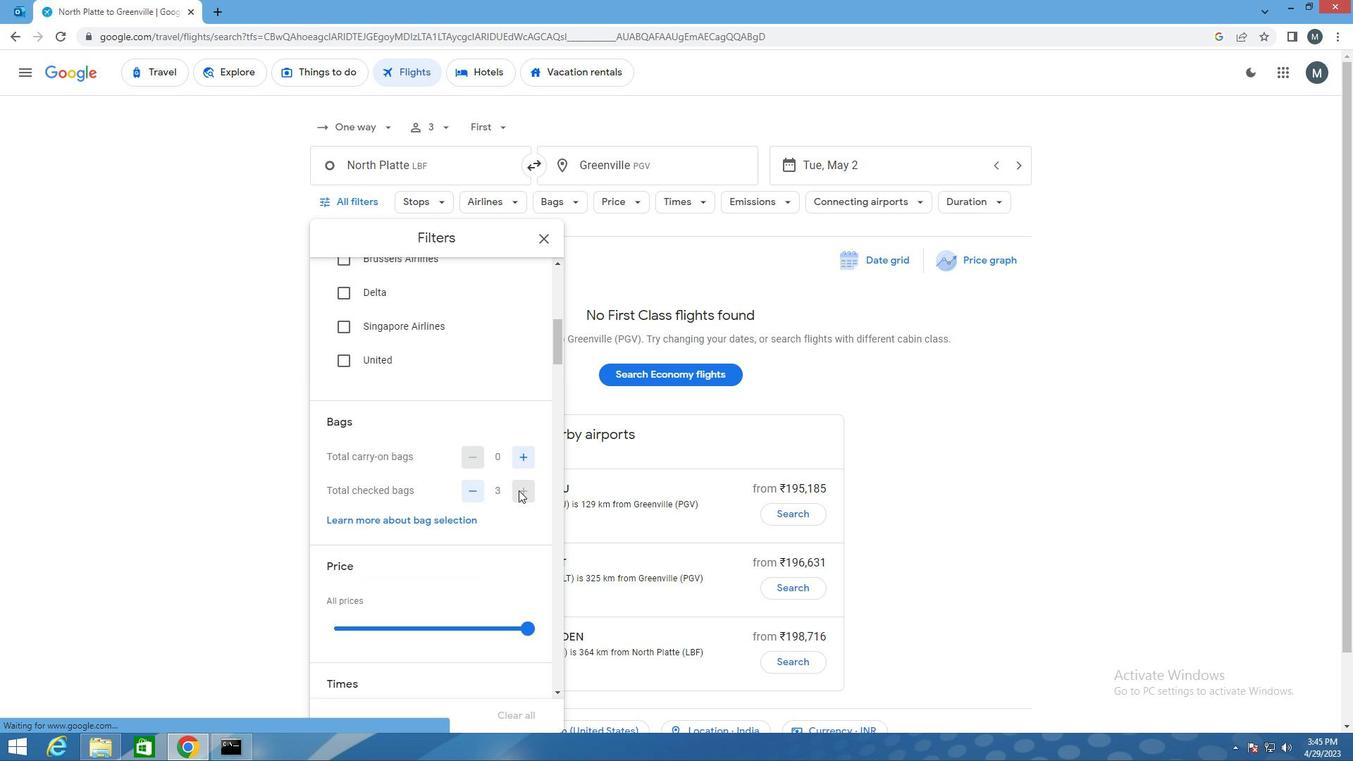 
Action: Mouse pressed left at (519, 490)
Screenshot: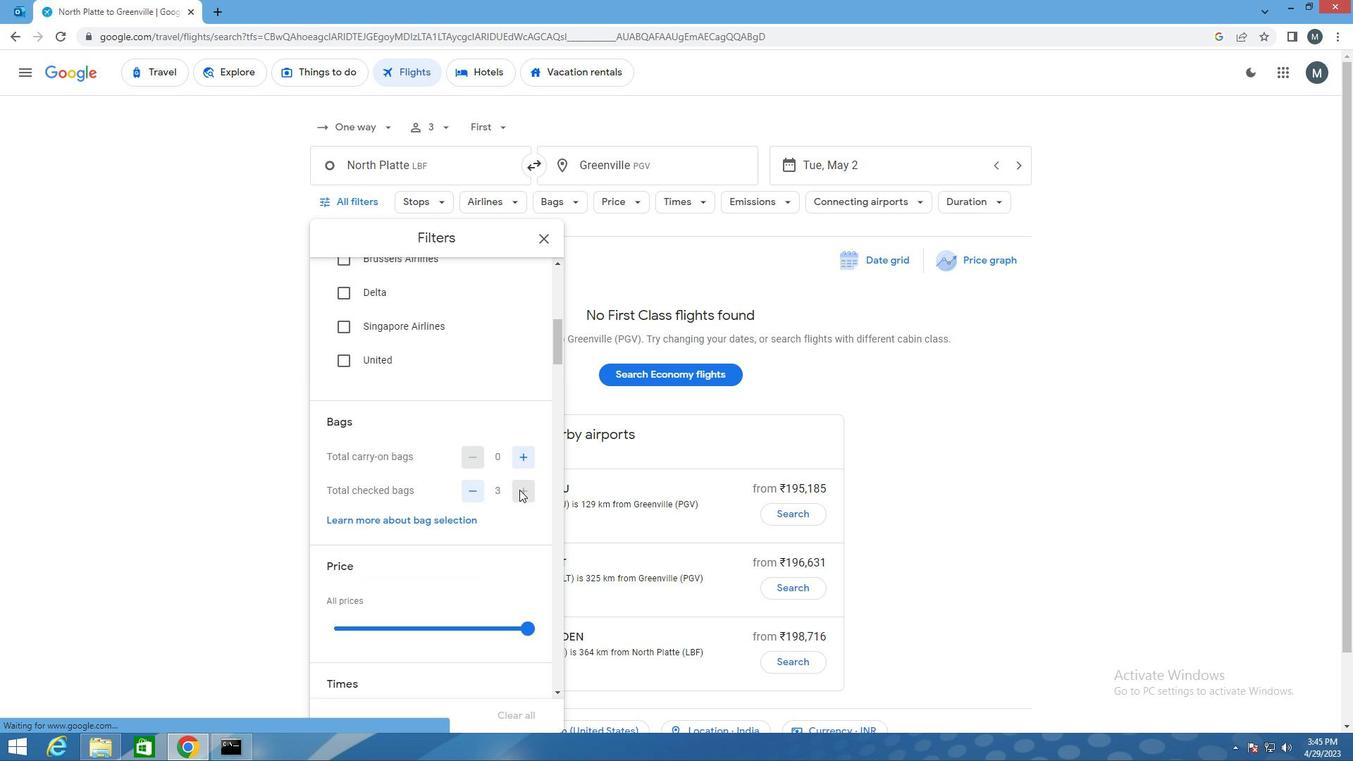 
Action: Mouse moved to (501, 473)
Screenshot: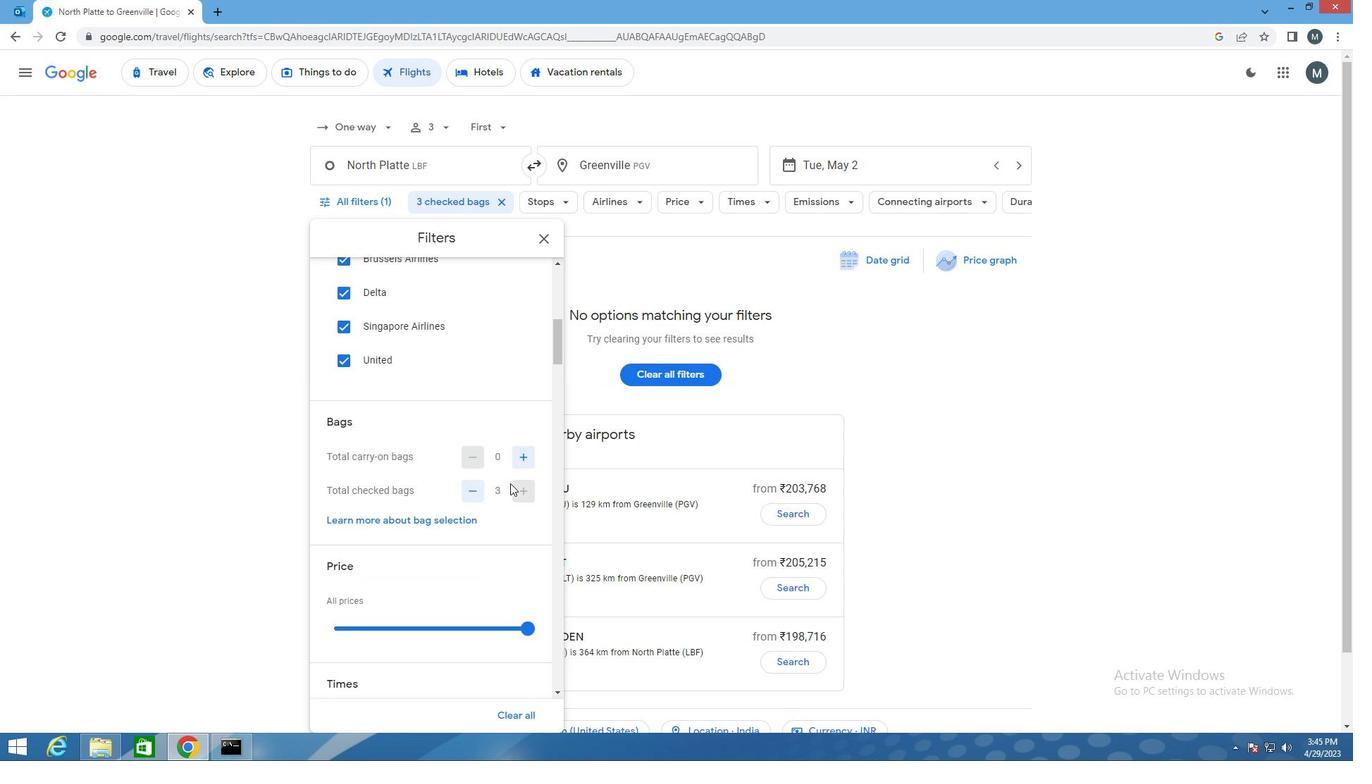 
Action: Mouse scrolled (501, 472) with delta (0, 0)
Screenshot: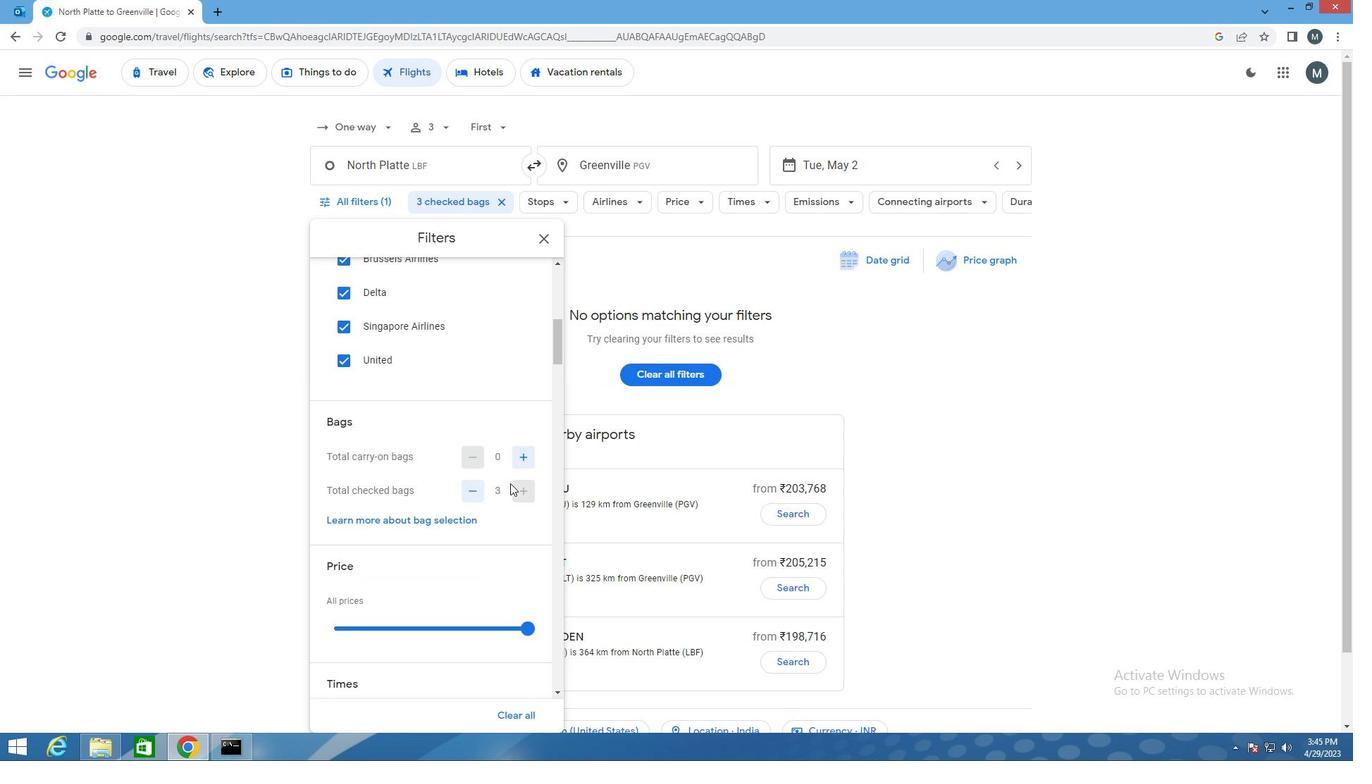 
Action: Mouse moved to (464, 480)
Screenshot: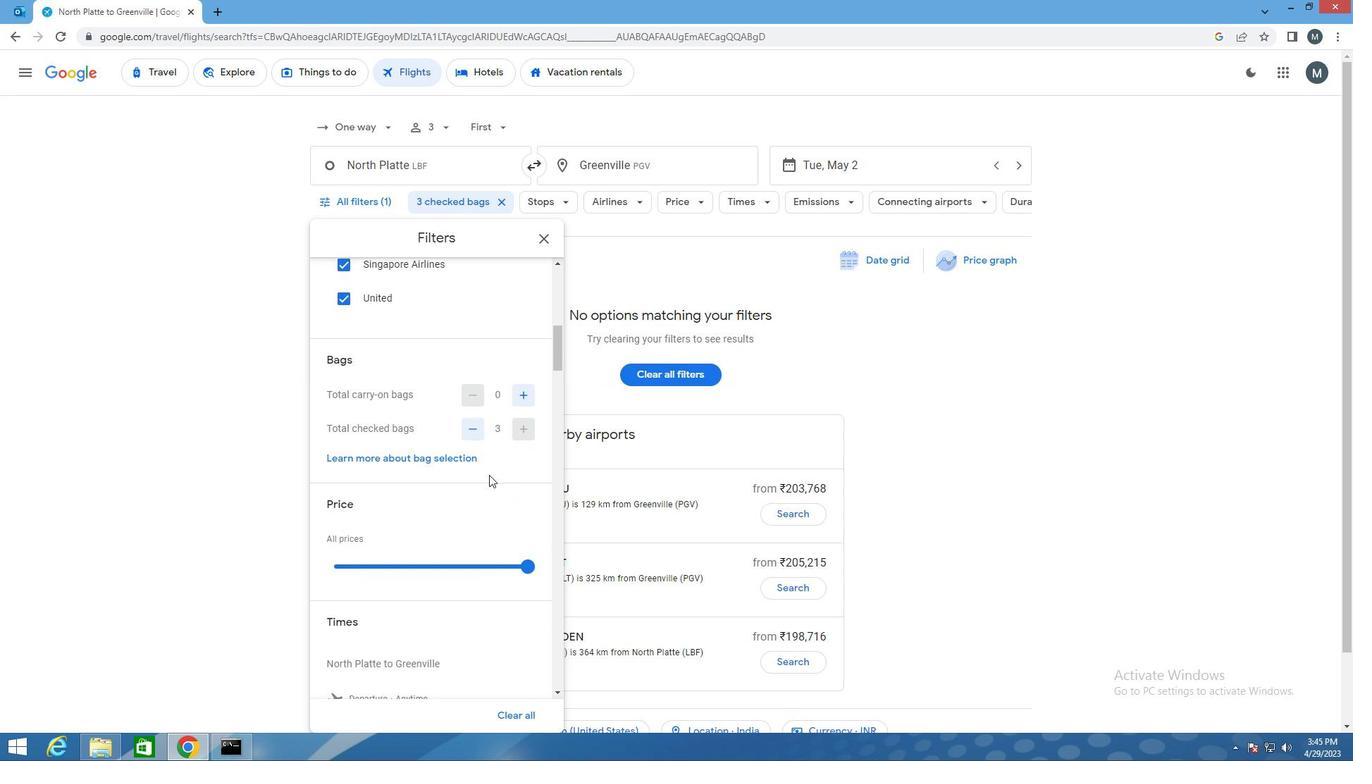 
Action: Mouse scrolled (464, 479) with delta (0, 0)
Screenshot: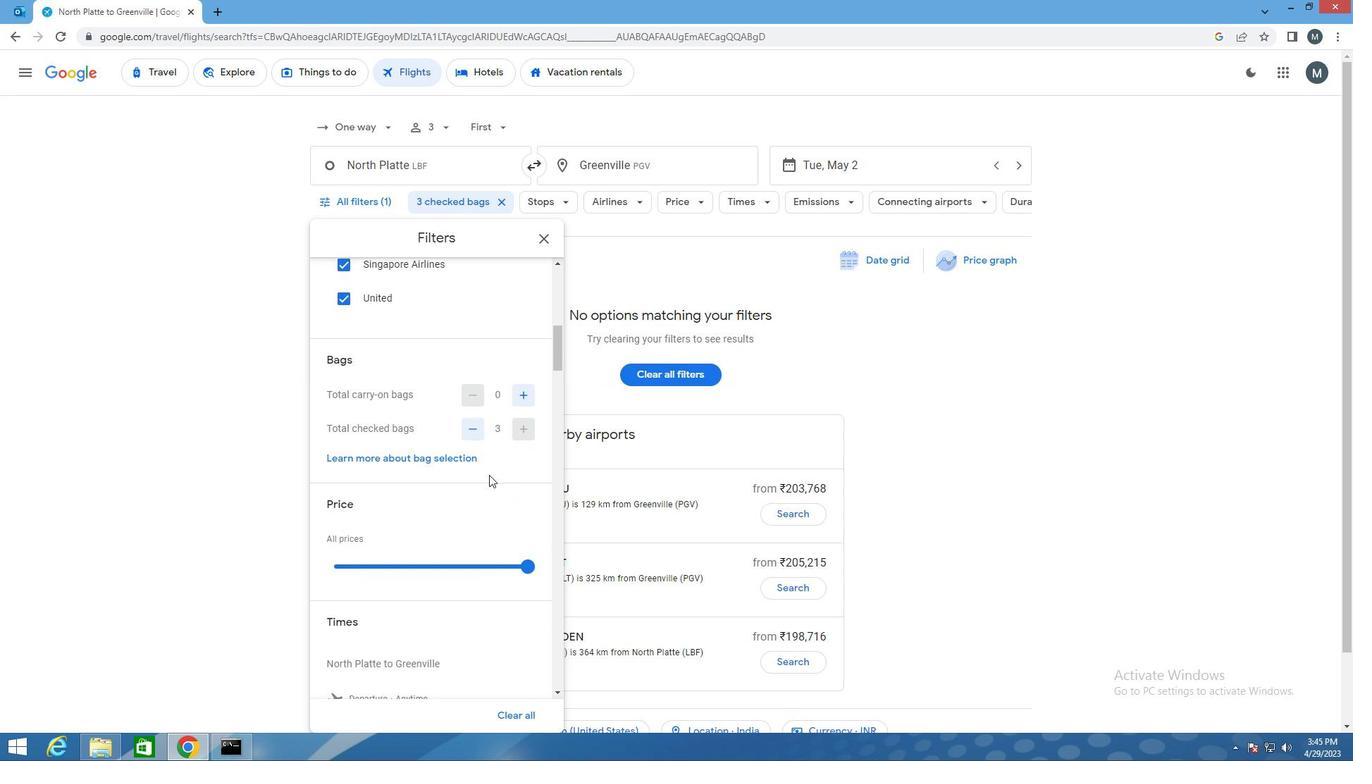 
Action: Mouse moved to (463, 481)
Screenshot: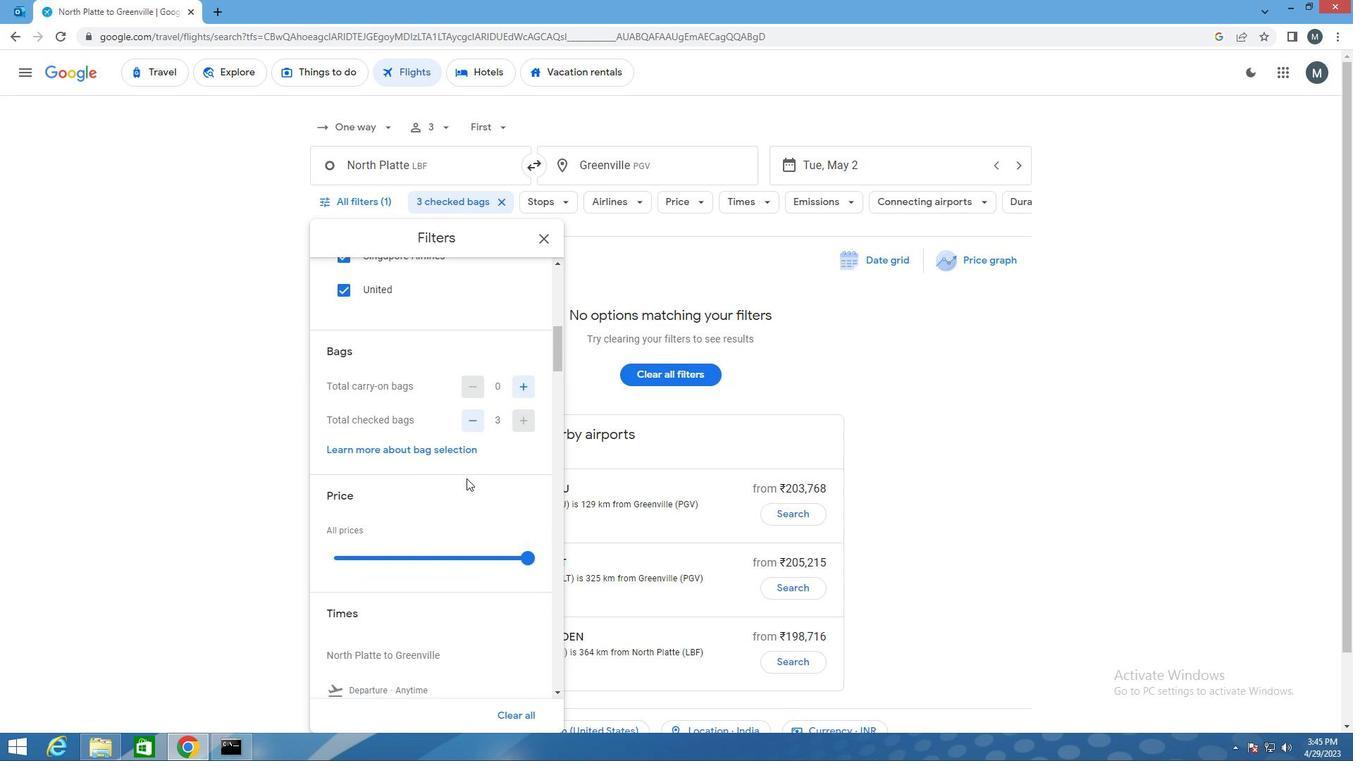 
Action: Mouse scrolled (463, 480) with delta (0, 0)
Screenshot: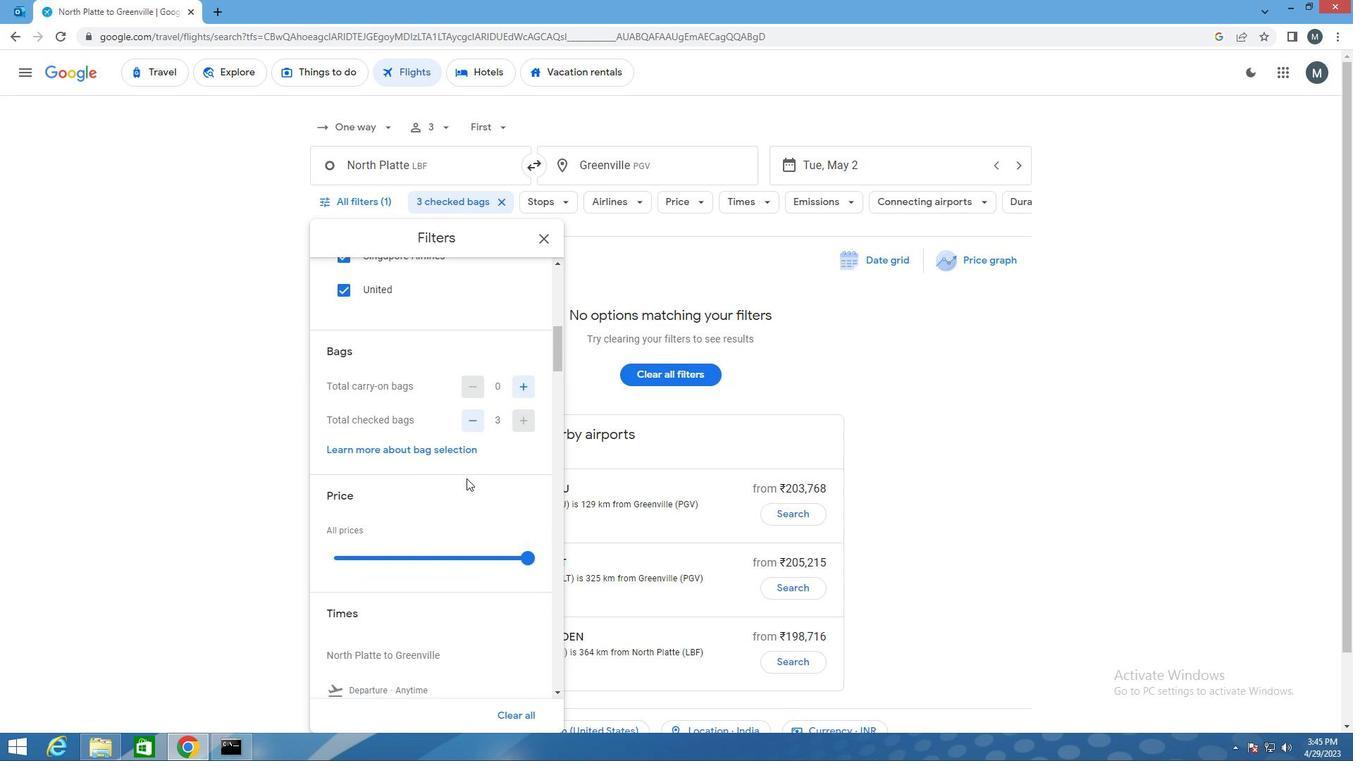 
Action: Mouse moved to (424, 417)
Screenshot: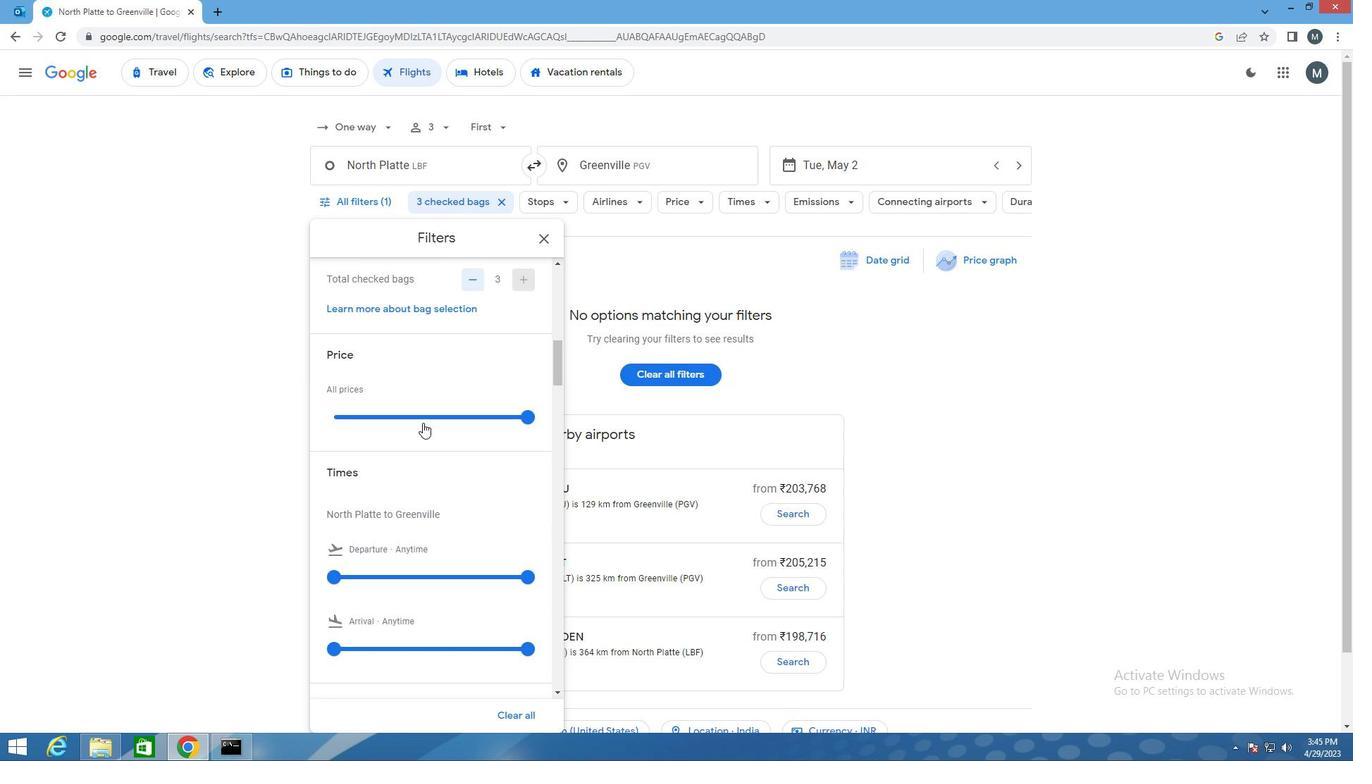 
Action: Mouse pressed left at (424, 417)
Screenshot: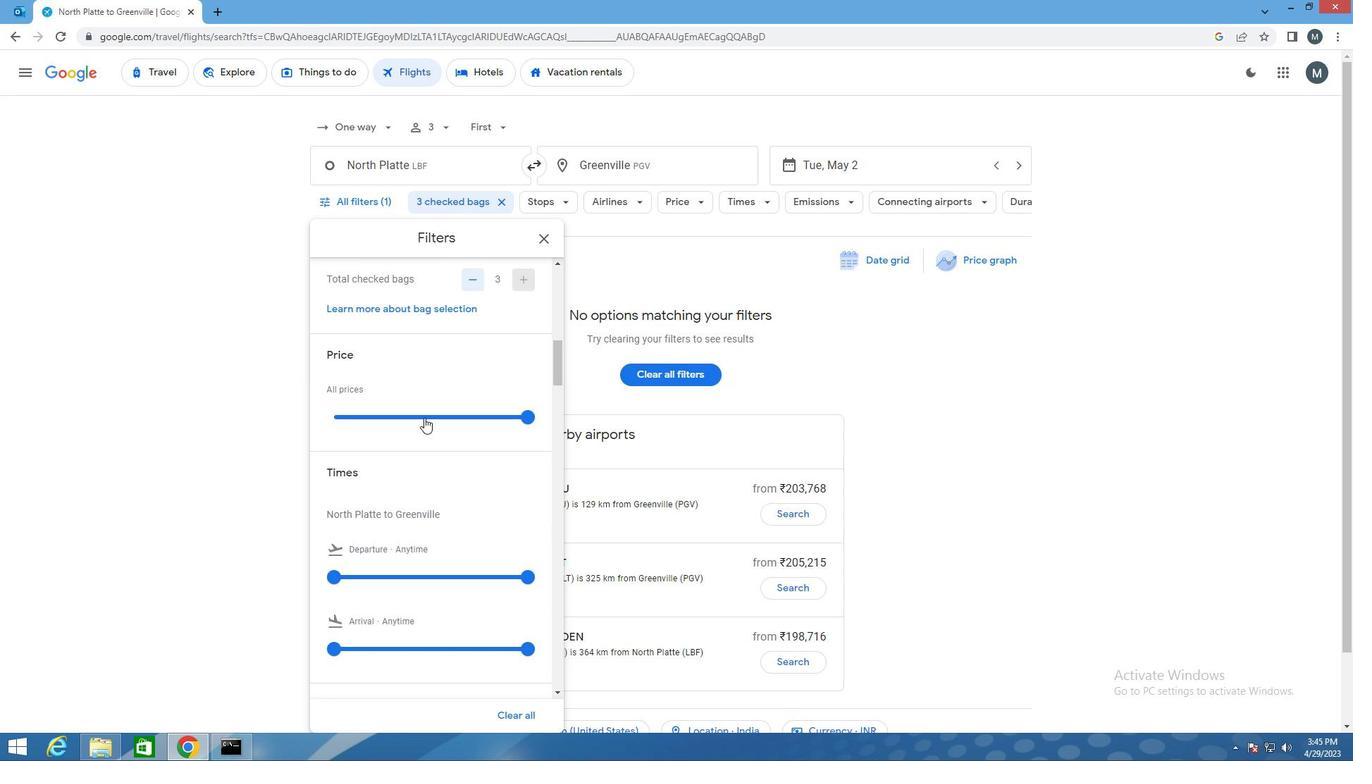 
Action: Mouse pressed left at (424, 417)
Screenshot: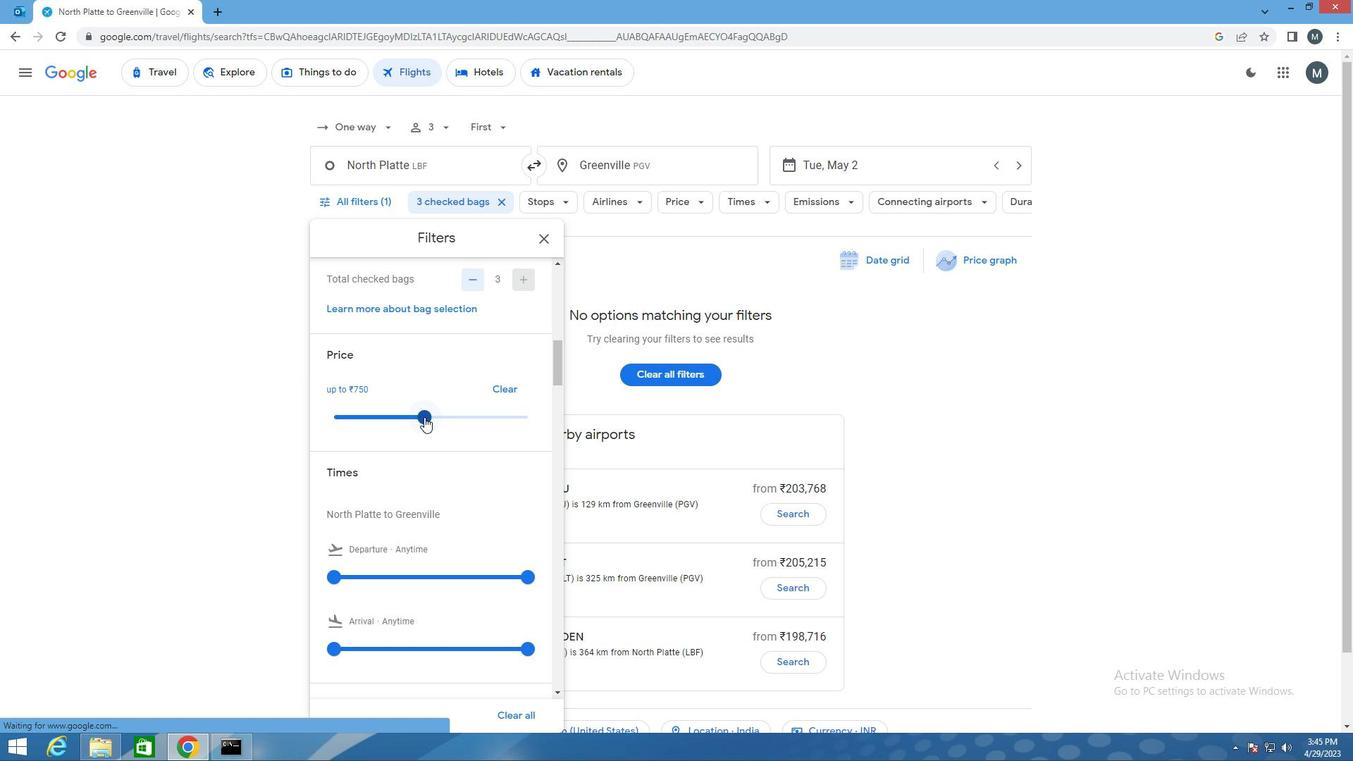 
Action: Mouse moved to (491, 397)
Screenshot: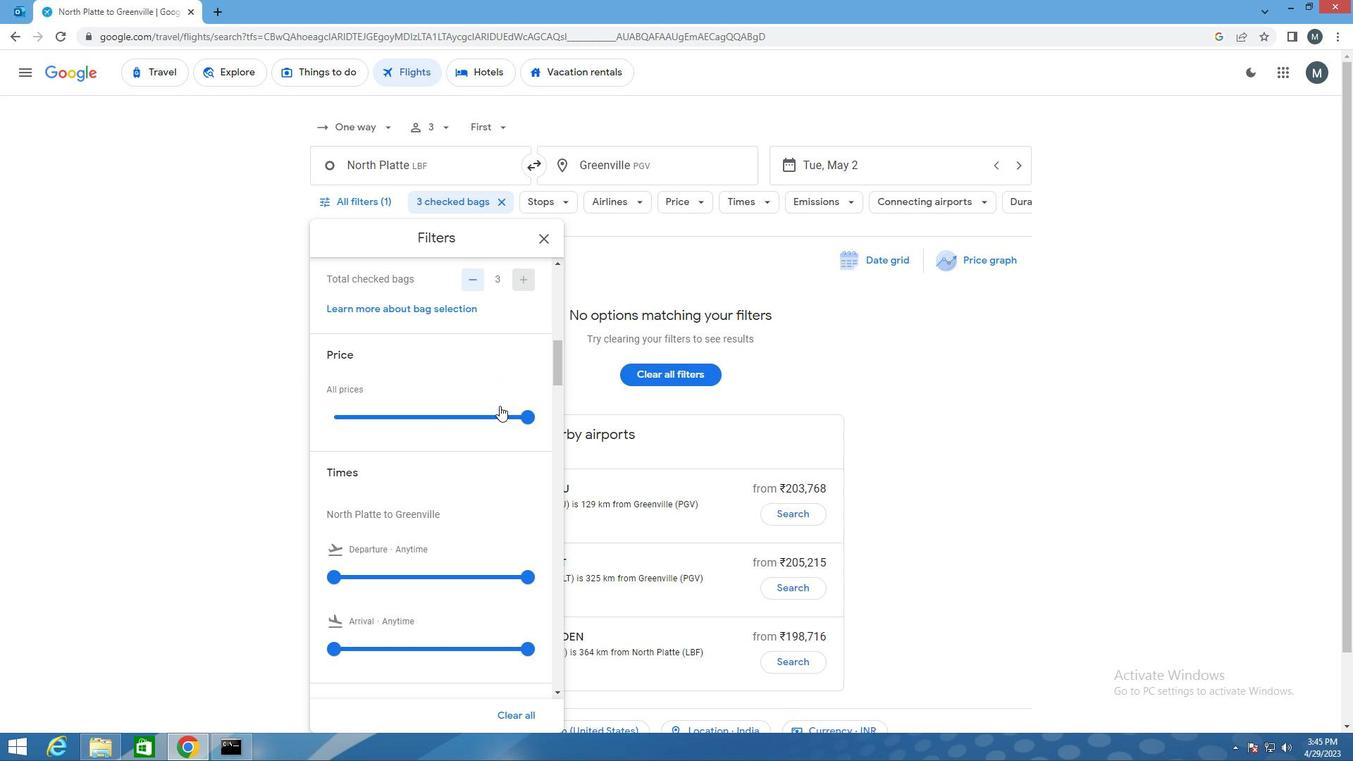 
Action: Mouse scrolled (491, 396) with delta (0, 0)
Screenshot: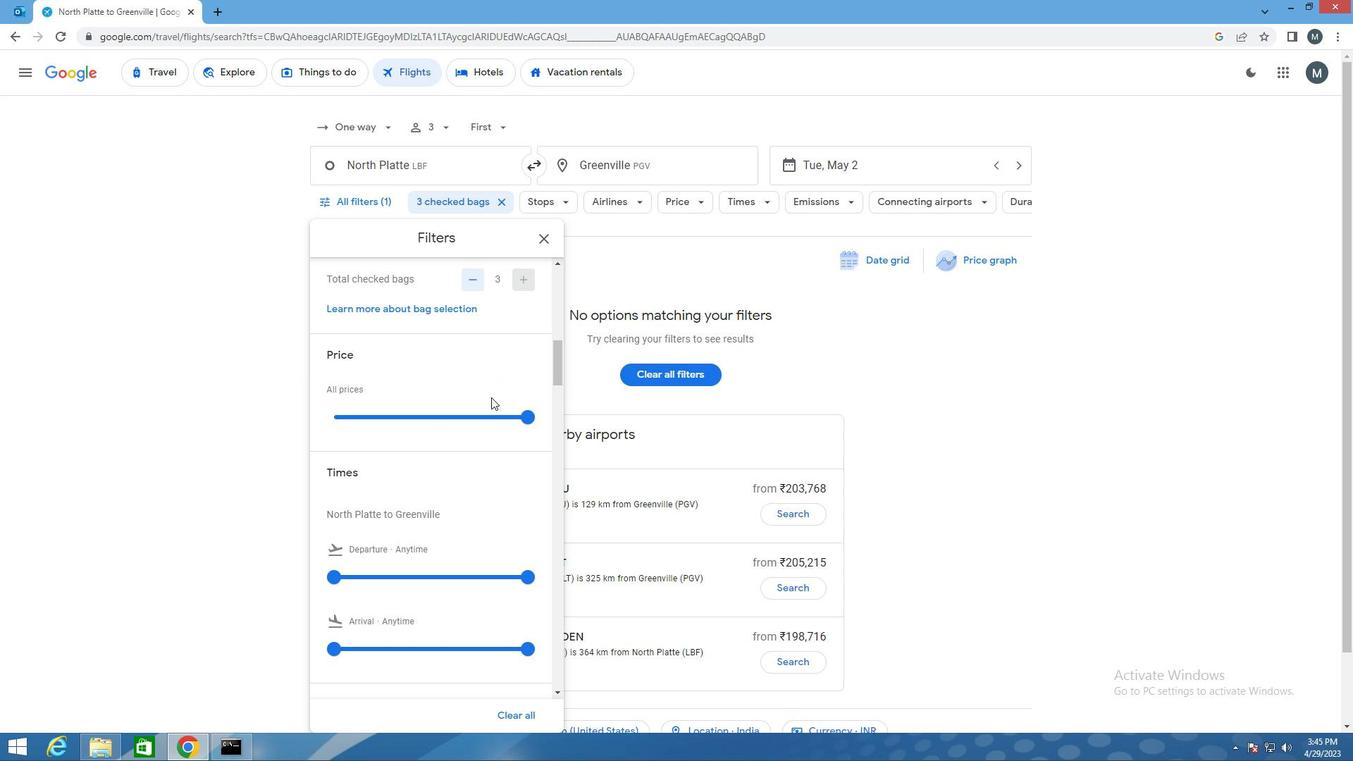 
Action: Mouse moved to (490, 397)
Screenshot: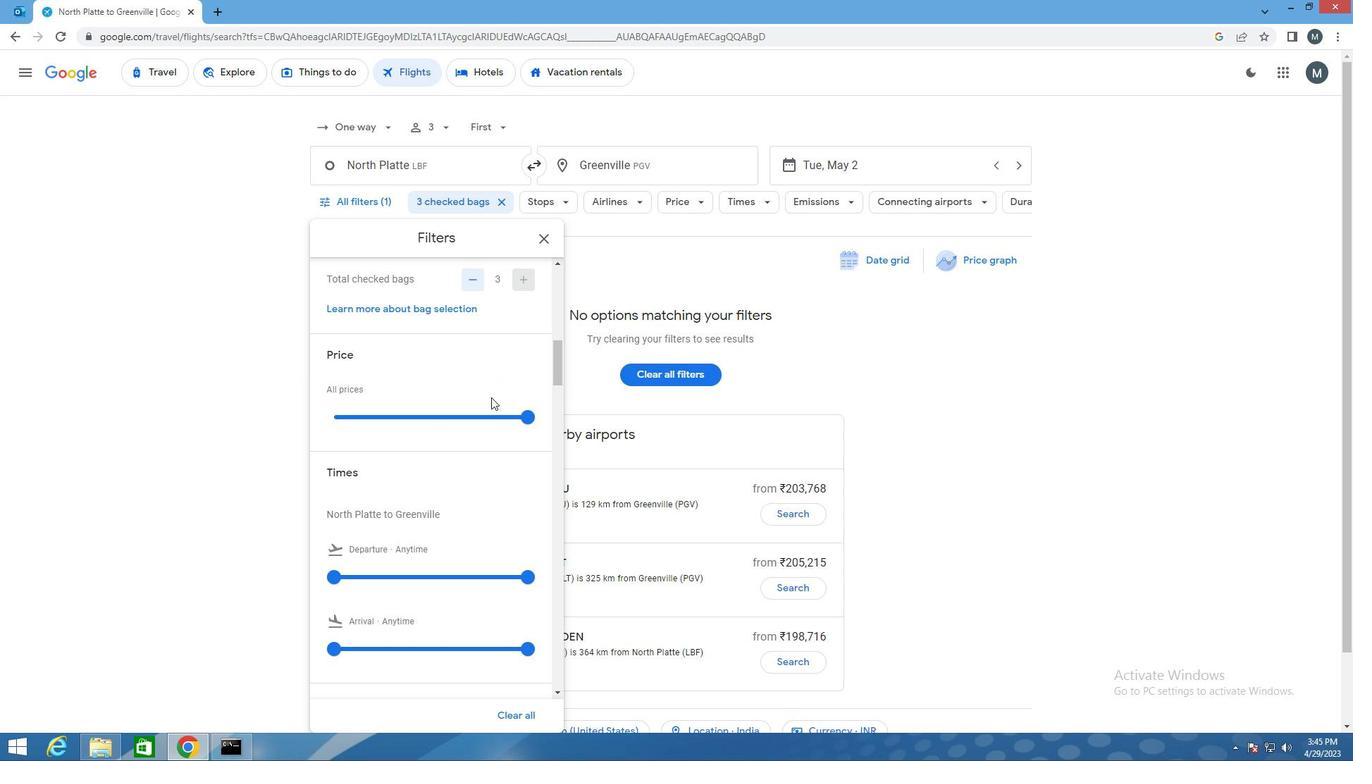 
Action: Mouse scrolled (490, 396) with delta (0, 0)
Screenshot: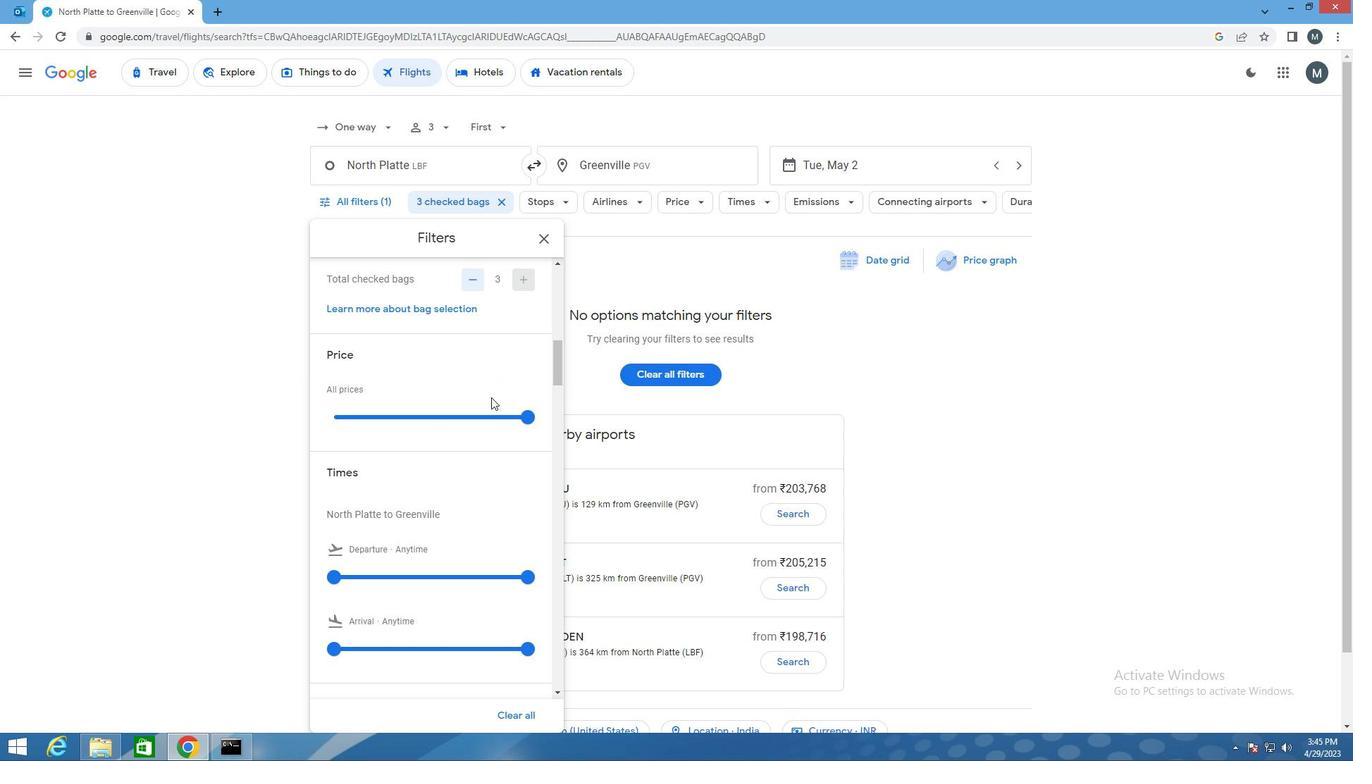 
Action: Mouse moved to (338, 430)
Screenshot: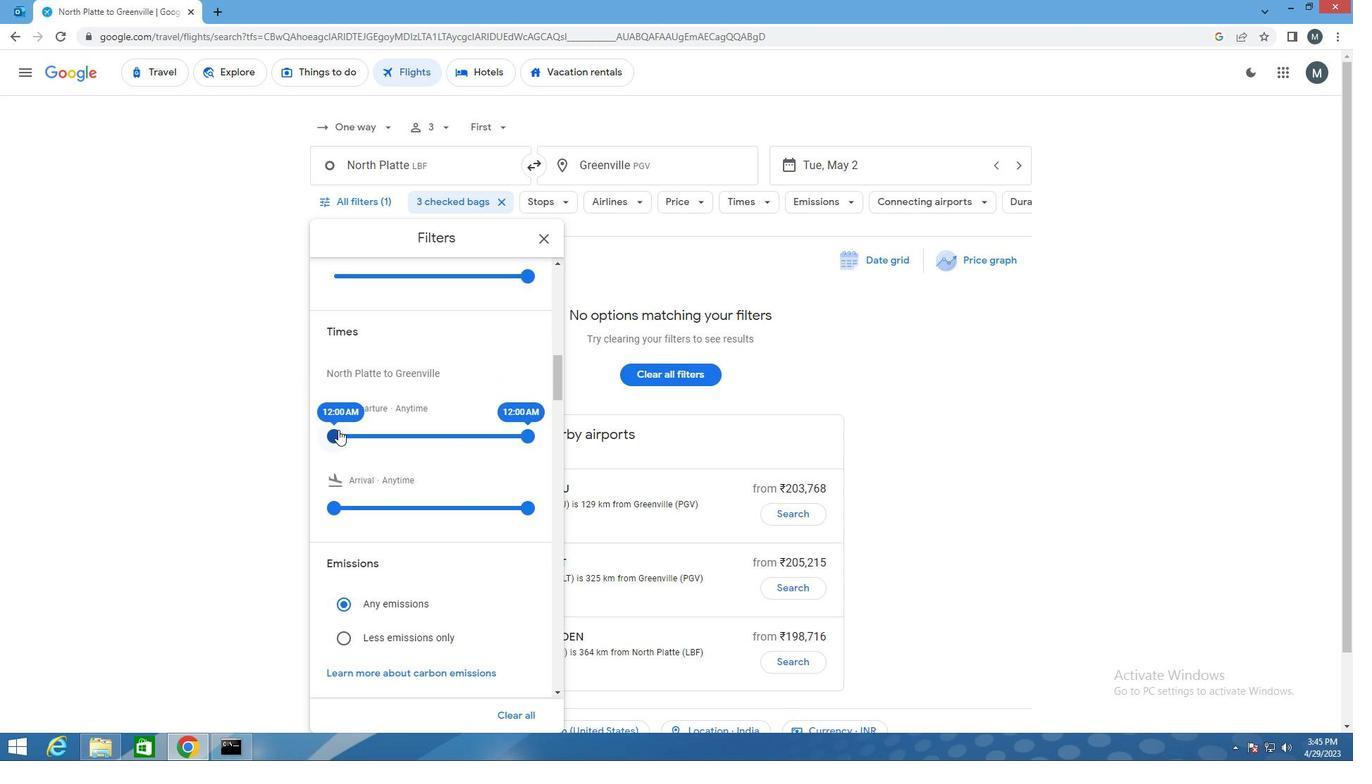 
Action: Mouse pressed left at (338, 430)
Screenshot: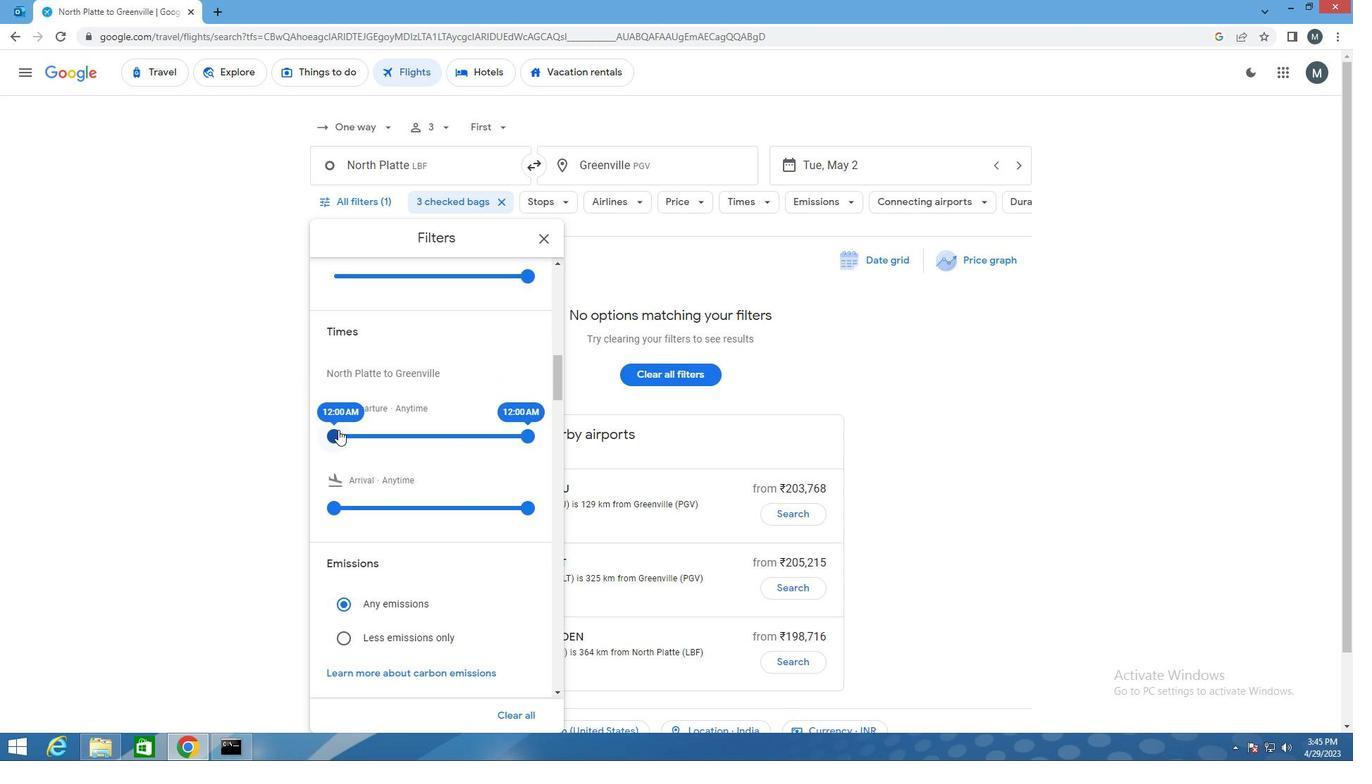 
Action: Mouse moved to (528, 436)
Screenshot: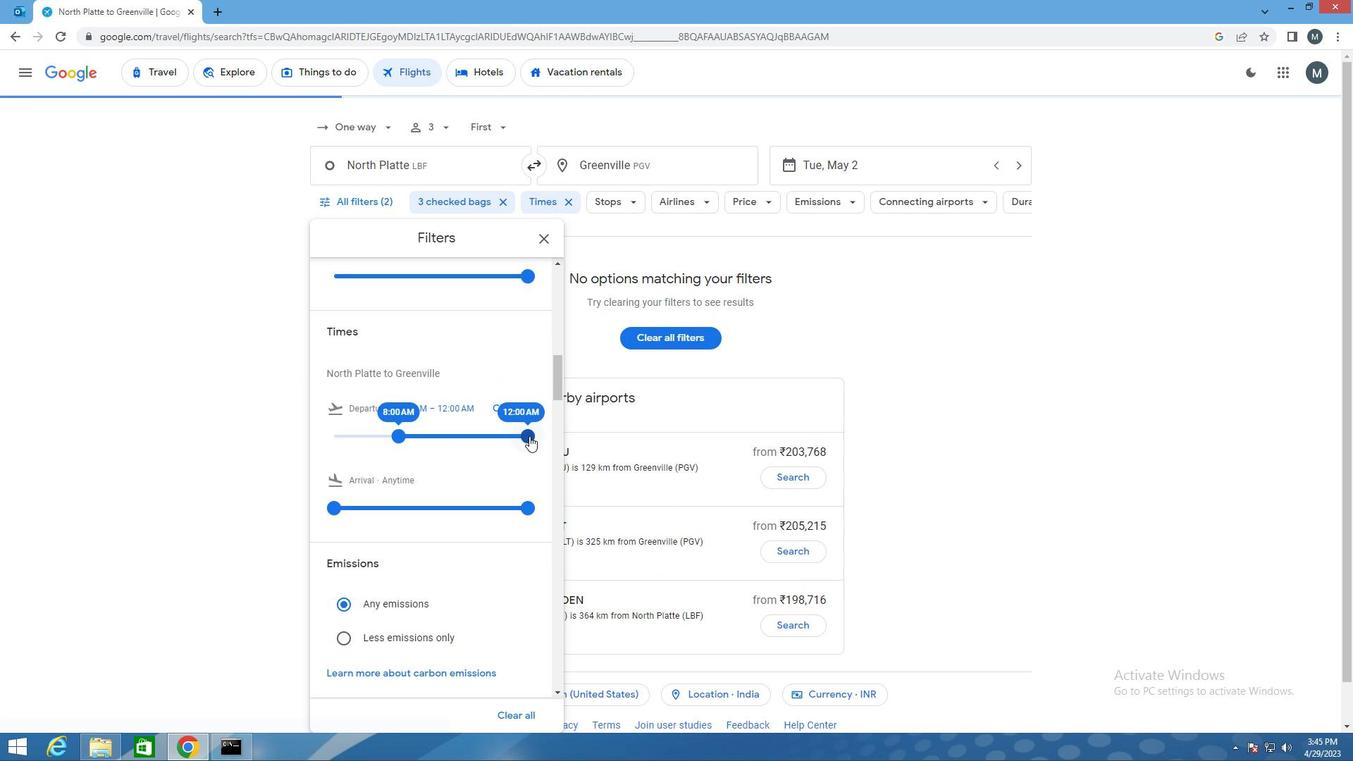 
Action: Mouse pressed left at (528, 436)
Screenshot: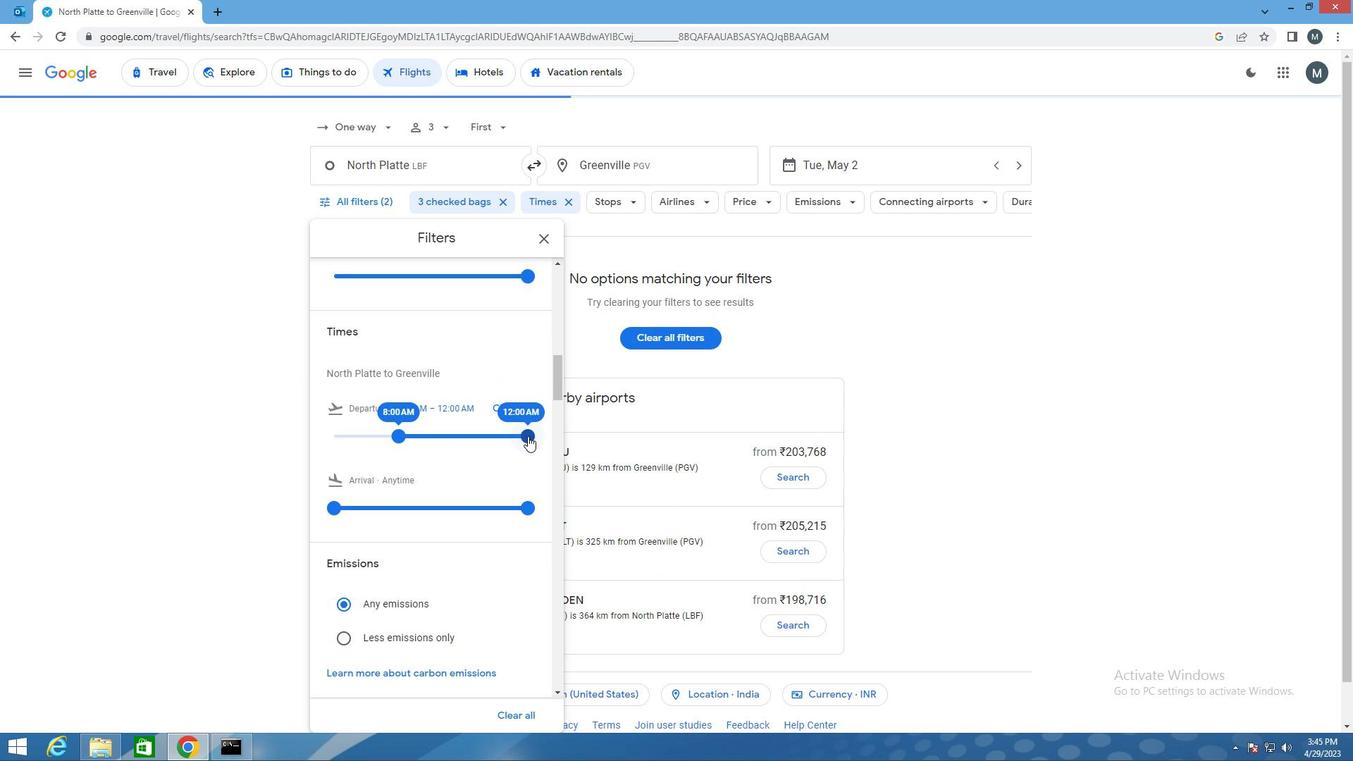 
Action: Mouse moved to (415, 412)
Screenshot: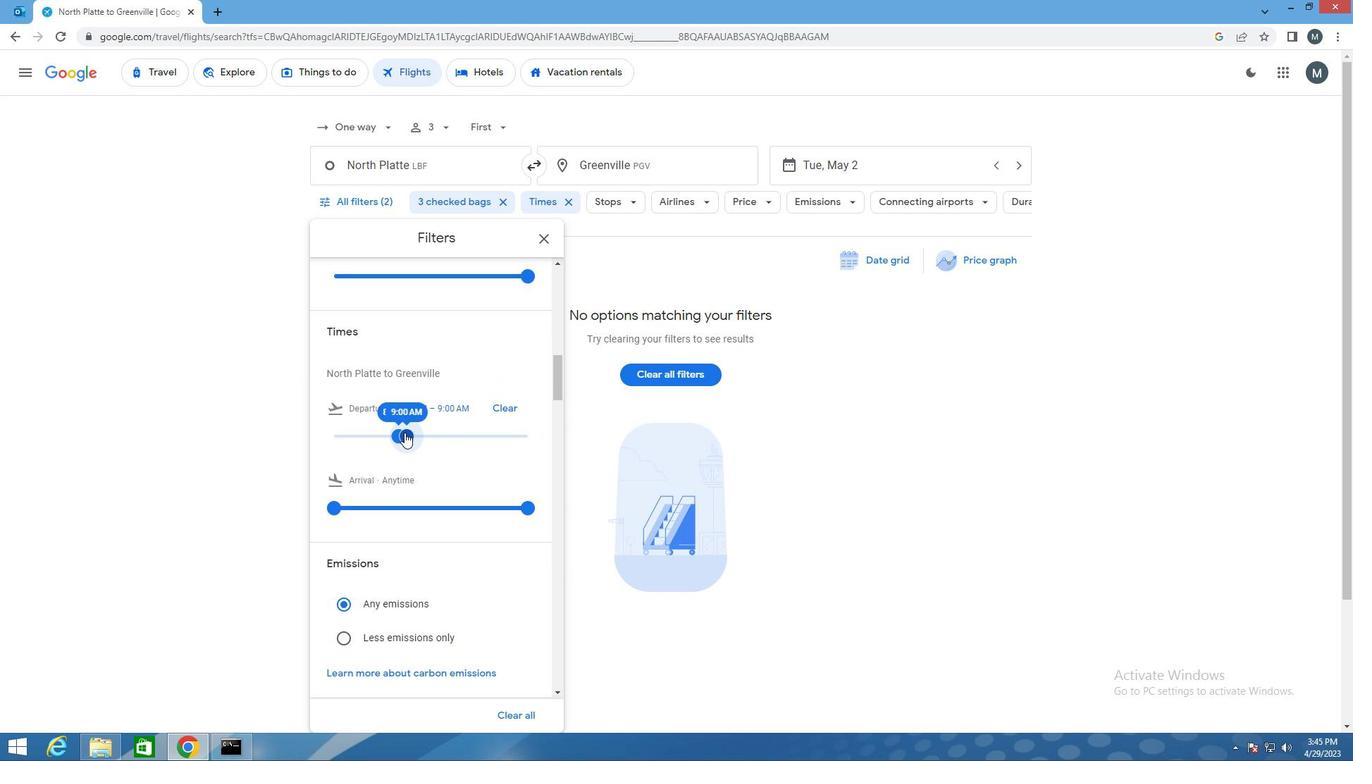 
Action: Mouse scrolled (415, 411) with delta (0, 0)
Screenshot: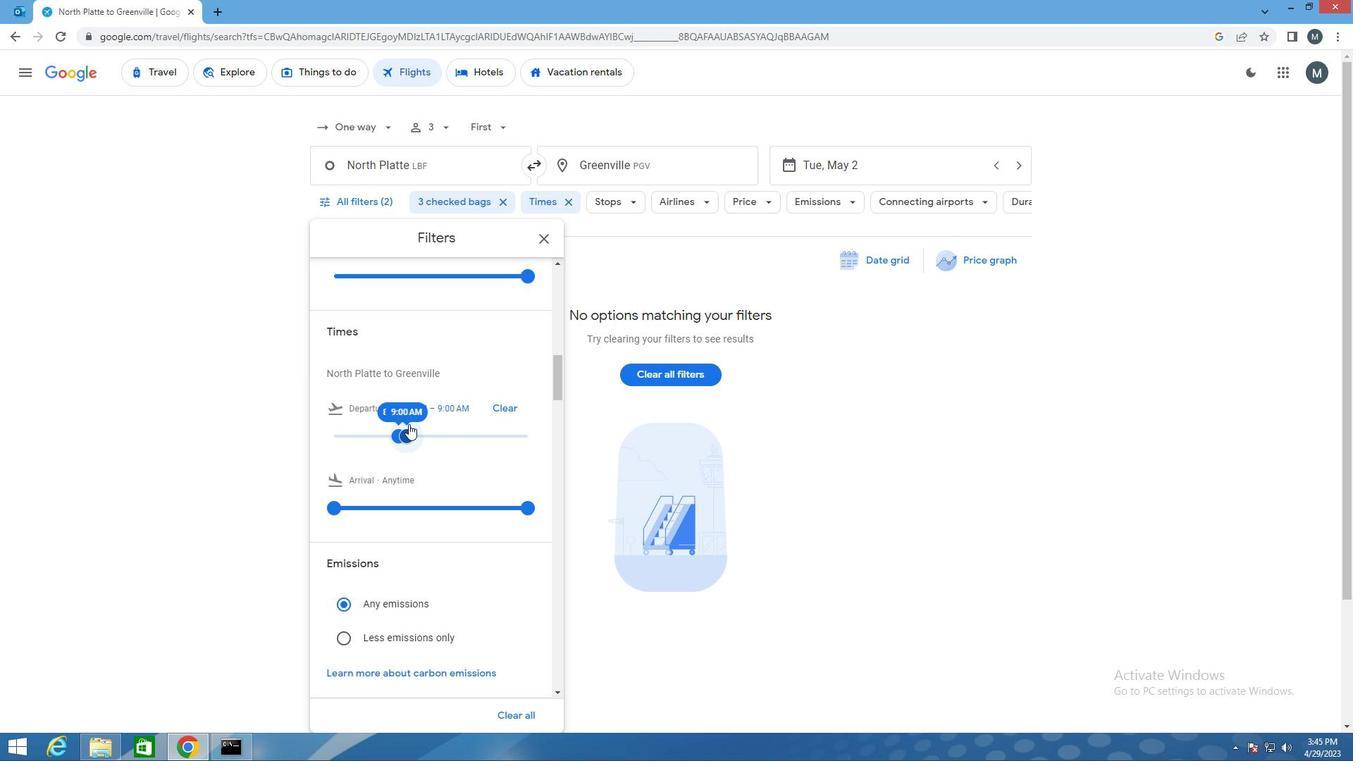 
Action: Mouse scrolled (415, 411) with delta (0, 0)
Screenshot: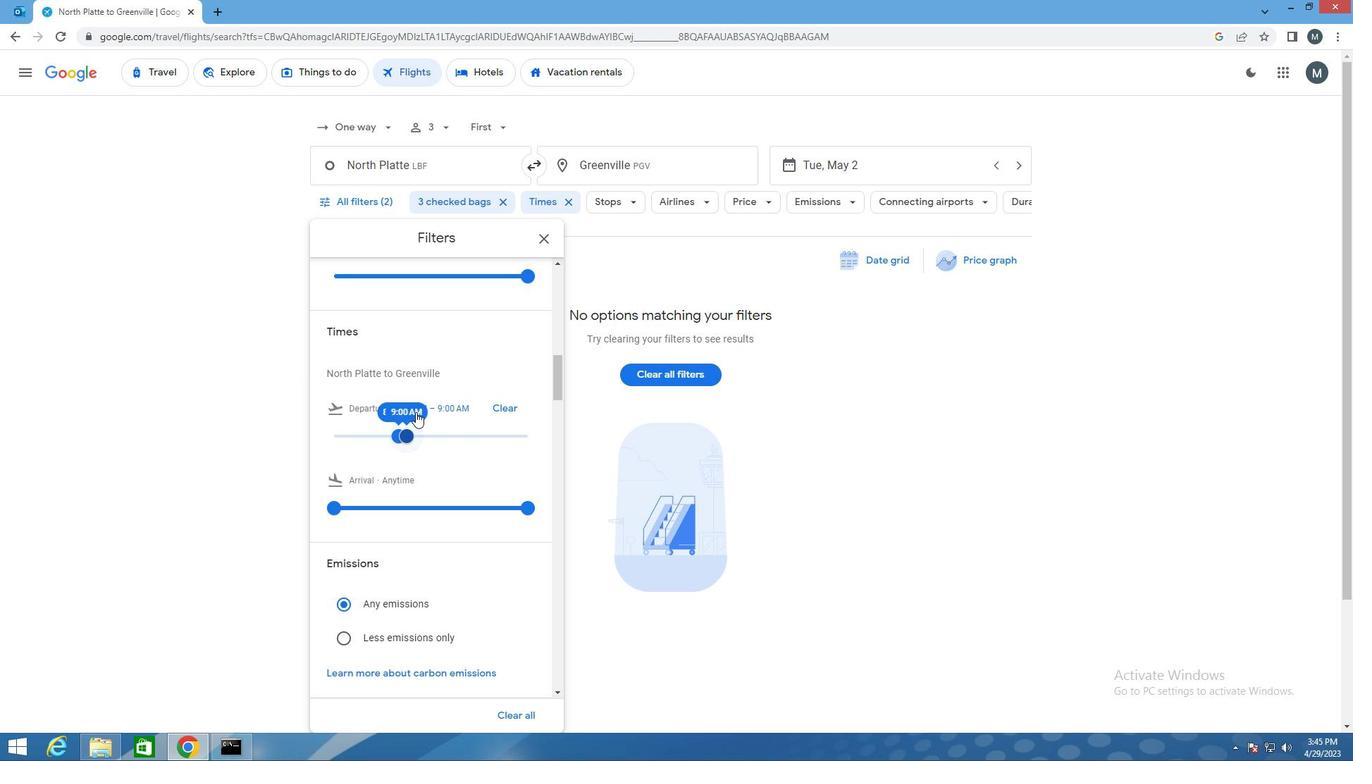 
Action: Mouse scrolled (415, 411) with delta (0, 0)
Screenshot: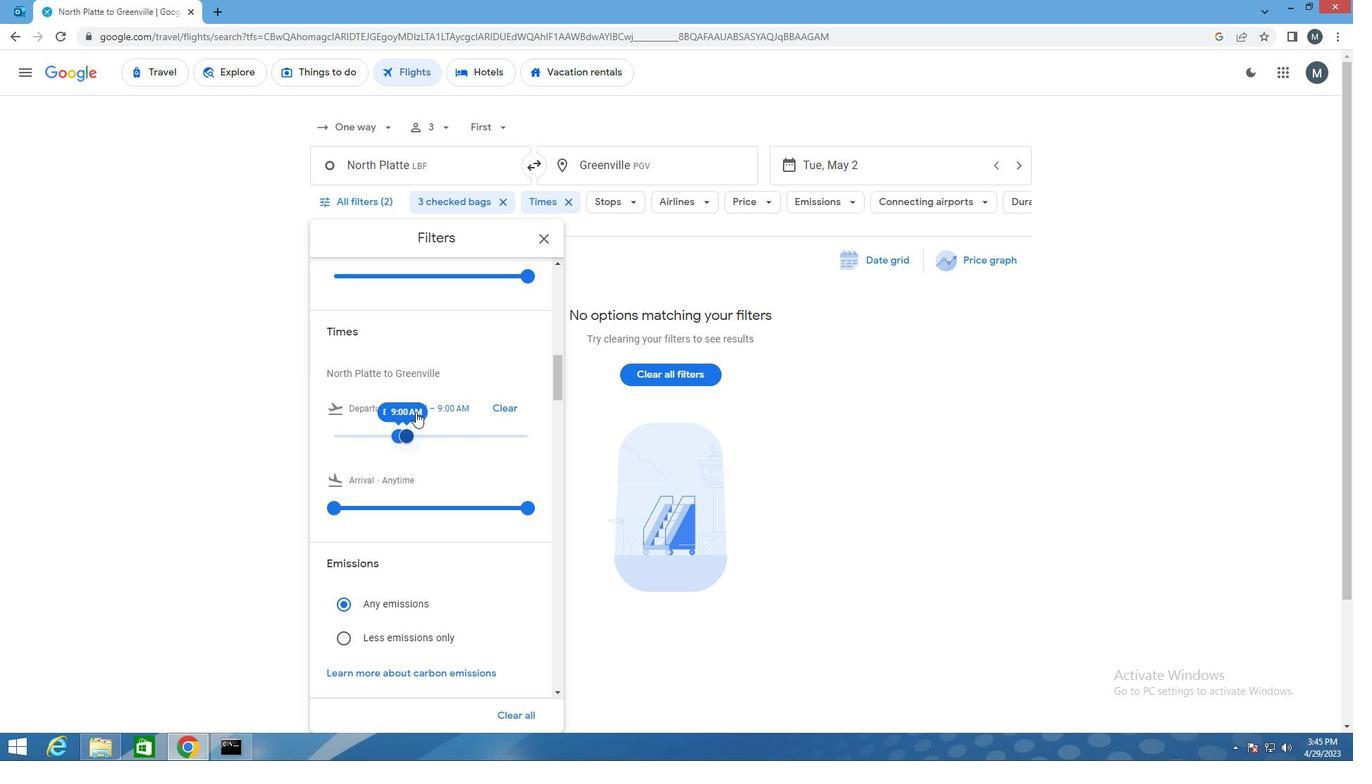 
Action: Mouse moved to (549, 237)
Screenshot: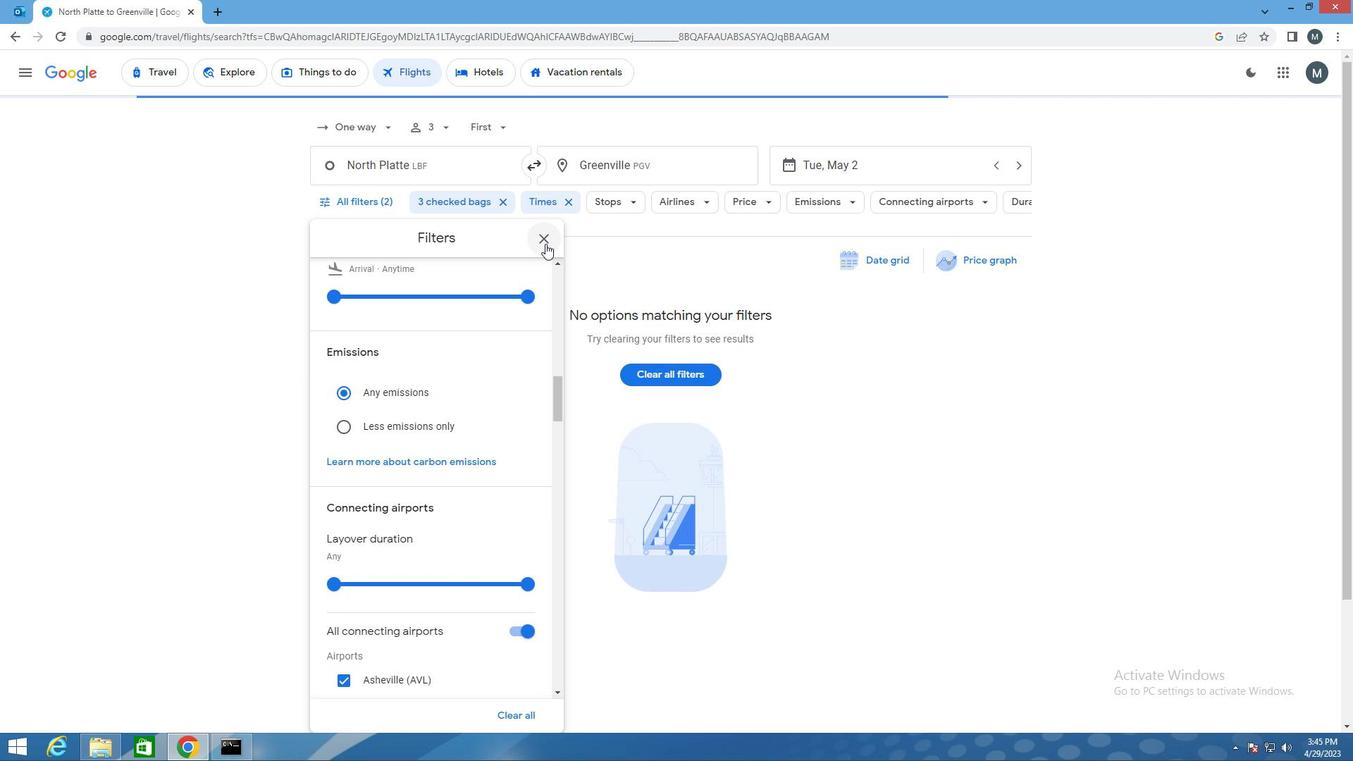 
Action: Mouse pressed left at (549, 237)
Screenshot: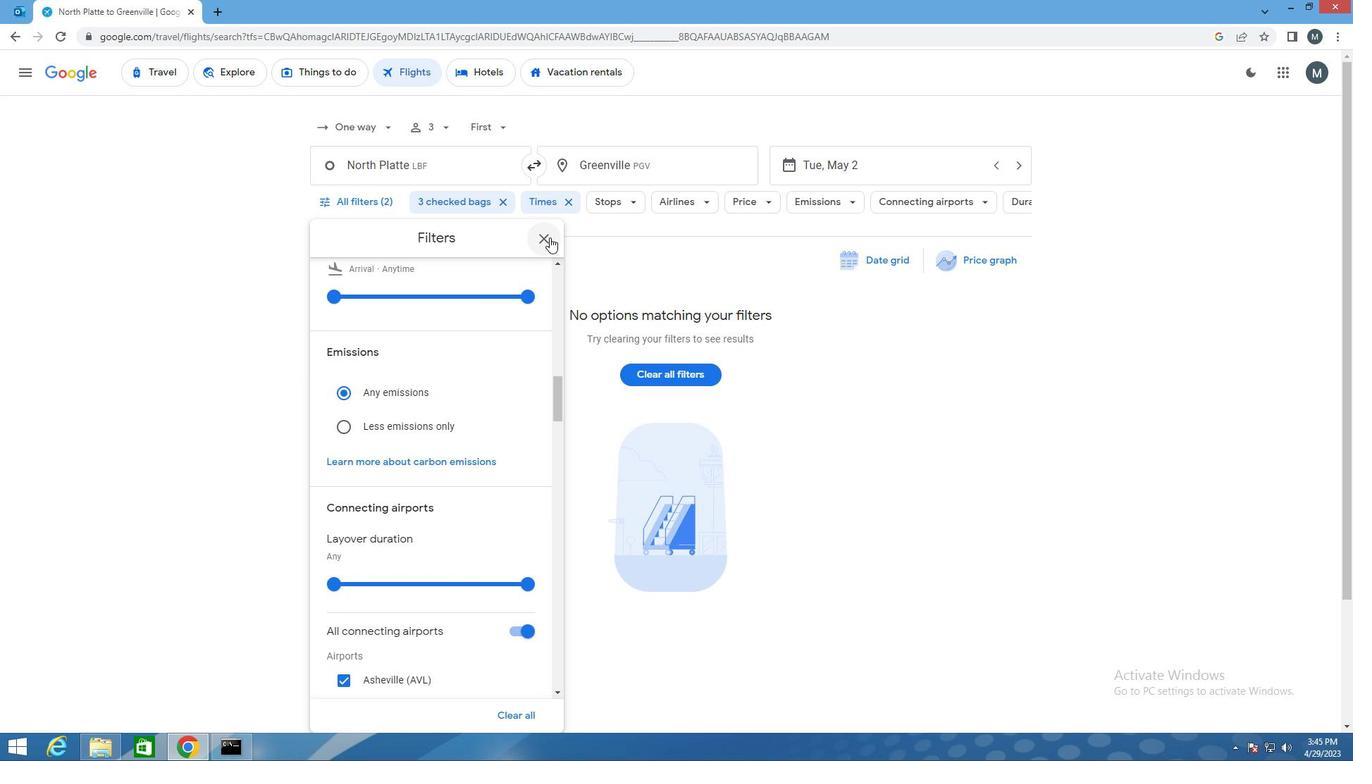 
